 Task: Create a due date automation trigger when advanced on, on the tuesday of the week a card is due add fields without custom field "Resume" set to a date more than 1 days ago at 11:00 AM.
Action: Mouse moved to (1190, 366)
Screenshot: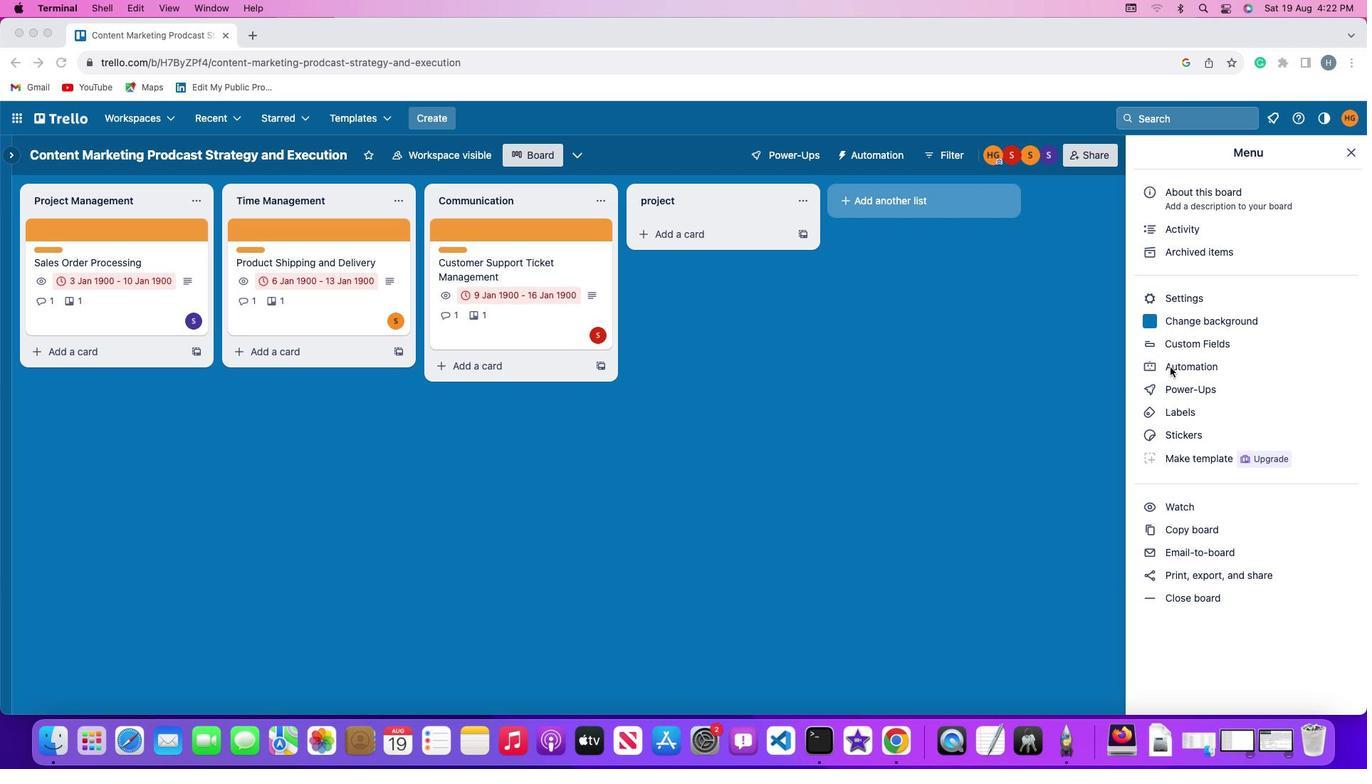 
Action: Mouse pressed left at (1190, 366)
Screenshot: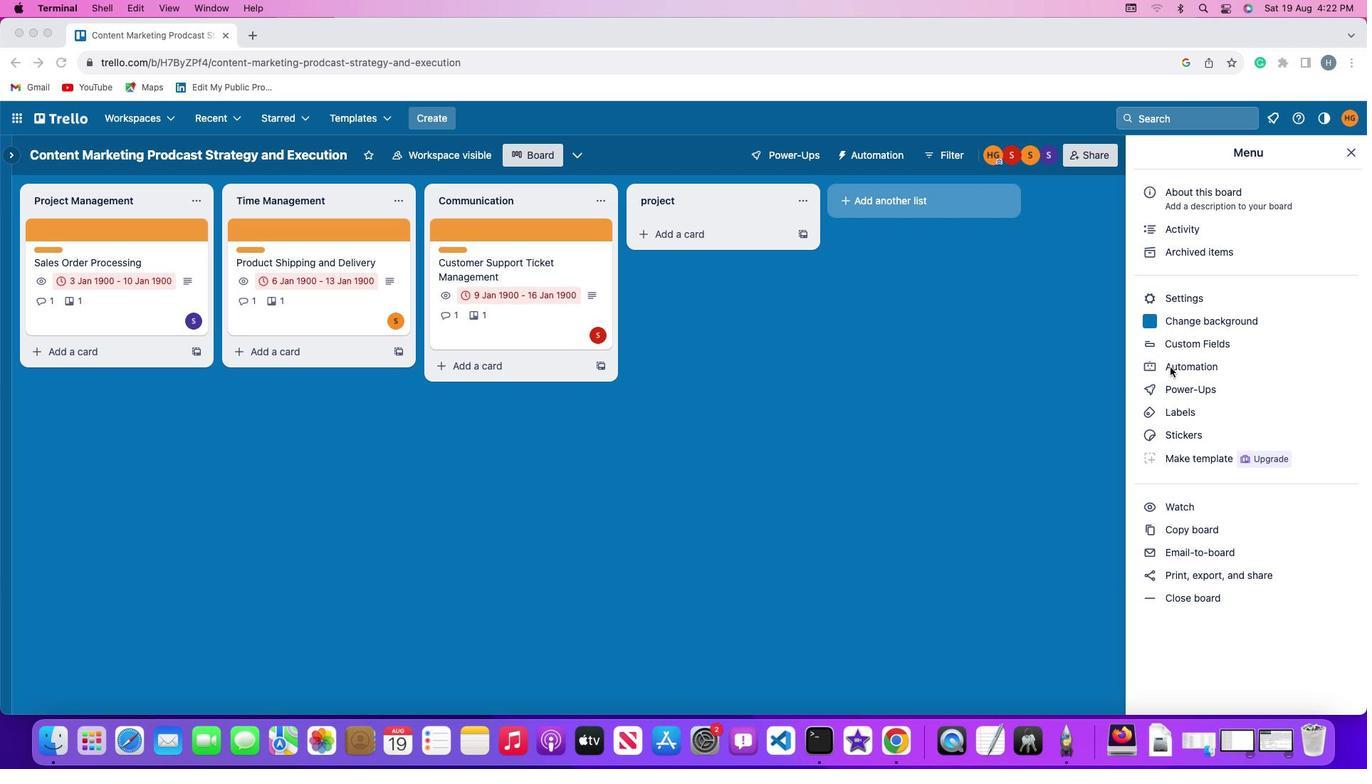 
Action: Mouse pressed left at (1190, 366)
Screenshot: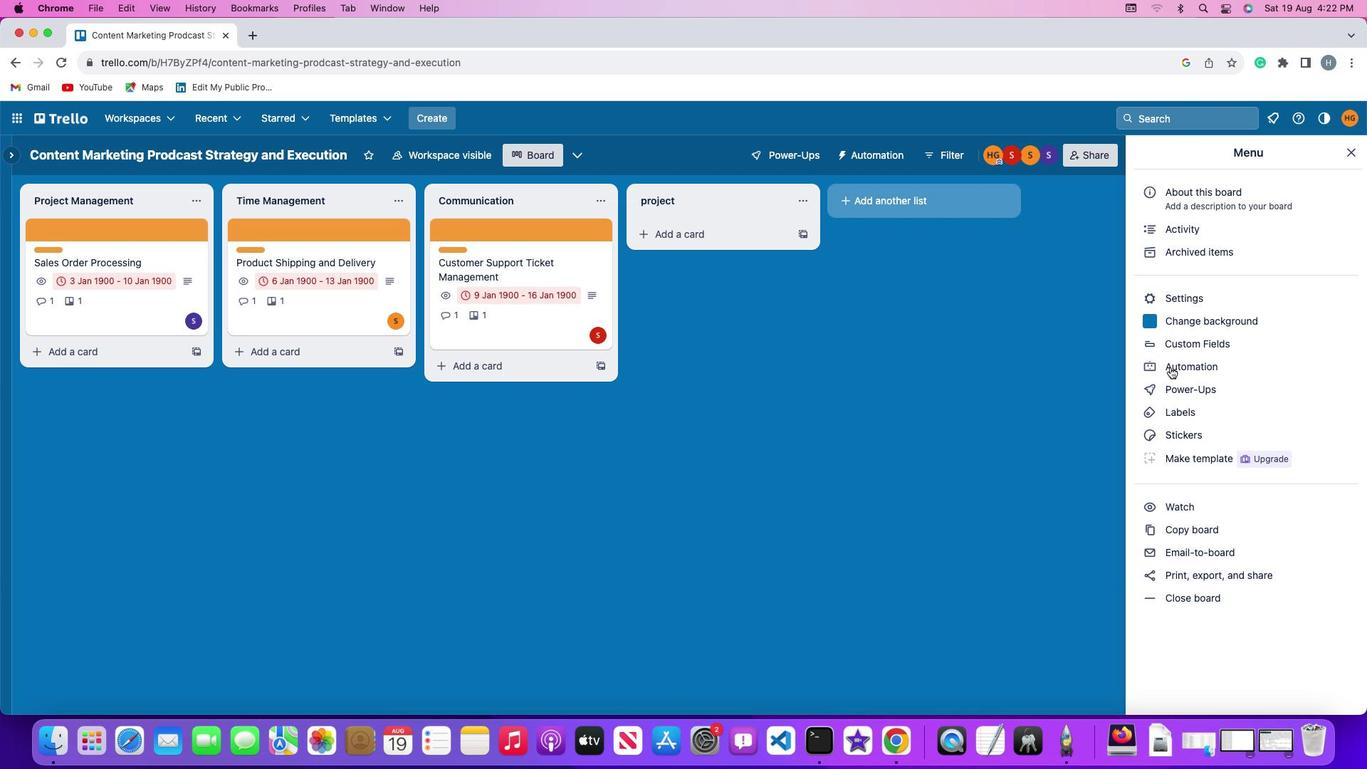 
Action: Mouse moved to (72, 327)
Screenshot: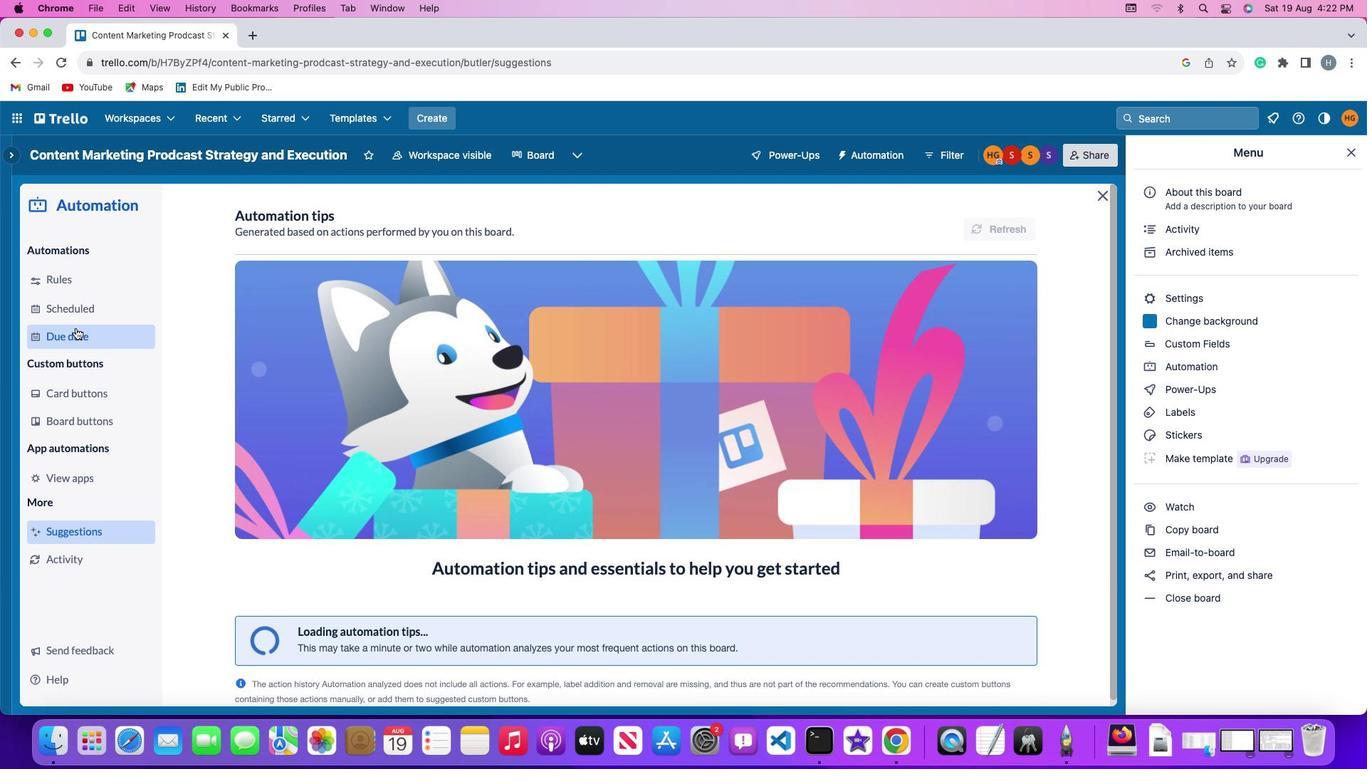 
Action: Mouse pressed left at (72, 327)
Screenshot: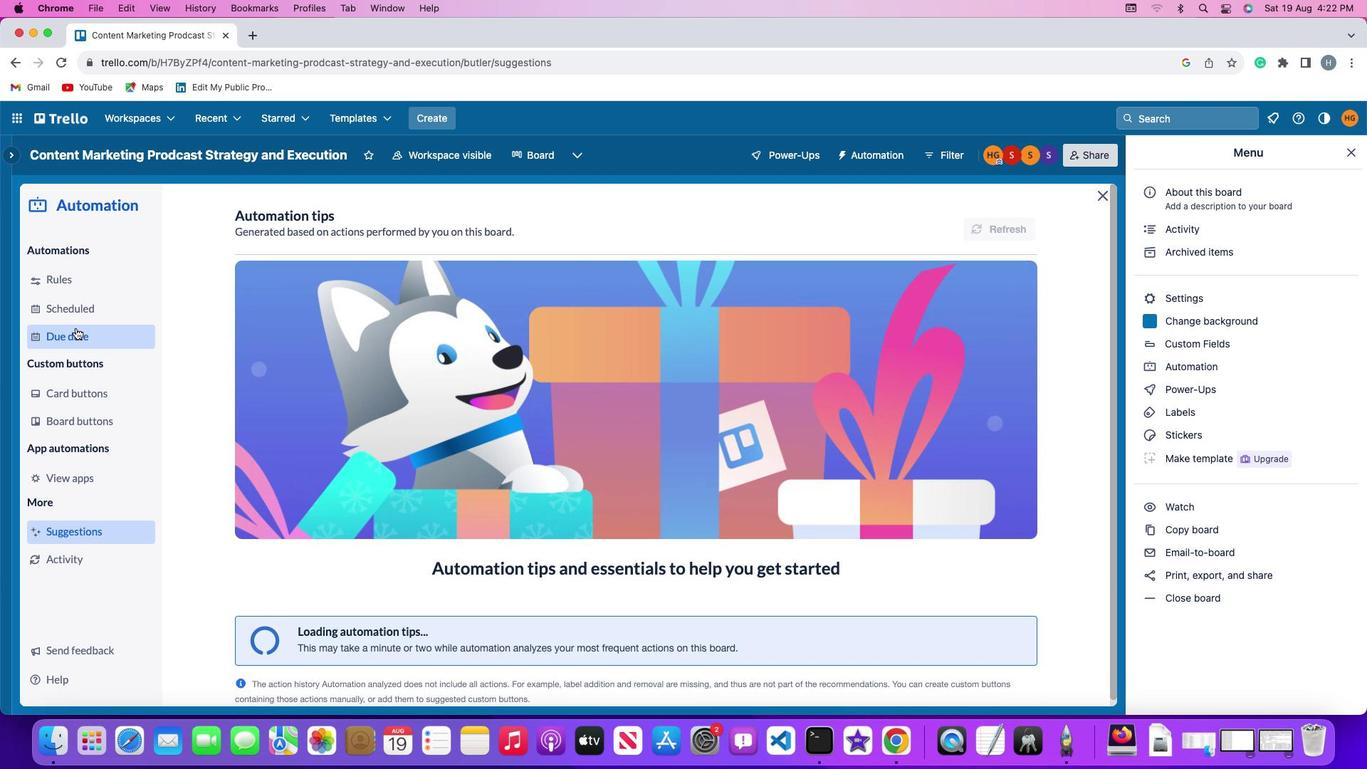 
Action: Mouse moved to (964, 229)
Screenshot: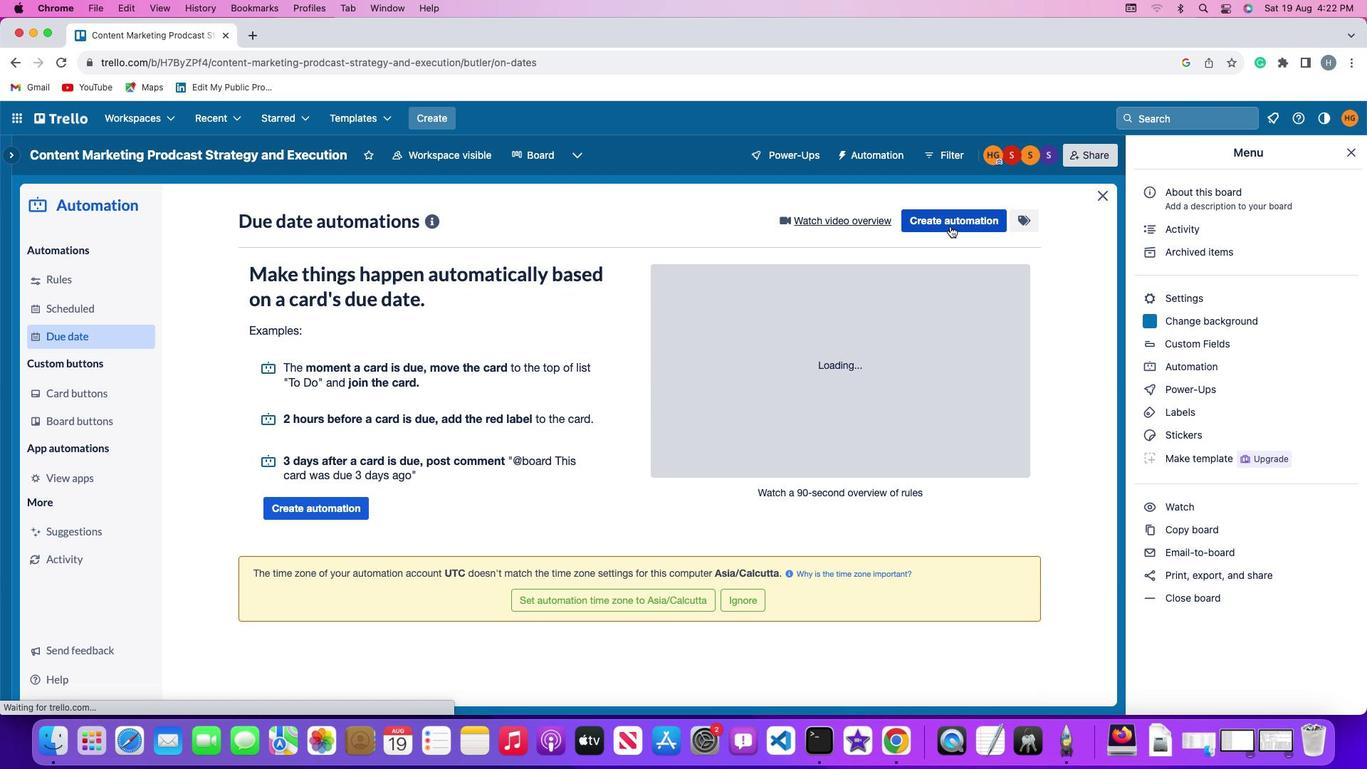 
Action: Mouse pressed left at (964, 229)
Screenshot: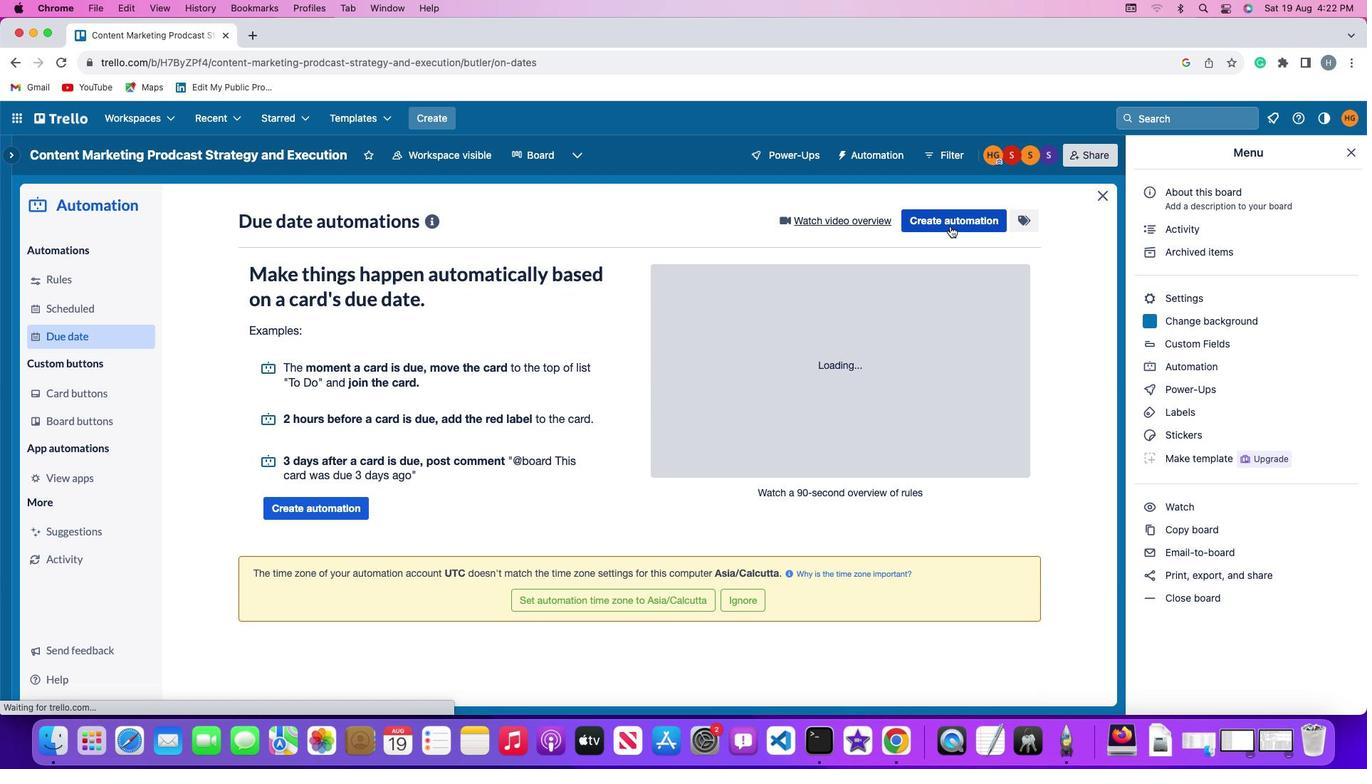 
Action: Mouse moved to (271, 354)
Screenshot: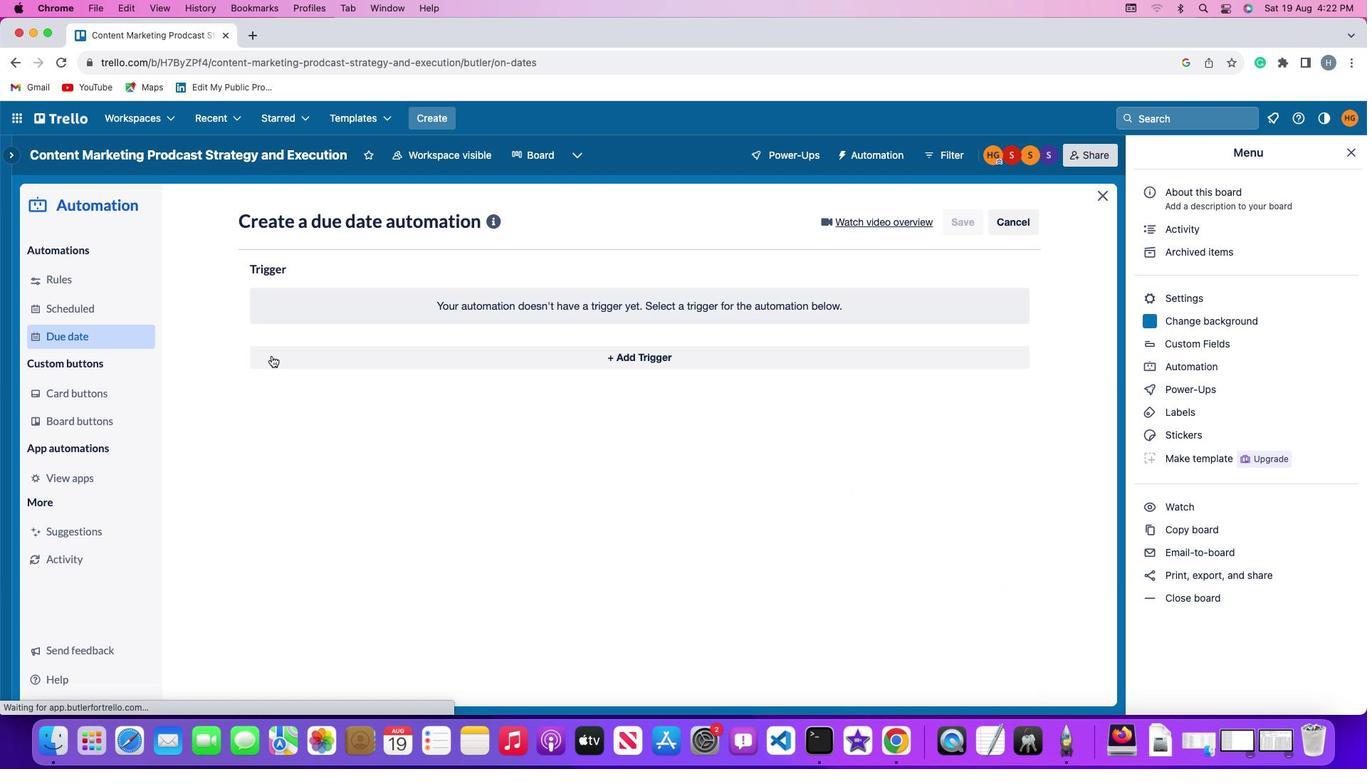 
Action: Mouse pressed left at (271, 354)
Screenshot: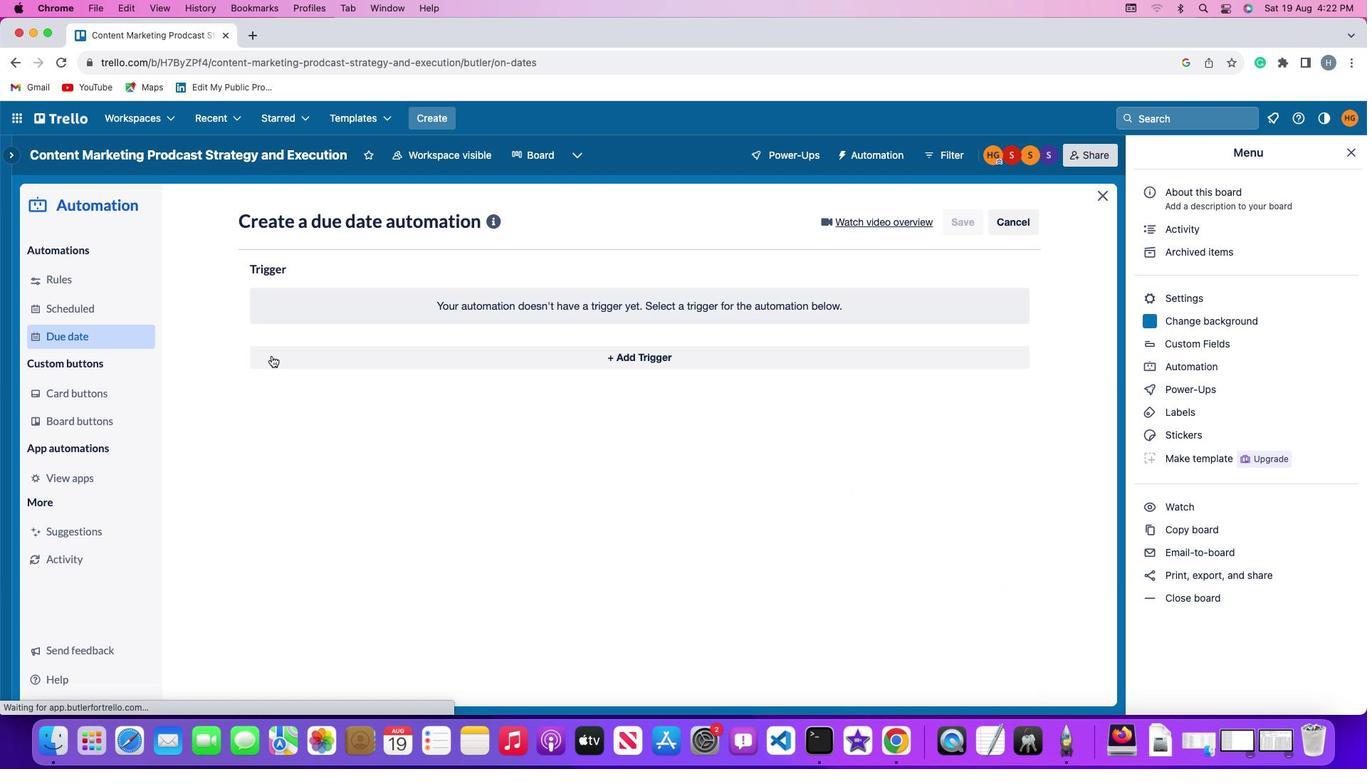 
Action: Mouse moved to (331, 598)
Screenshot: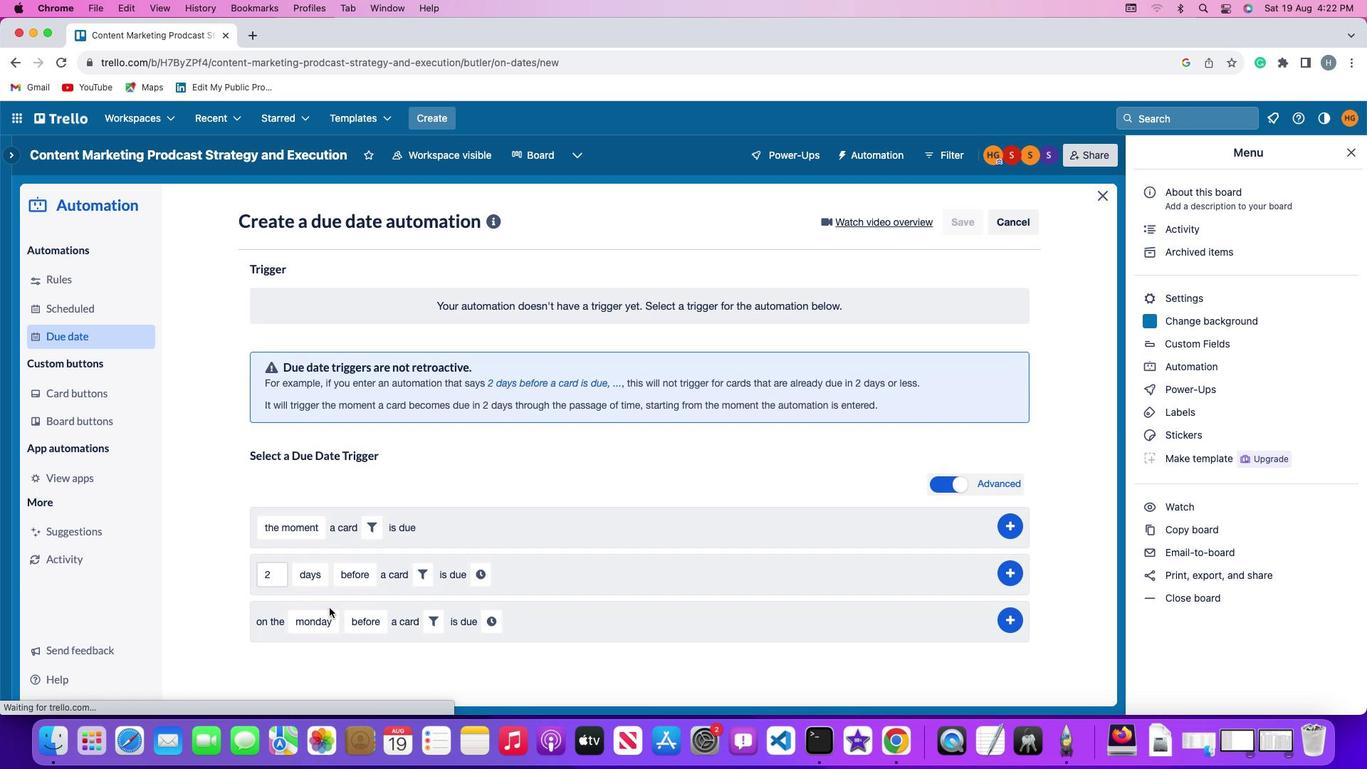 
Action: Mouse pressed left at (331, 598)
Screenshot: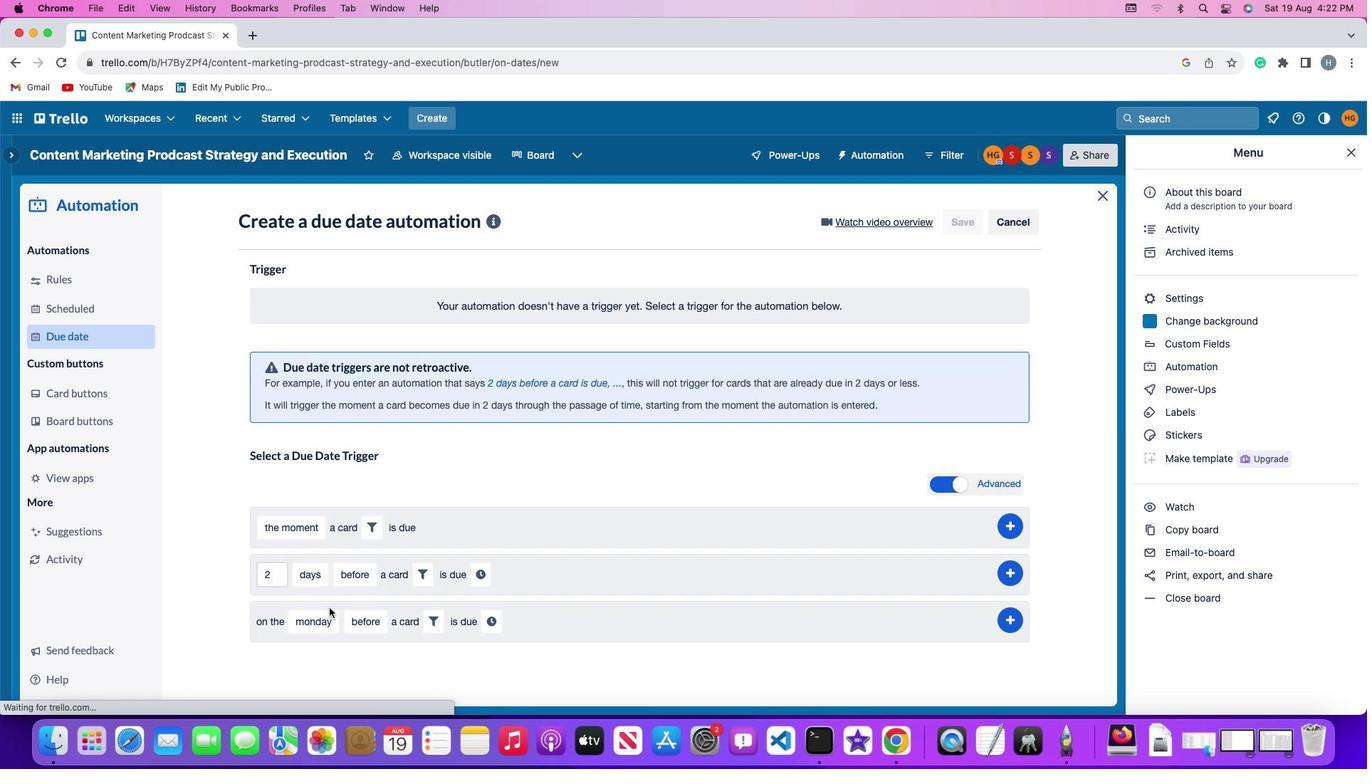 
Action: Mouse moved to (340, 441)
Screenshot: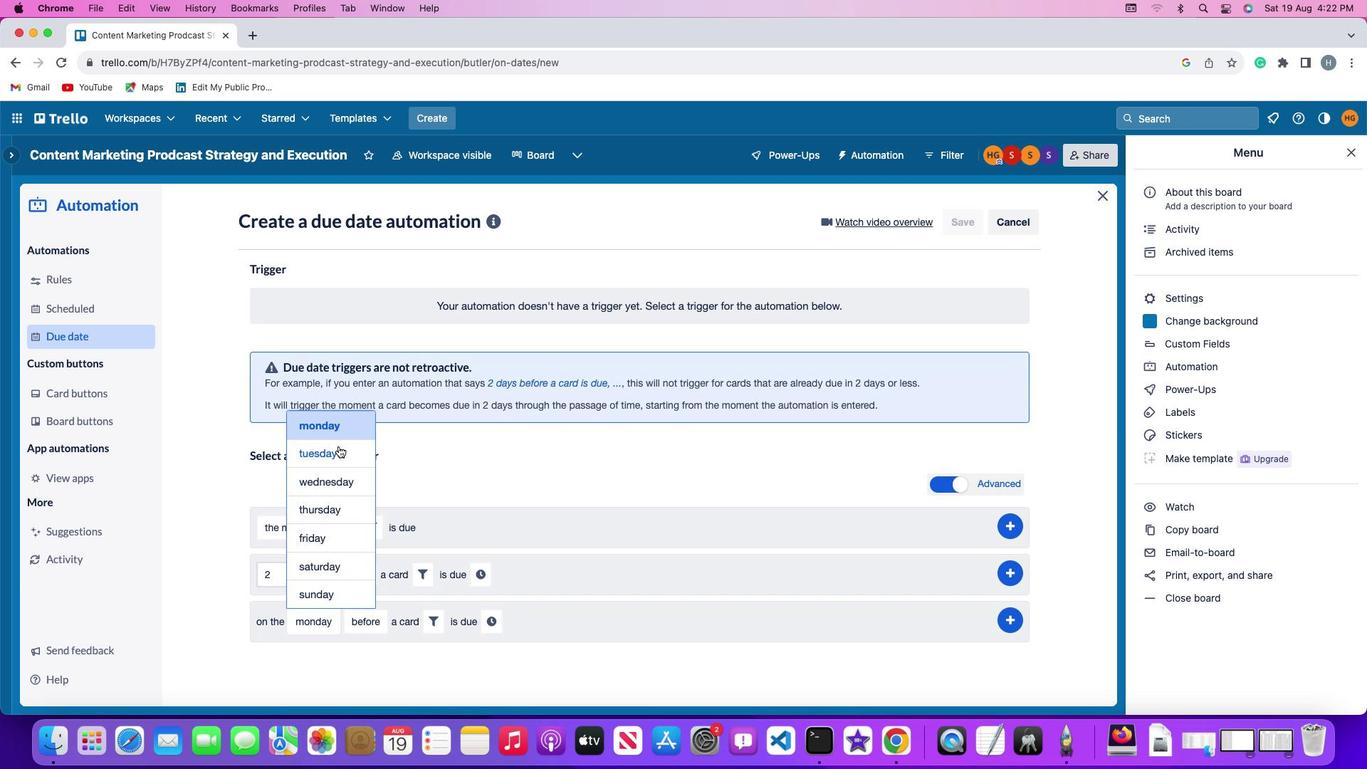 
Action: Mouse pressed left at (340, 441)
Screenshot: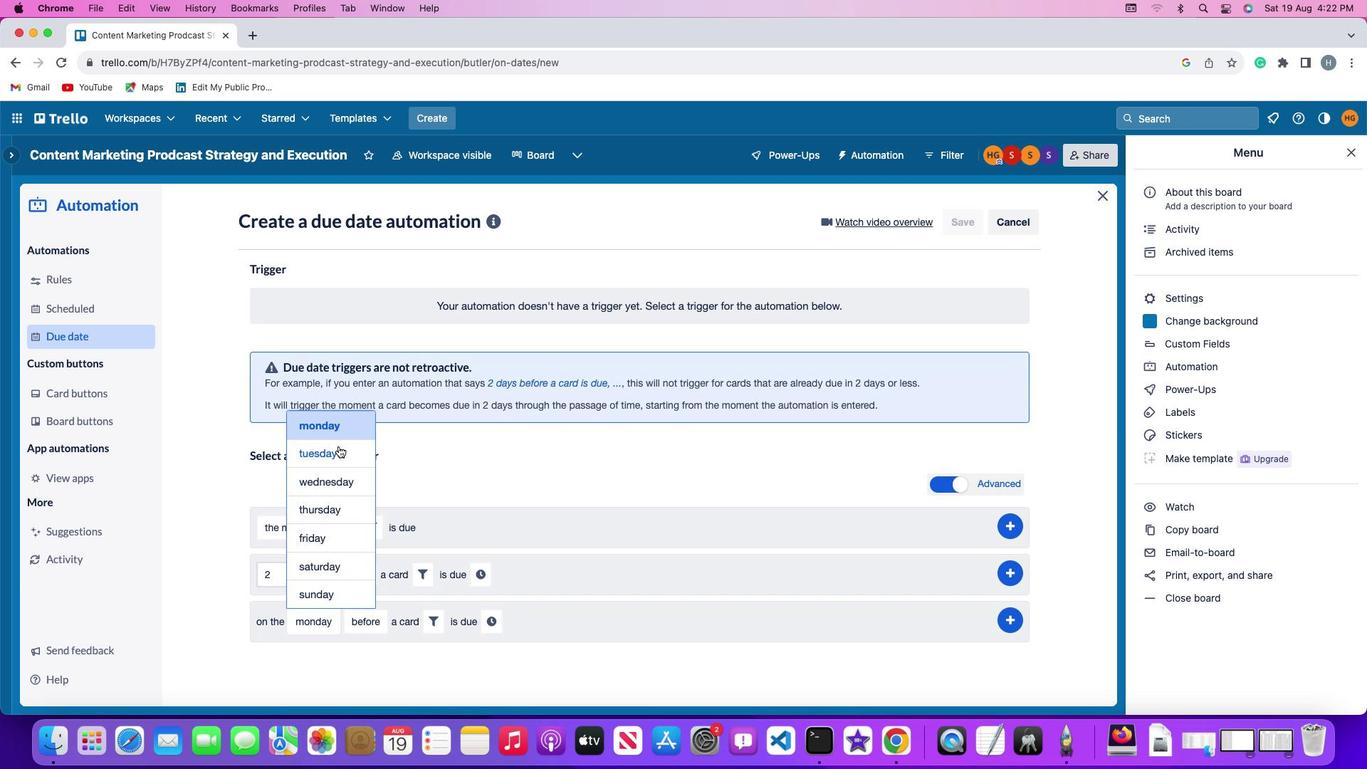
Action: Mouse moved to (363, 604)
Screenshot: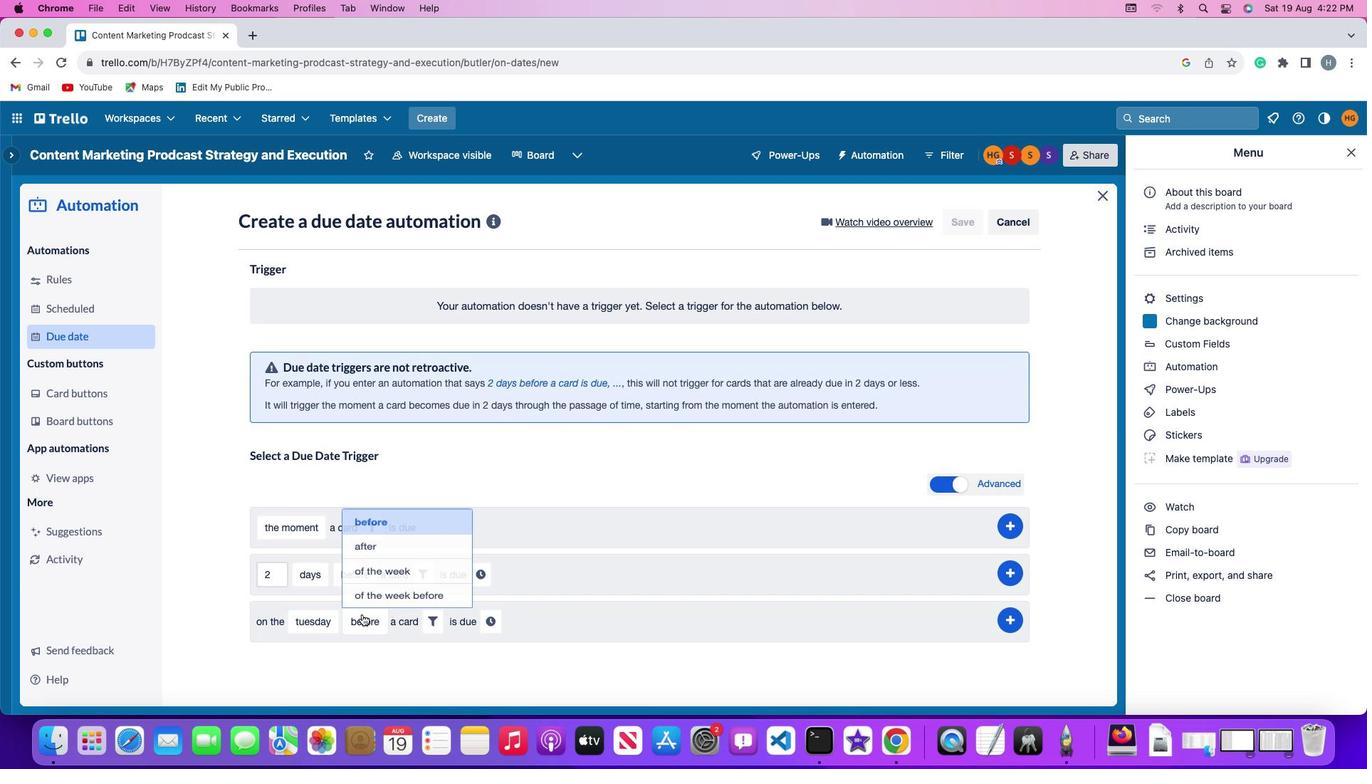 
Action: Mouse pressed left at (363, 604)
Screenshot: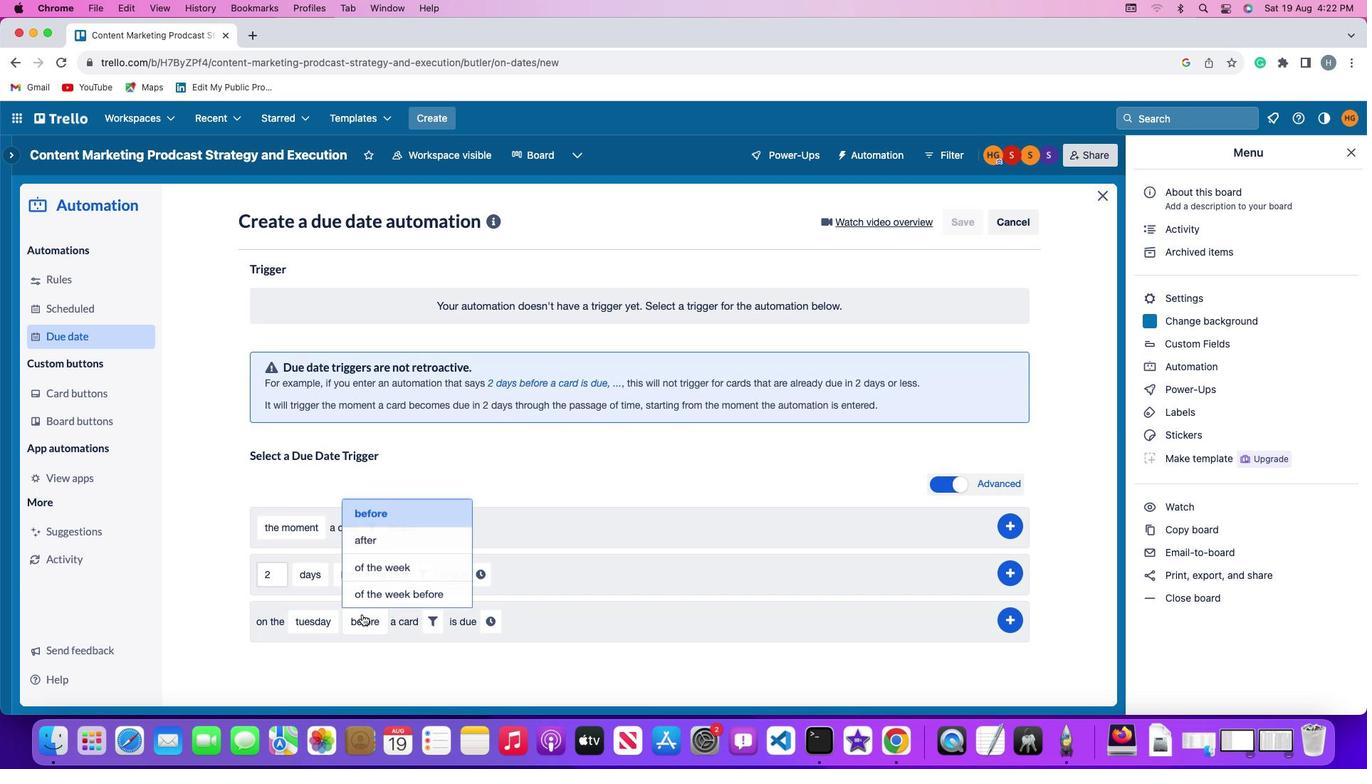 
Action: Mouse moved to (388, 559)
Screenshot: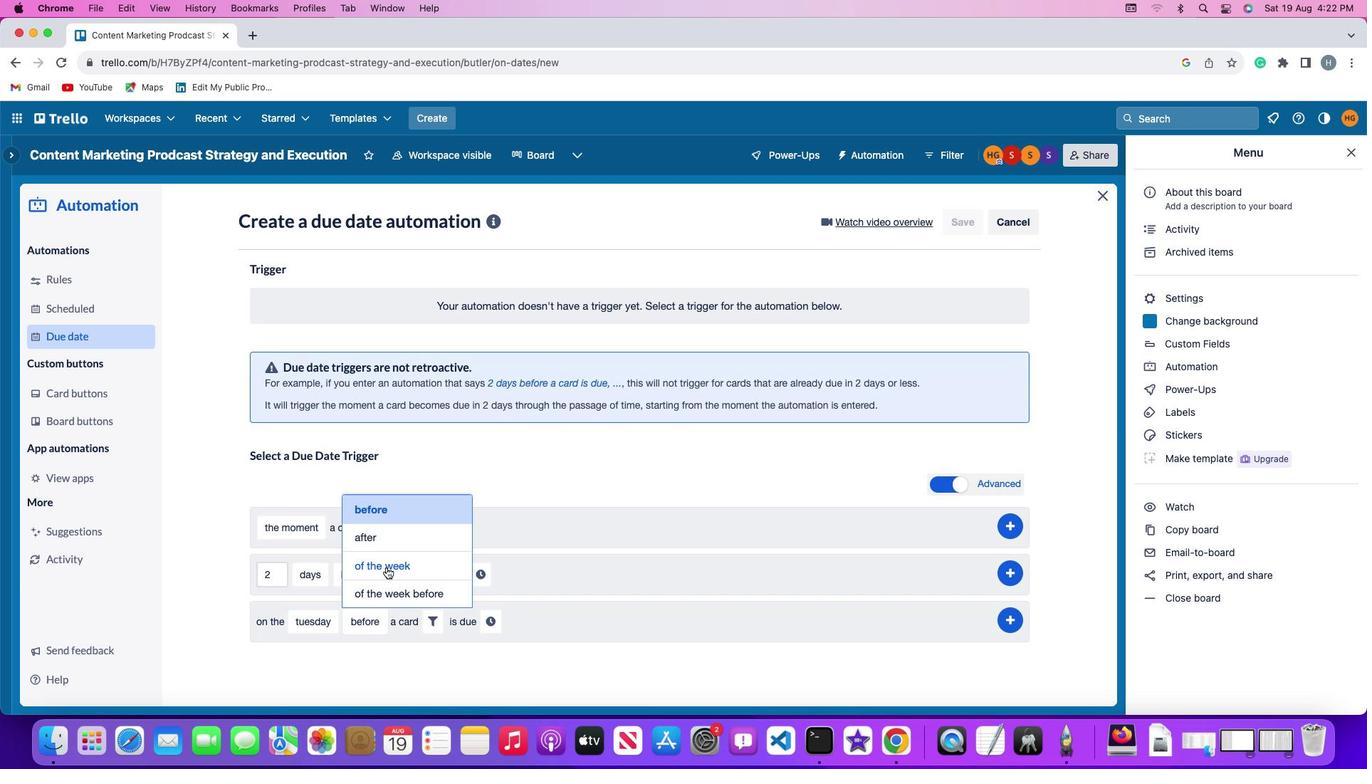 
Action: Mouse pressed left at (388, 559)
Screenshot: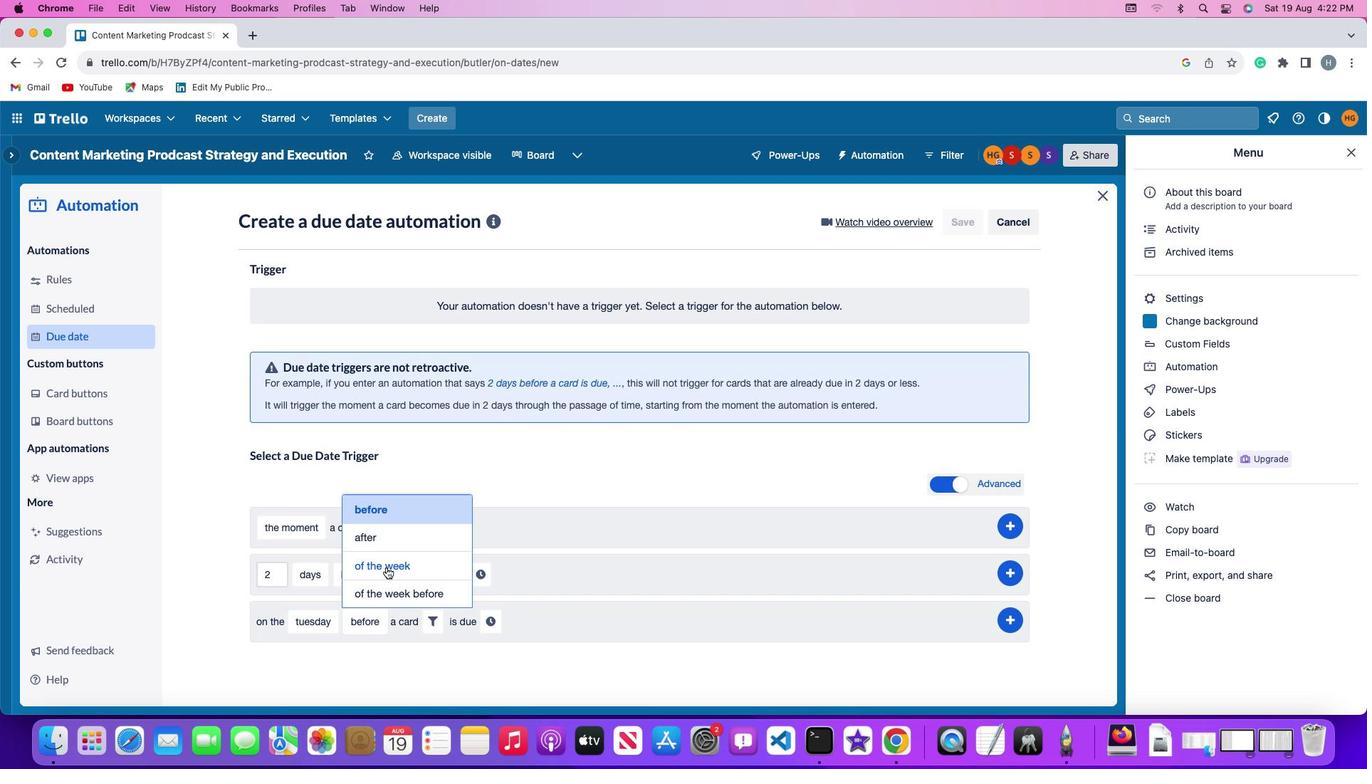 
Action: Mouse moved to (452, 616)
Screenshot: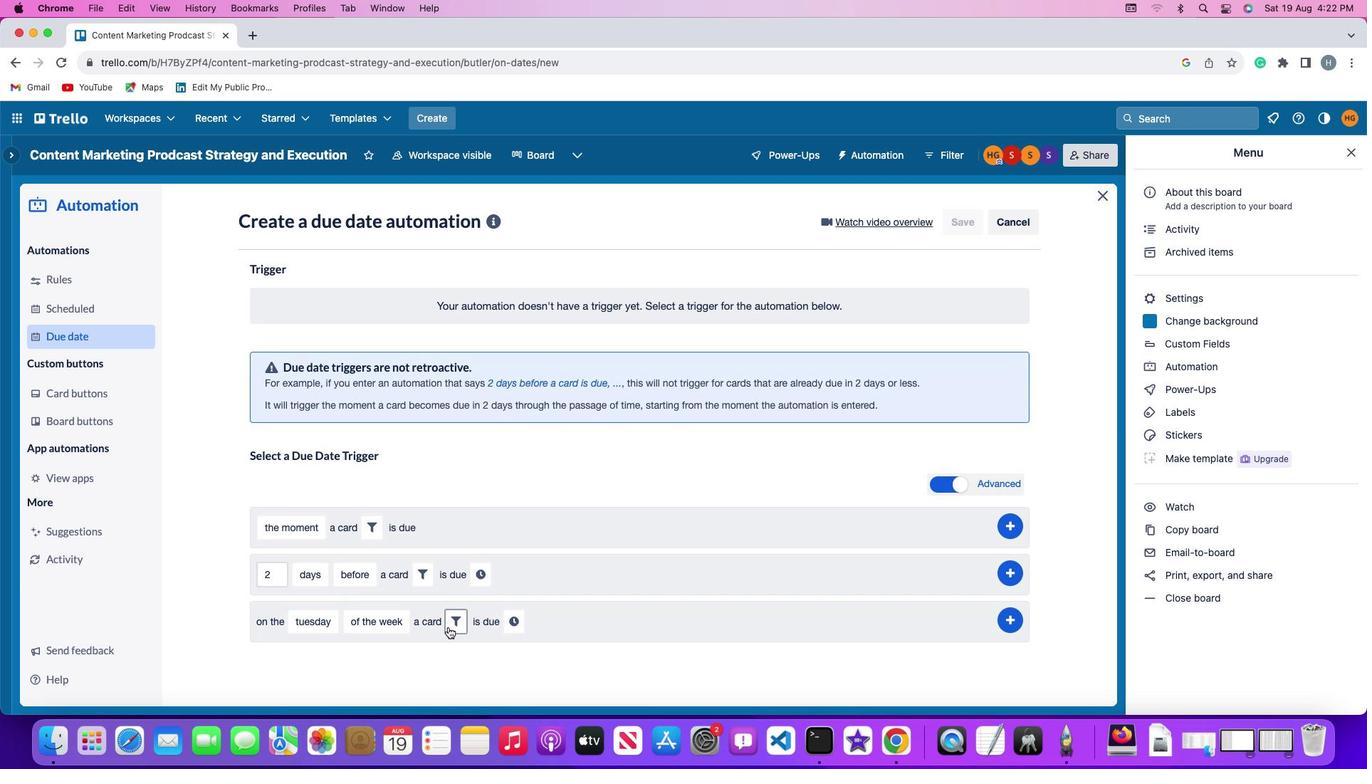 
Action: Mouse pressed left at (452, 616)
Screenshot: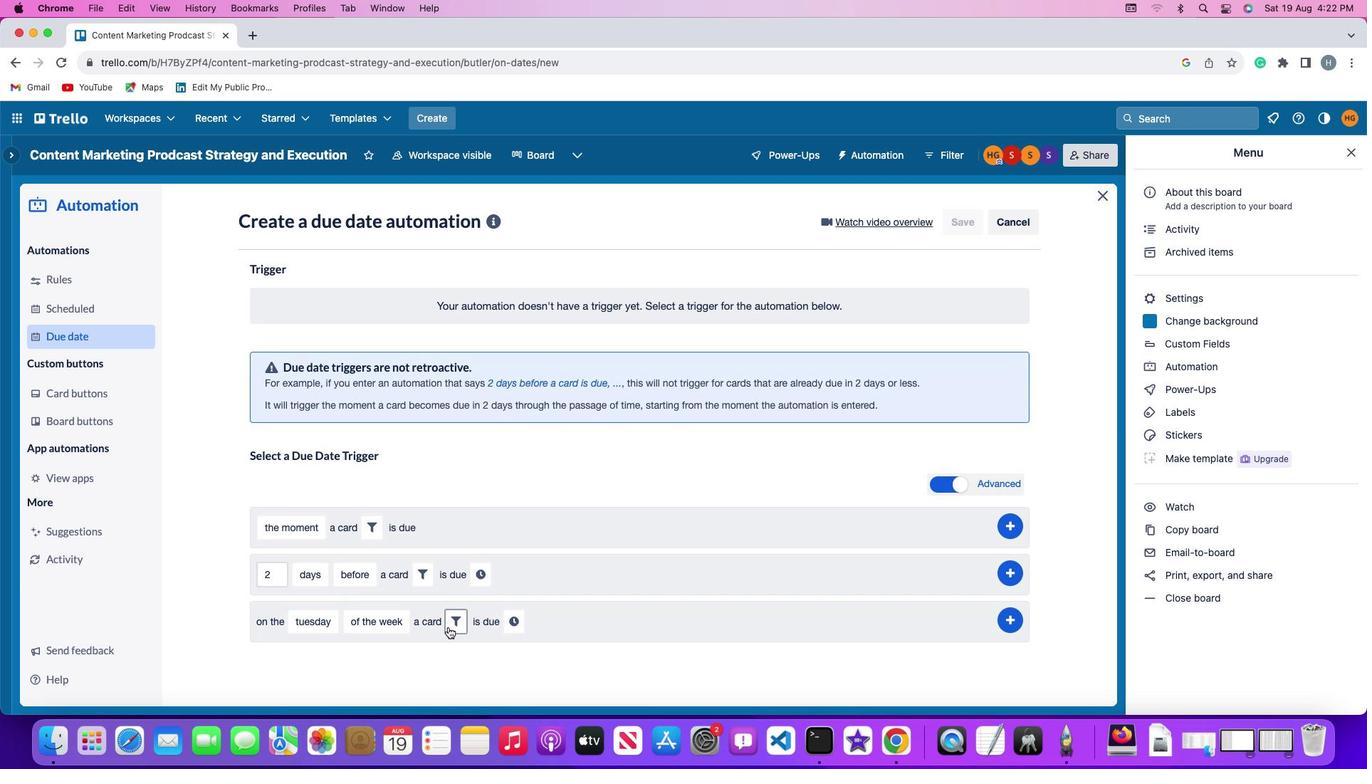 
Action: Mouse moved to (705, 647)
Screenshot: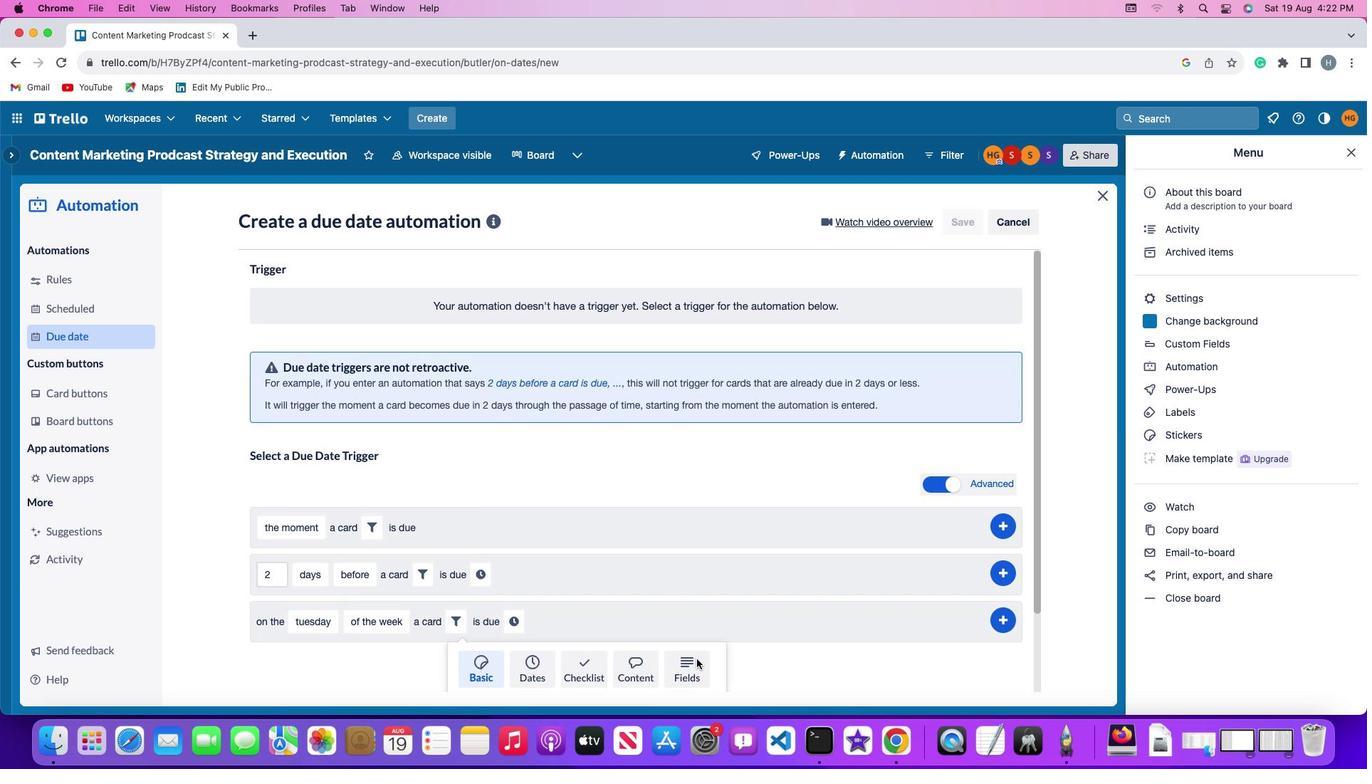 
Action: Mouse pressed left at (705, 647)
Screenshot: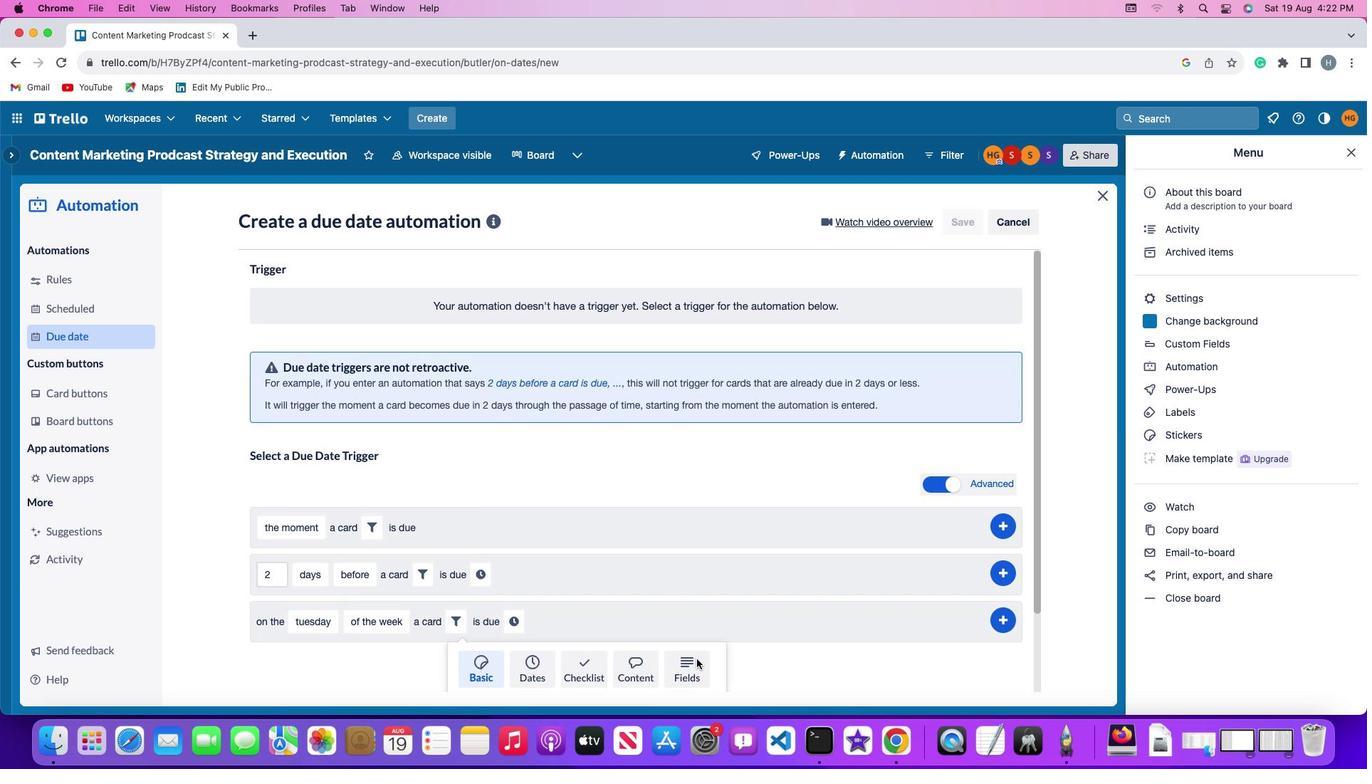 
Action: Mouse moved to (356, 644)
Screenshot: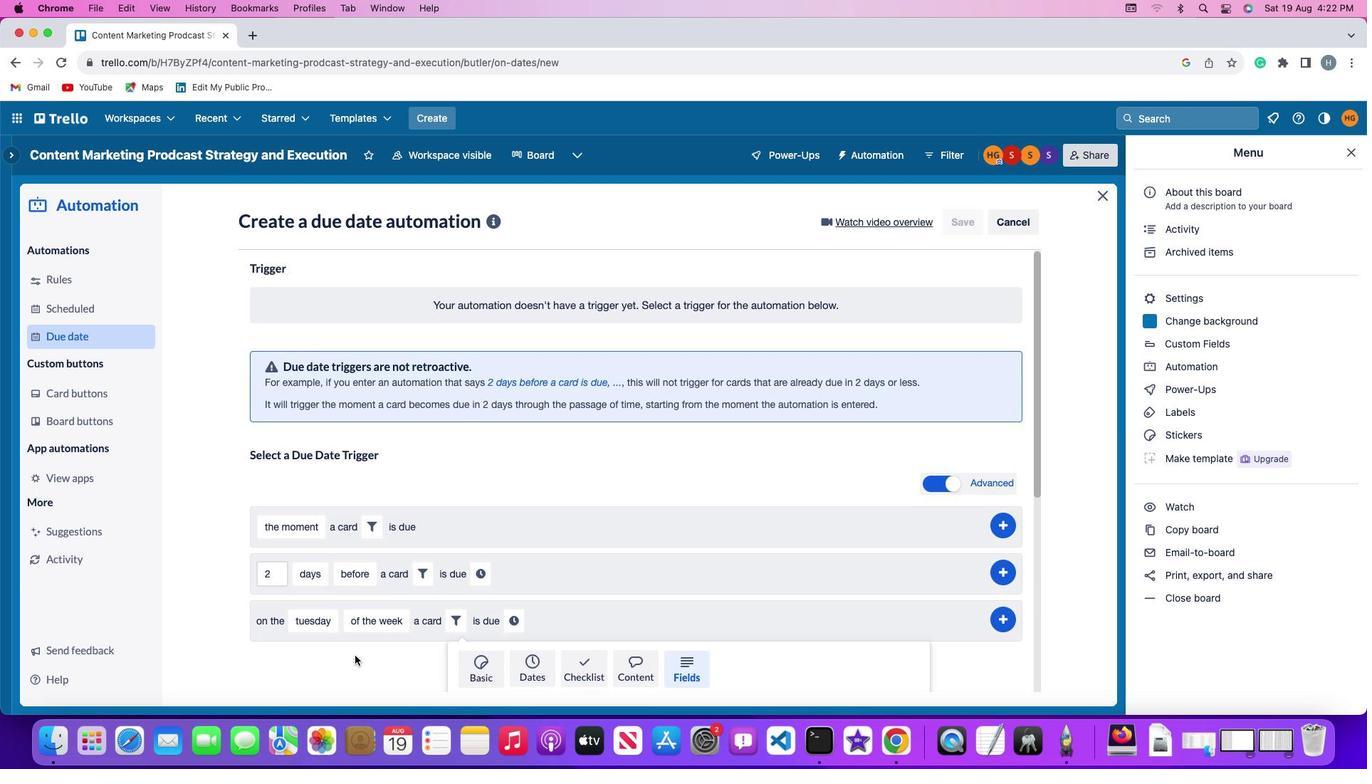 
Action: Mouse scrolled (356, 644) with delta (-4, 9)
Screenshot: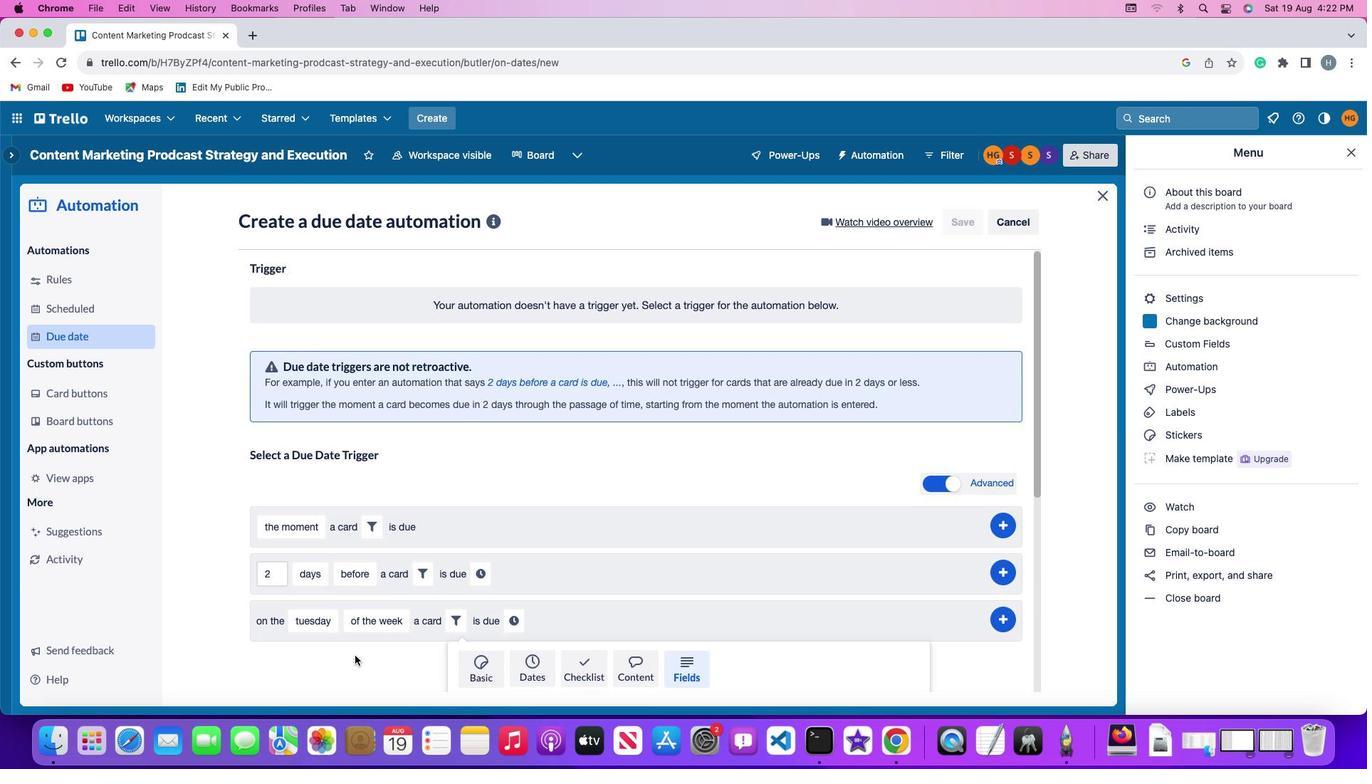 
Action: Mouse scrolled (356, 644) with delta (-4, 9)
Screenshot: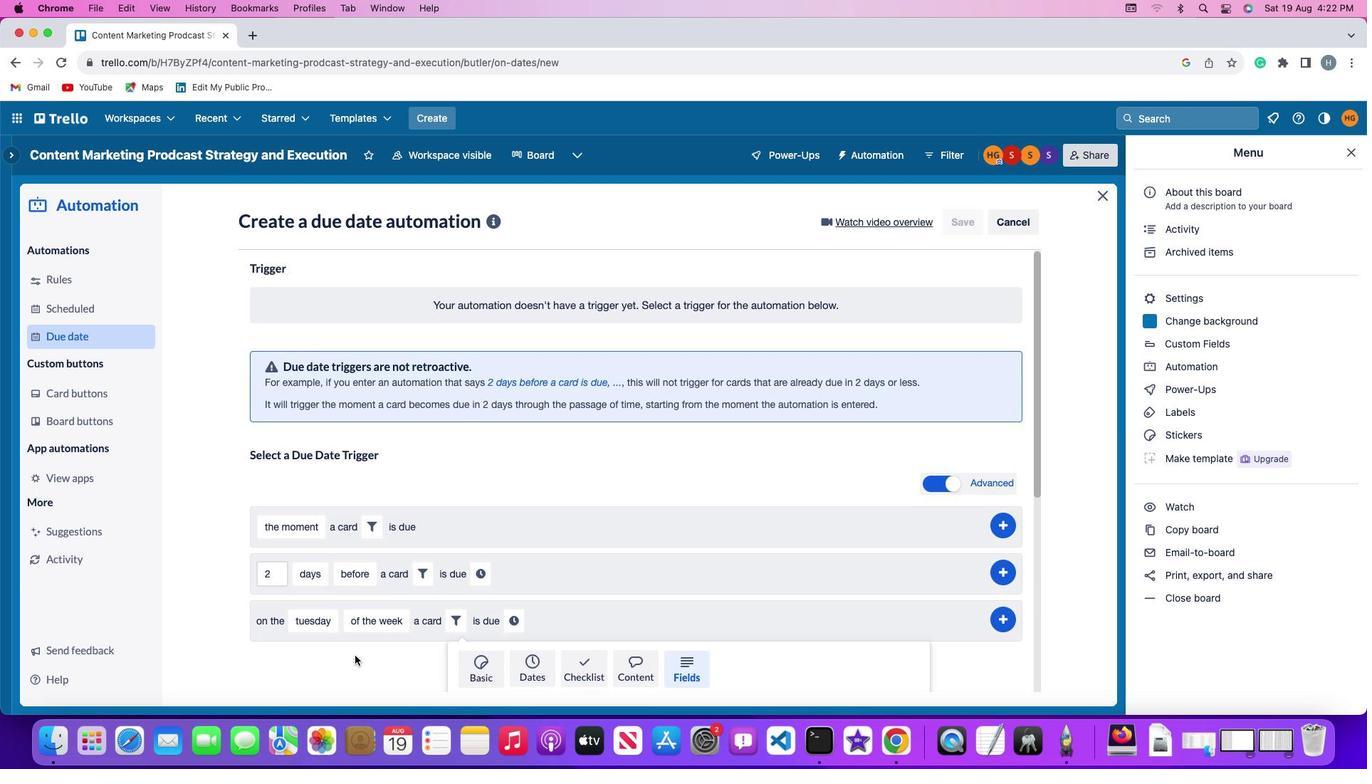 
Action: Mouse scrolled (356, 644) with delta (-4, 9)
Screenshot: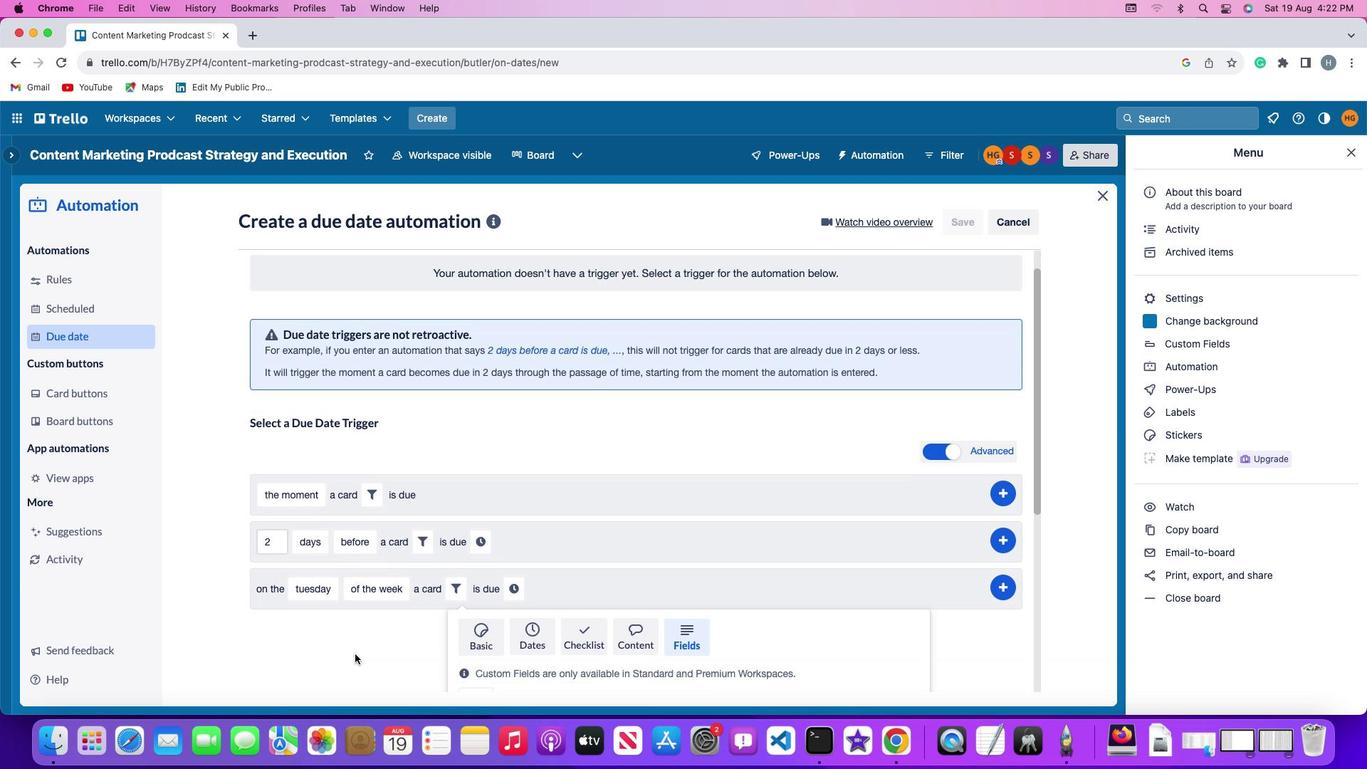 
Action: Mouse scrolled (356, 644) with delta (-4, 7)
Screenshot: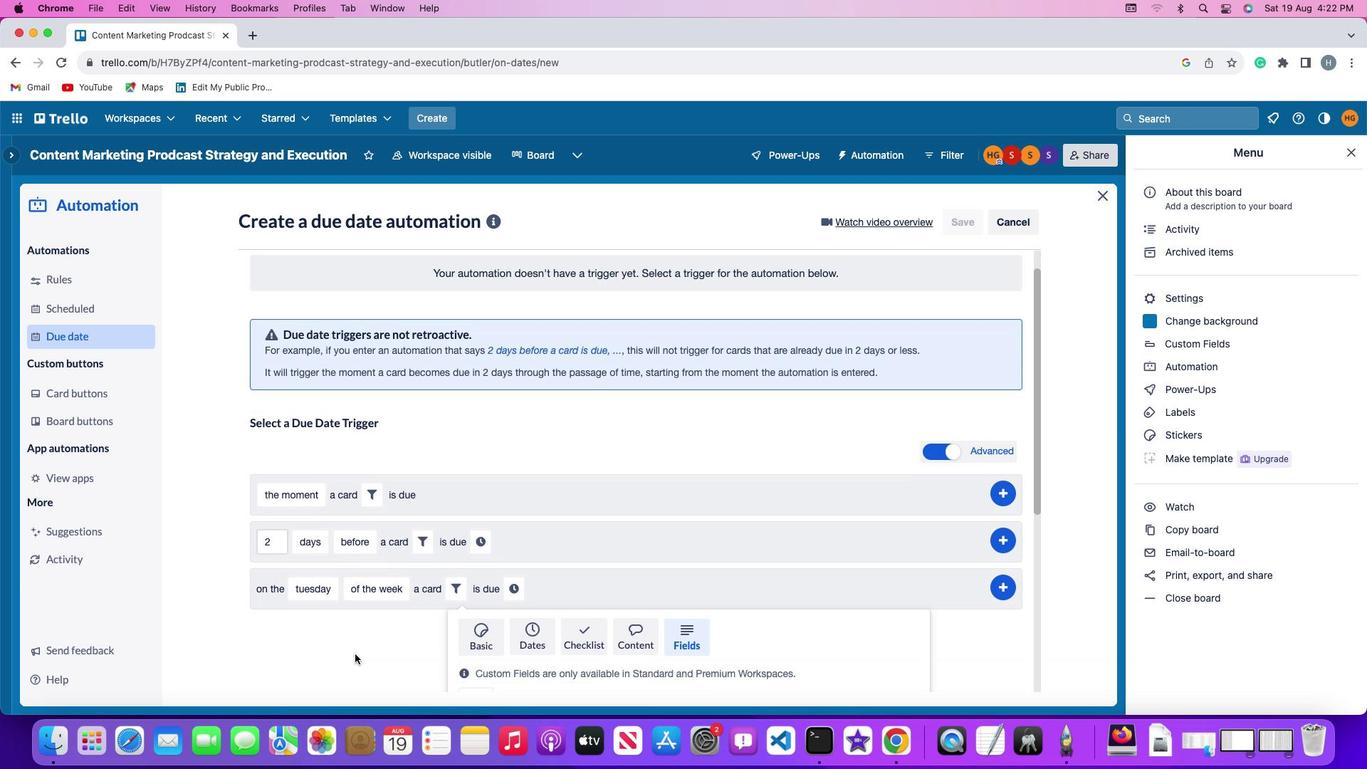 
Action: Mouse moved to (356, 643)
Screenshot: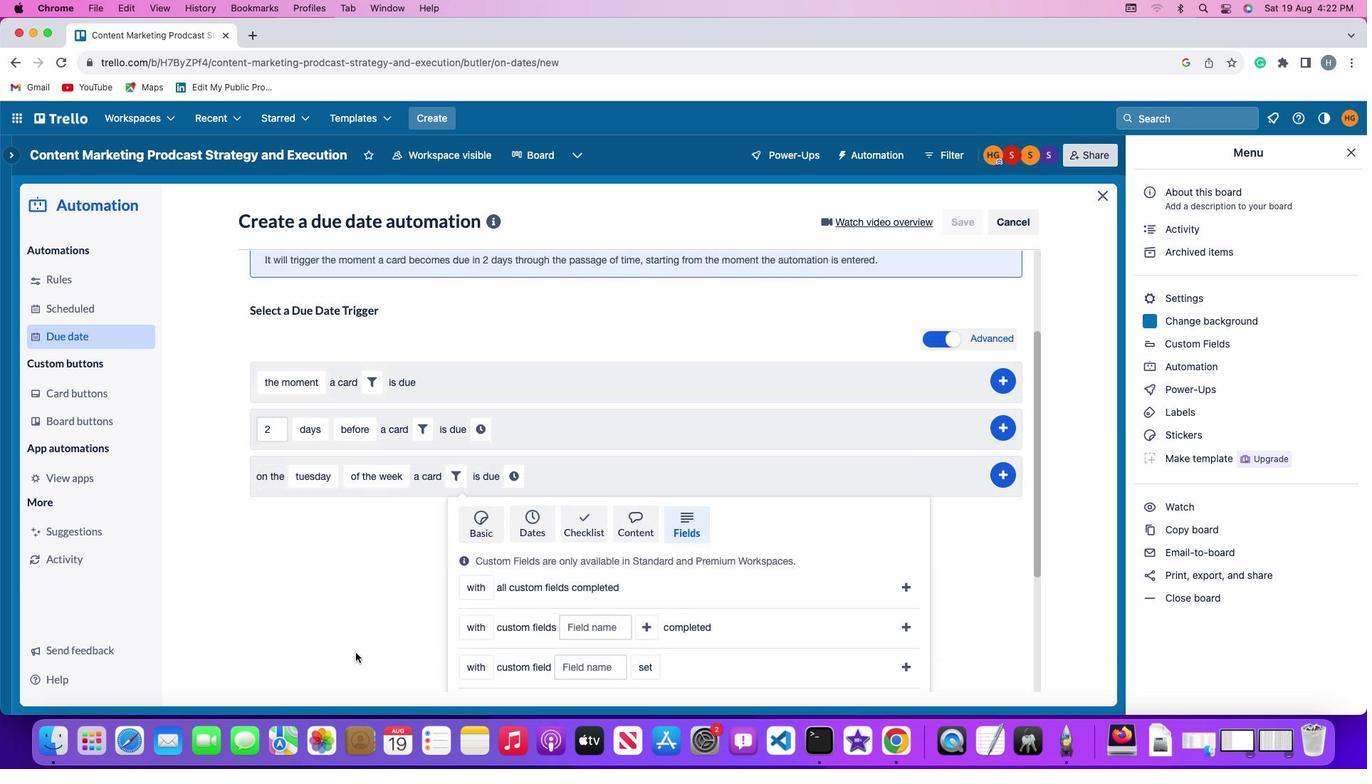 
Action: Mouse scrolled (356, 643) with delta (-4, 7)
Screenshot: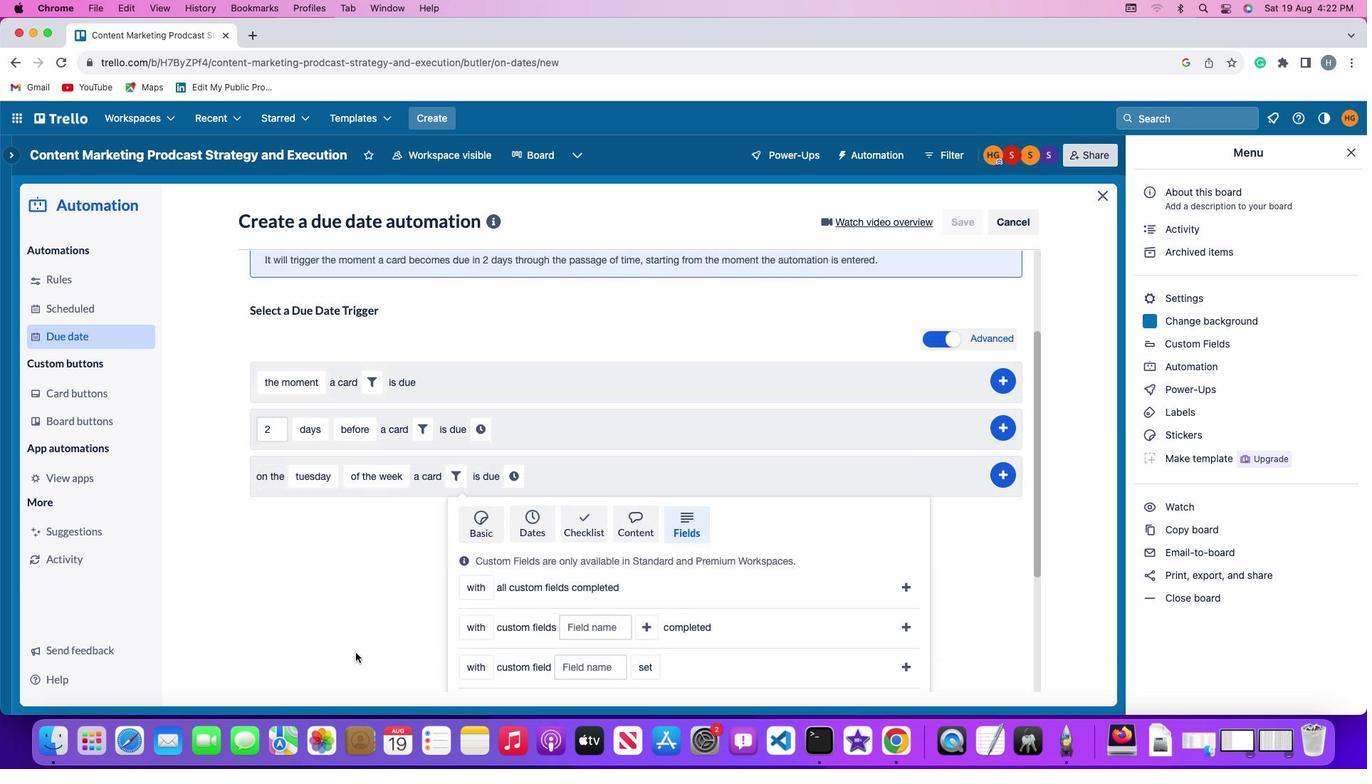 
Action: Mouse moved to (366, 637)
Screenshot: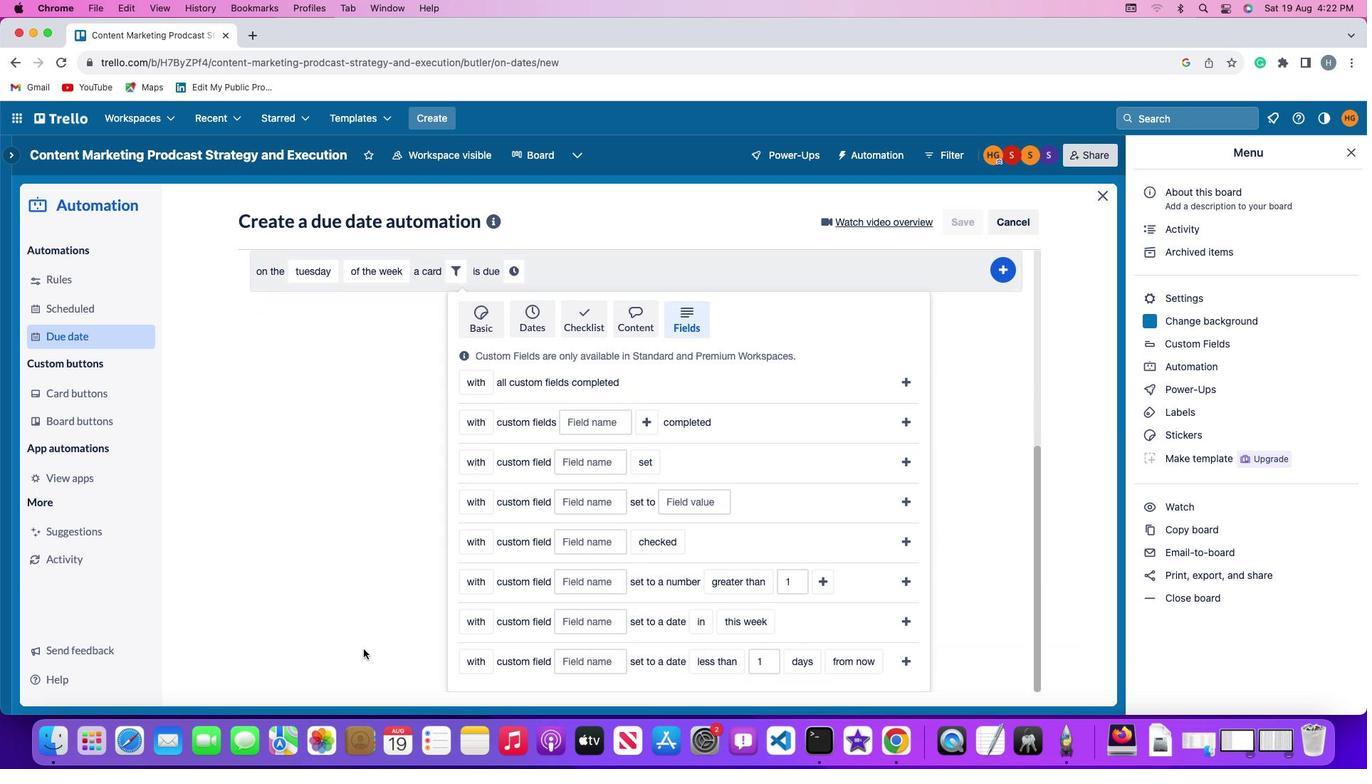 
Action: Mouse scrolled (366, 637) with delta (-4, 9)
Screenshot: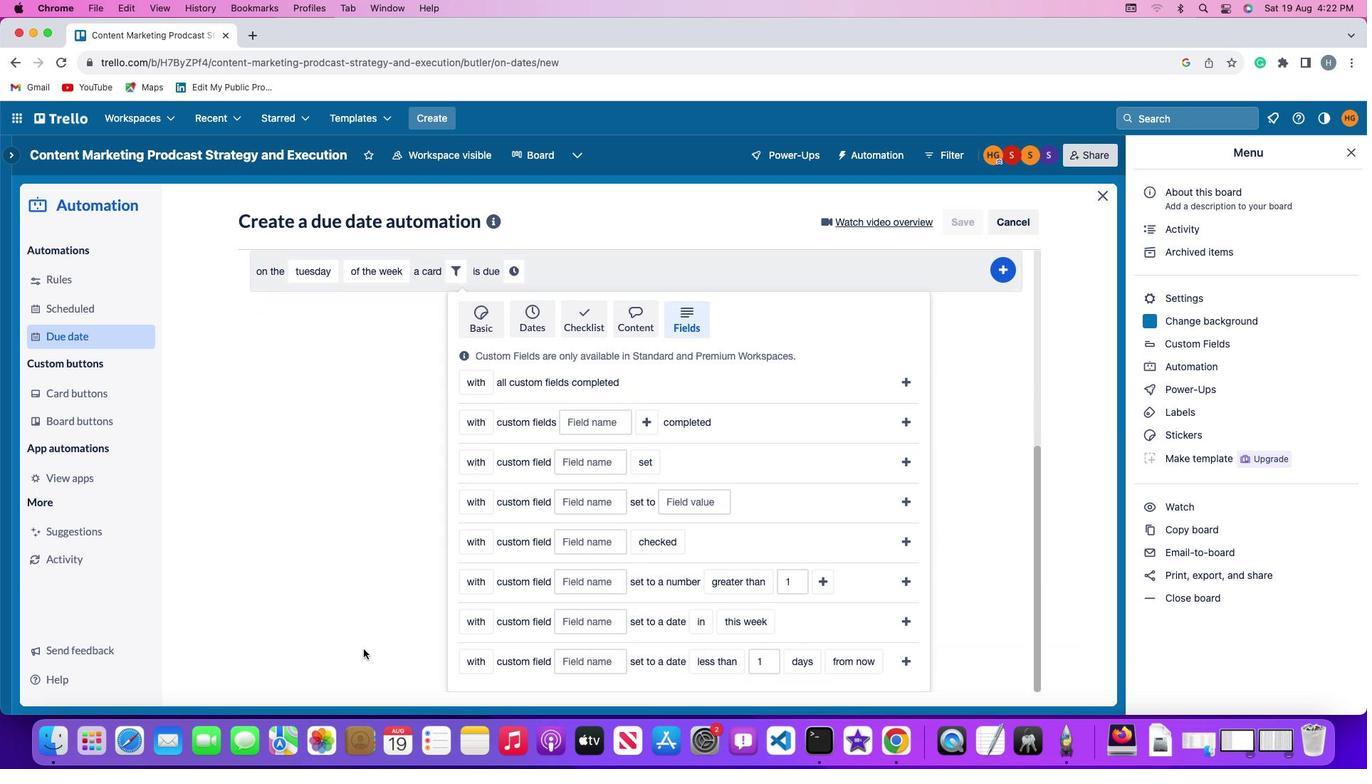 
Action: Mouse scrolled (366, 637) with delta (-4, 9)
Screenshot: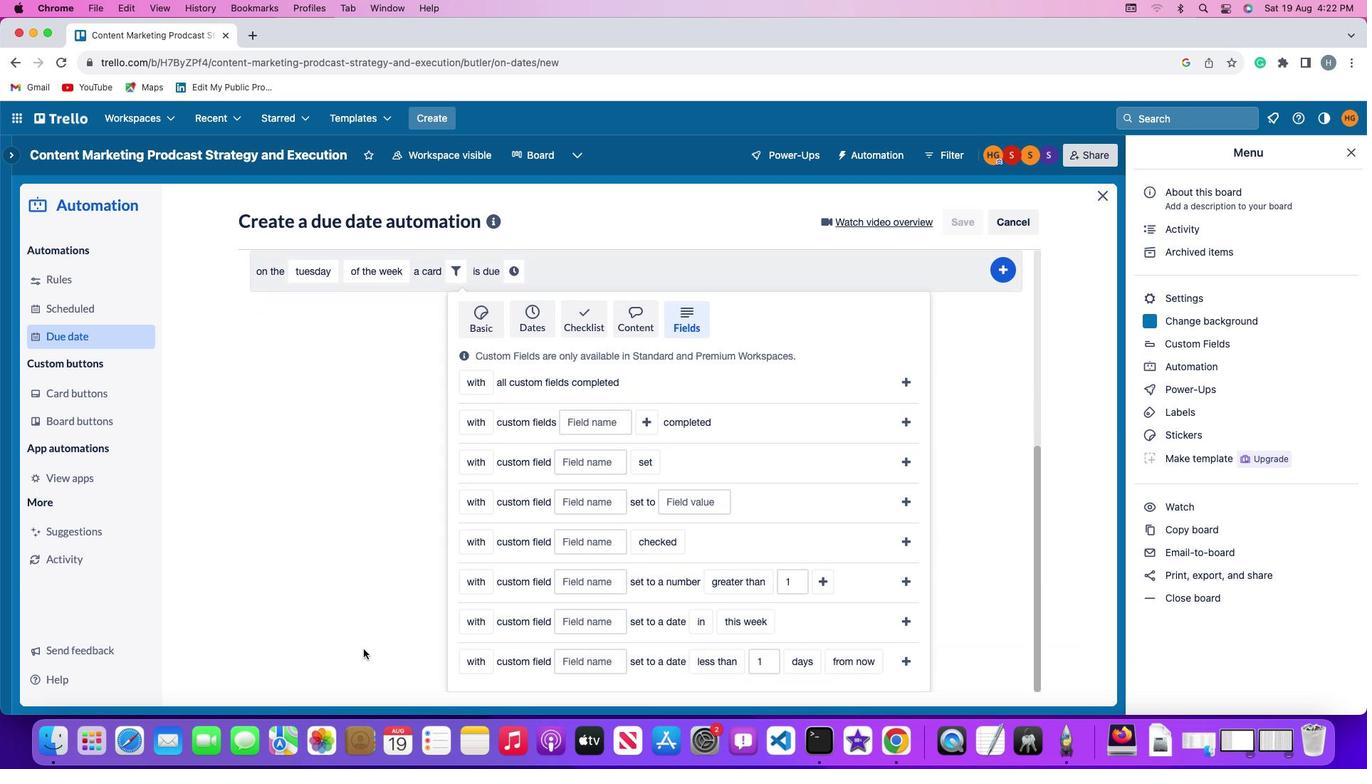 
Action: Mouse scrolled (366, 637) with delta (-4, 9)
Screenshot: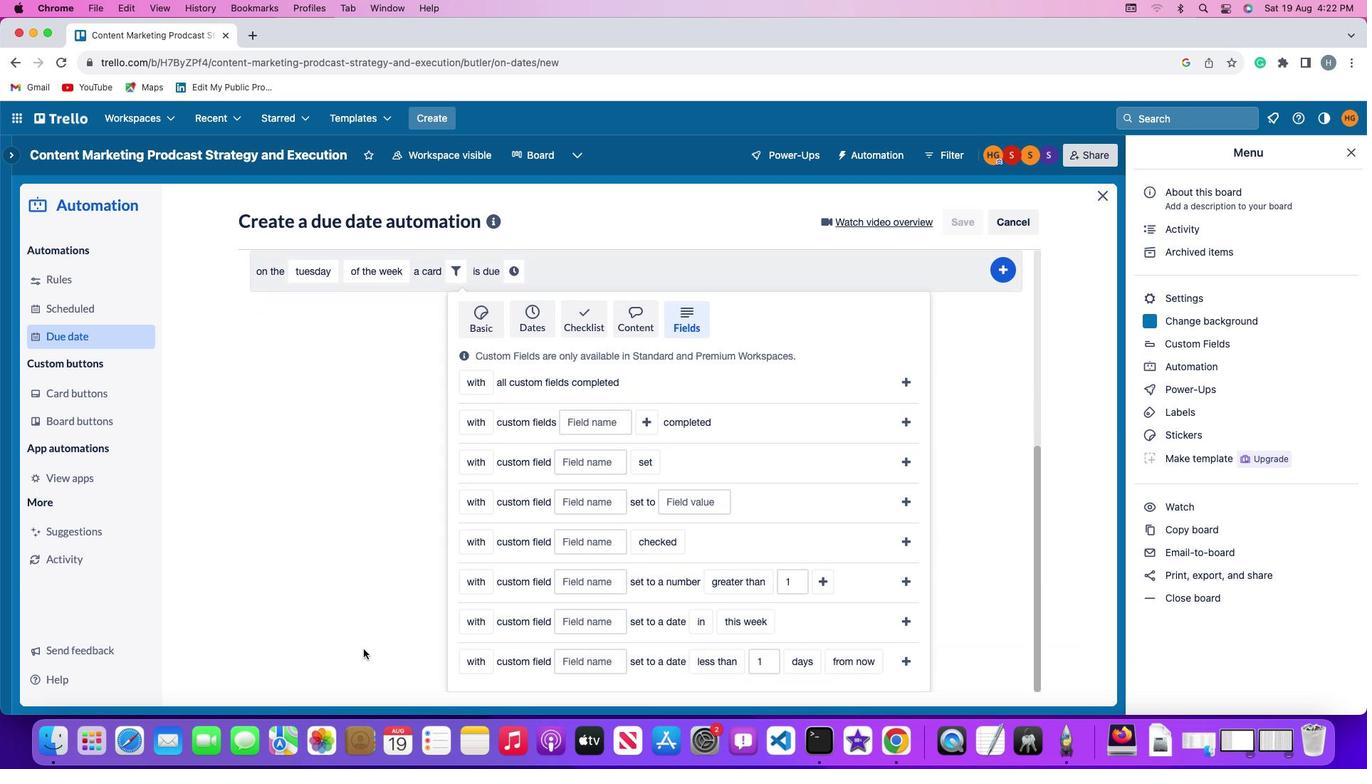 
Action: Mouse scrolled (366, 637) with delta (-4, 7)
Screenshot: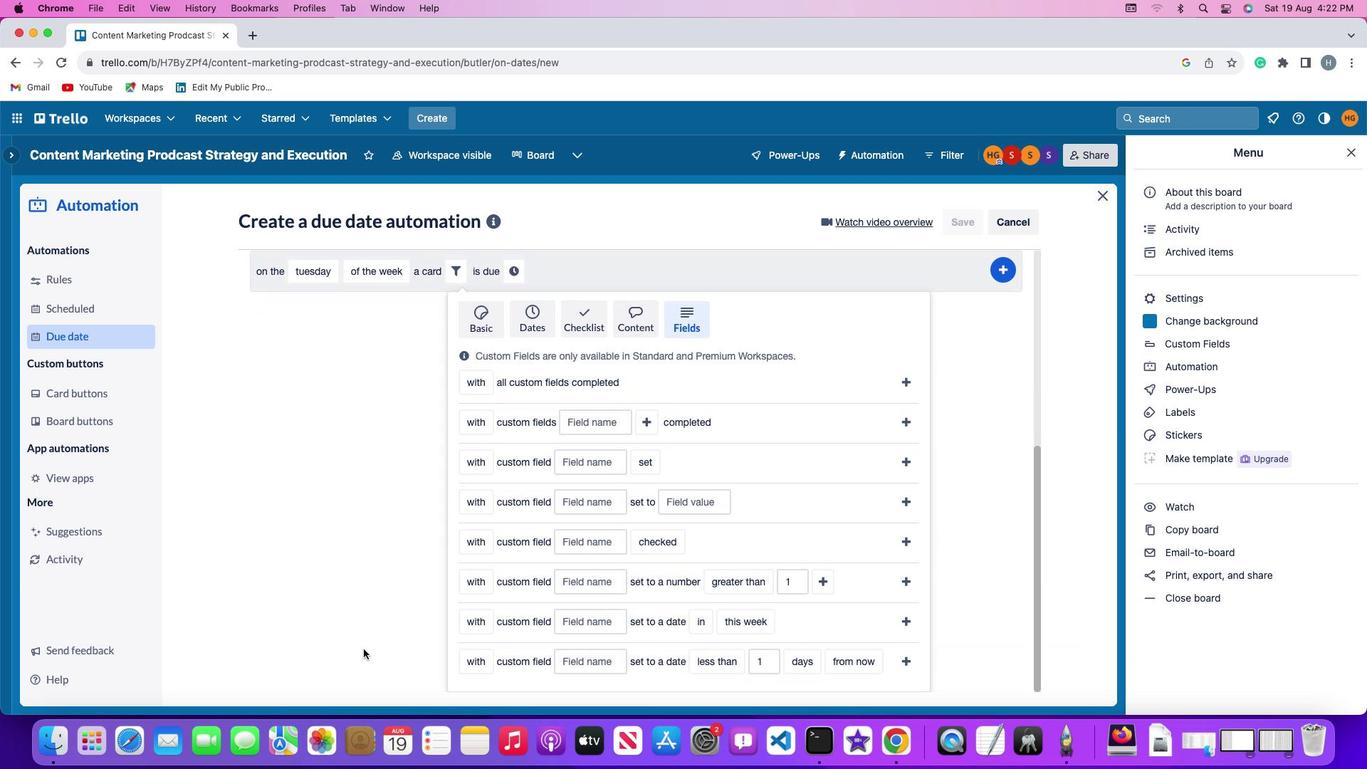 
Action: Mouse scrolled (366, 637) with delta (-4, 7)
Screenshot: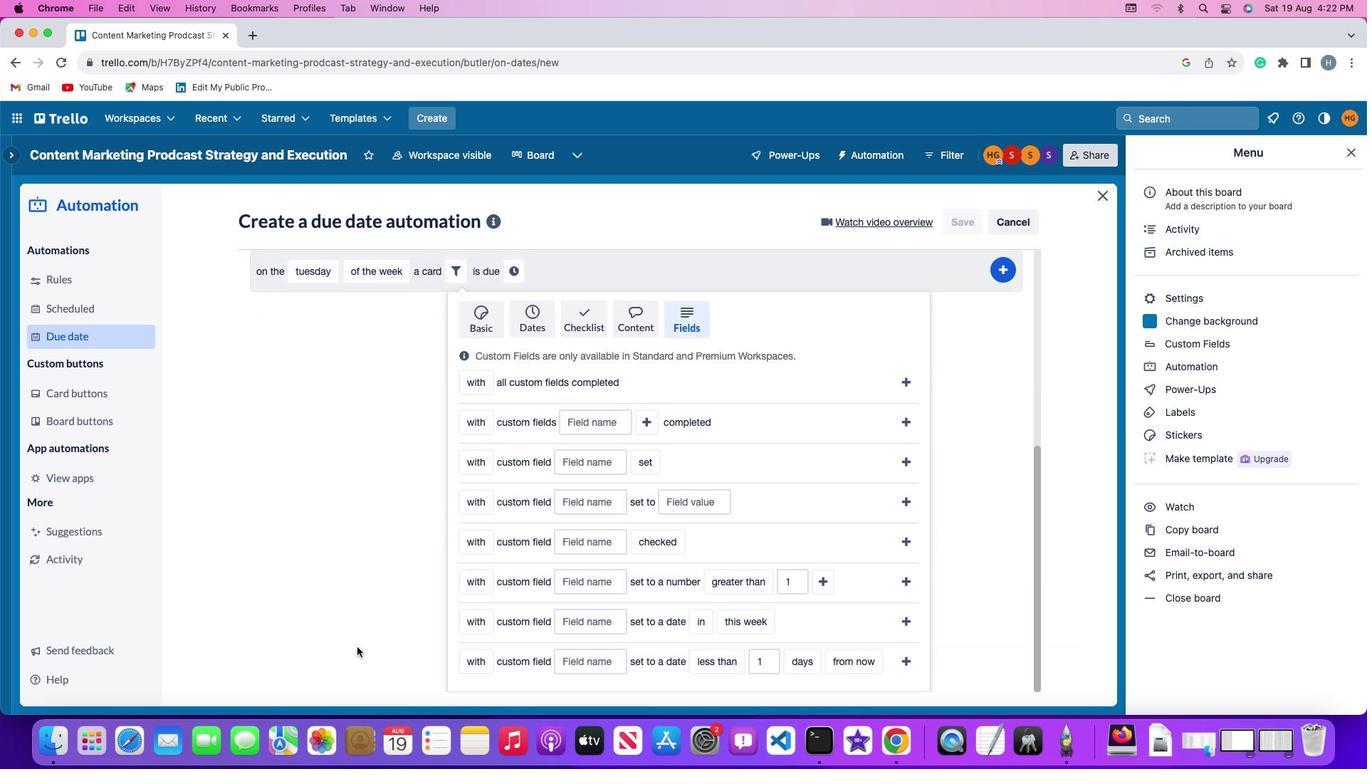 
Action: Mouse moved to (495, 643)
Screenshot: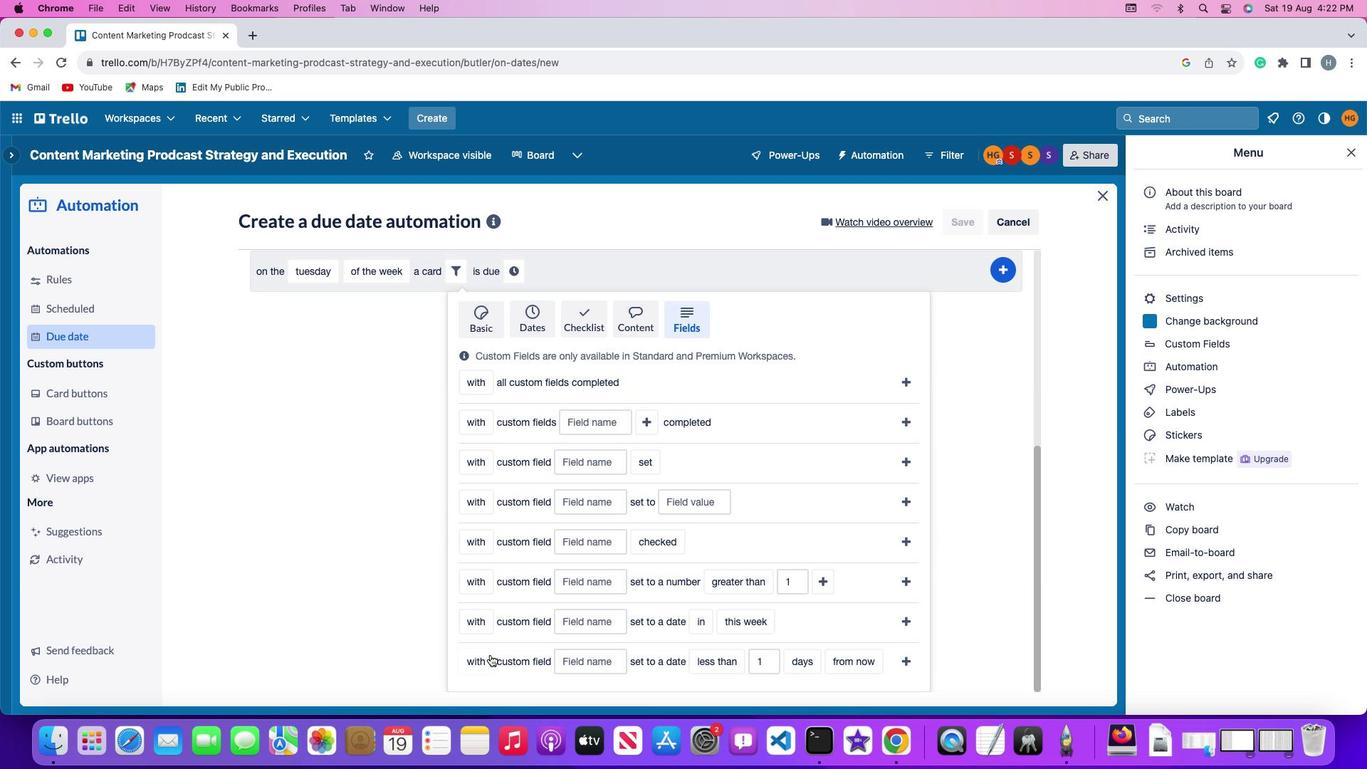 
Action: Mouse pressed left at (495, 643)
Screenshot: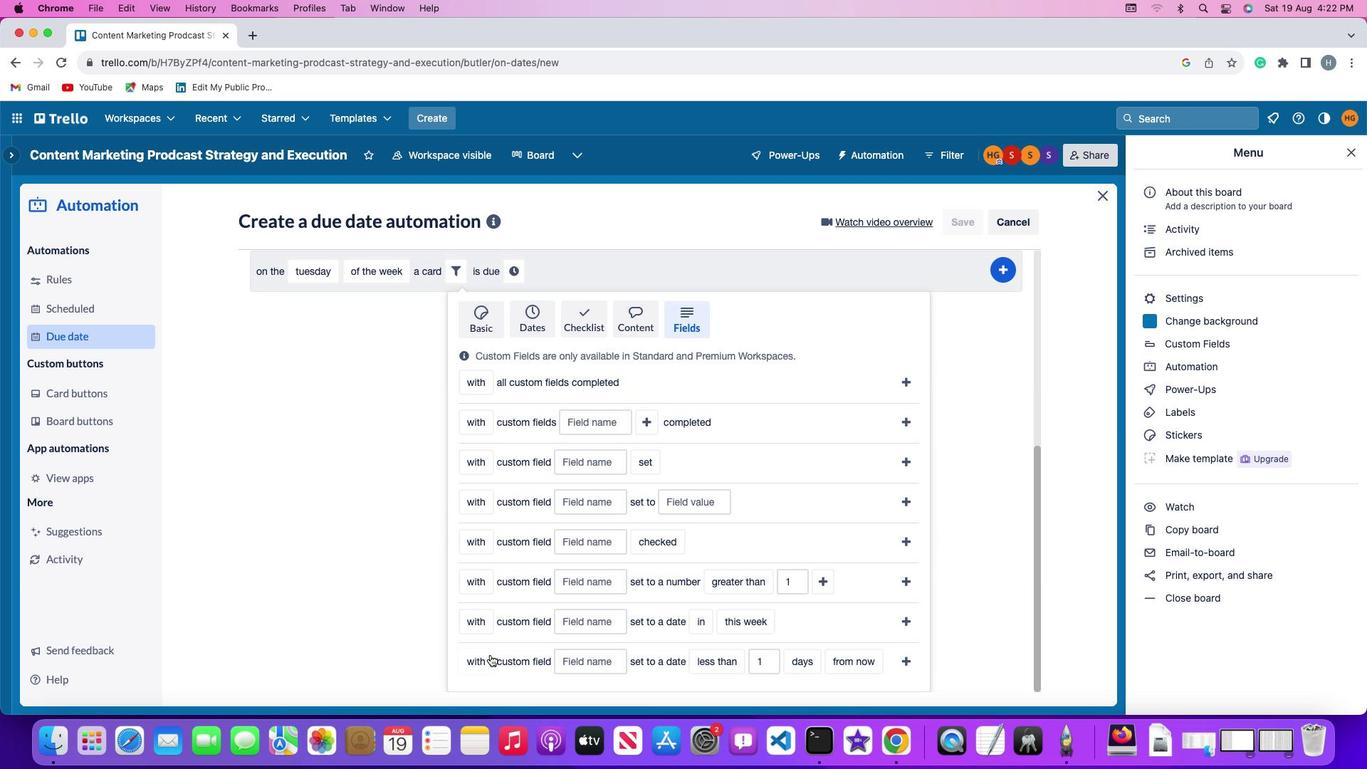 
Action: Mouse moved to (492, 628)
Screenshot: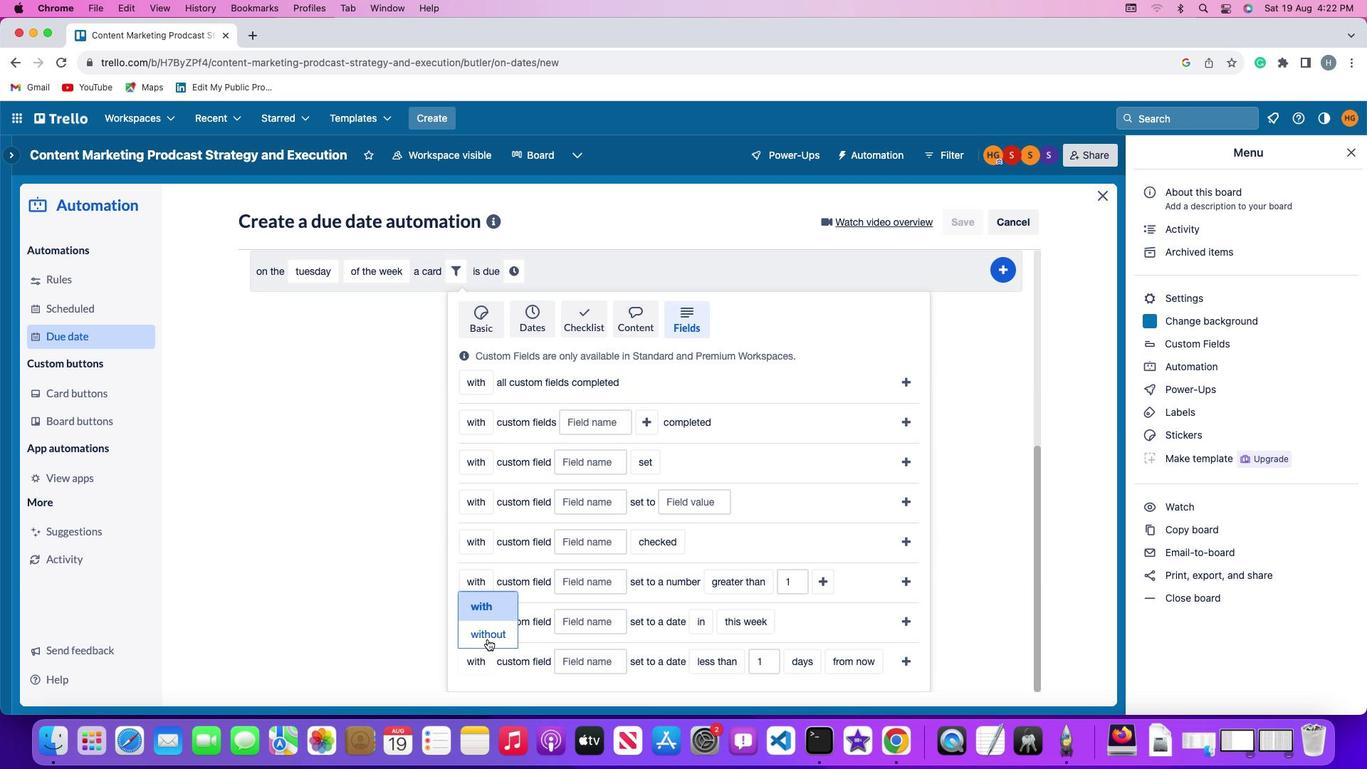 
Action: Mouse pressed left at (492, 628)
Screenshot: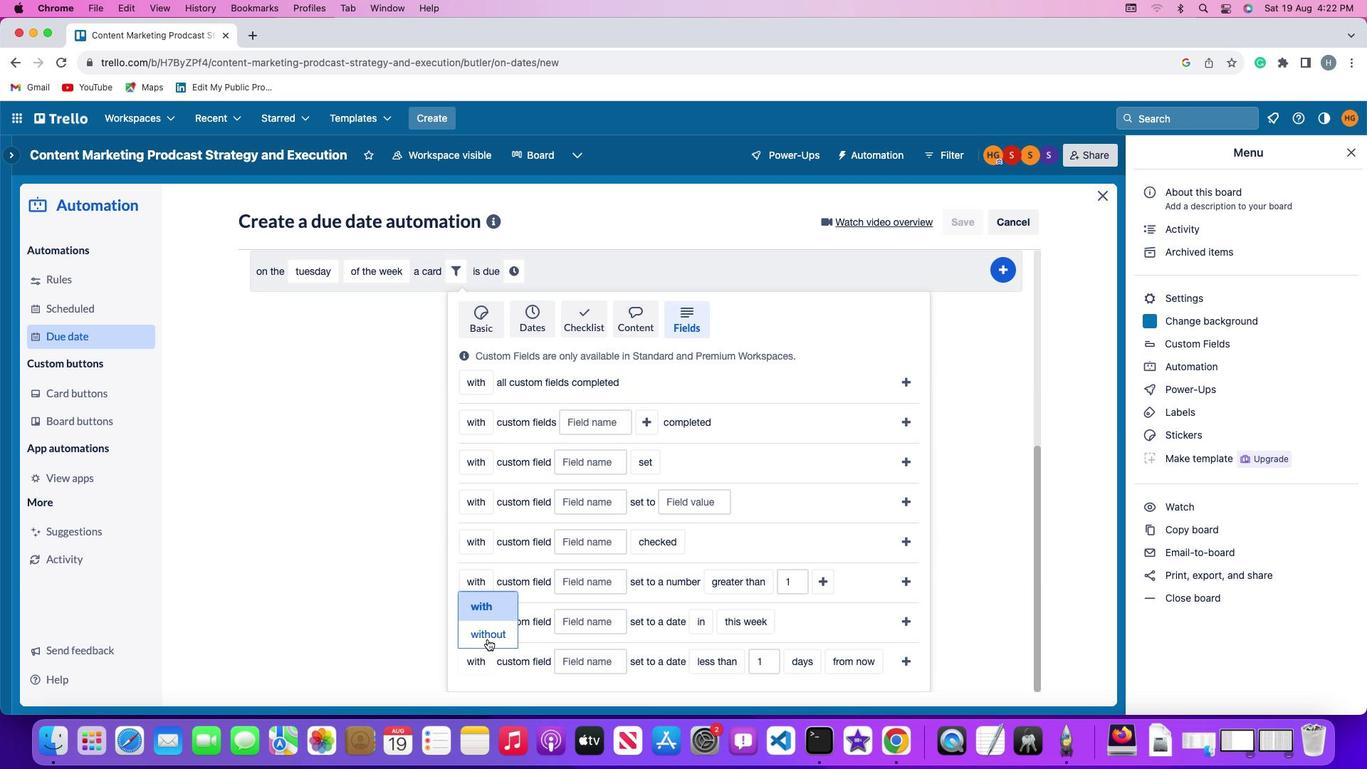 
Action: Mouse moved to (591, 648)
Screenshot: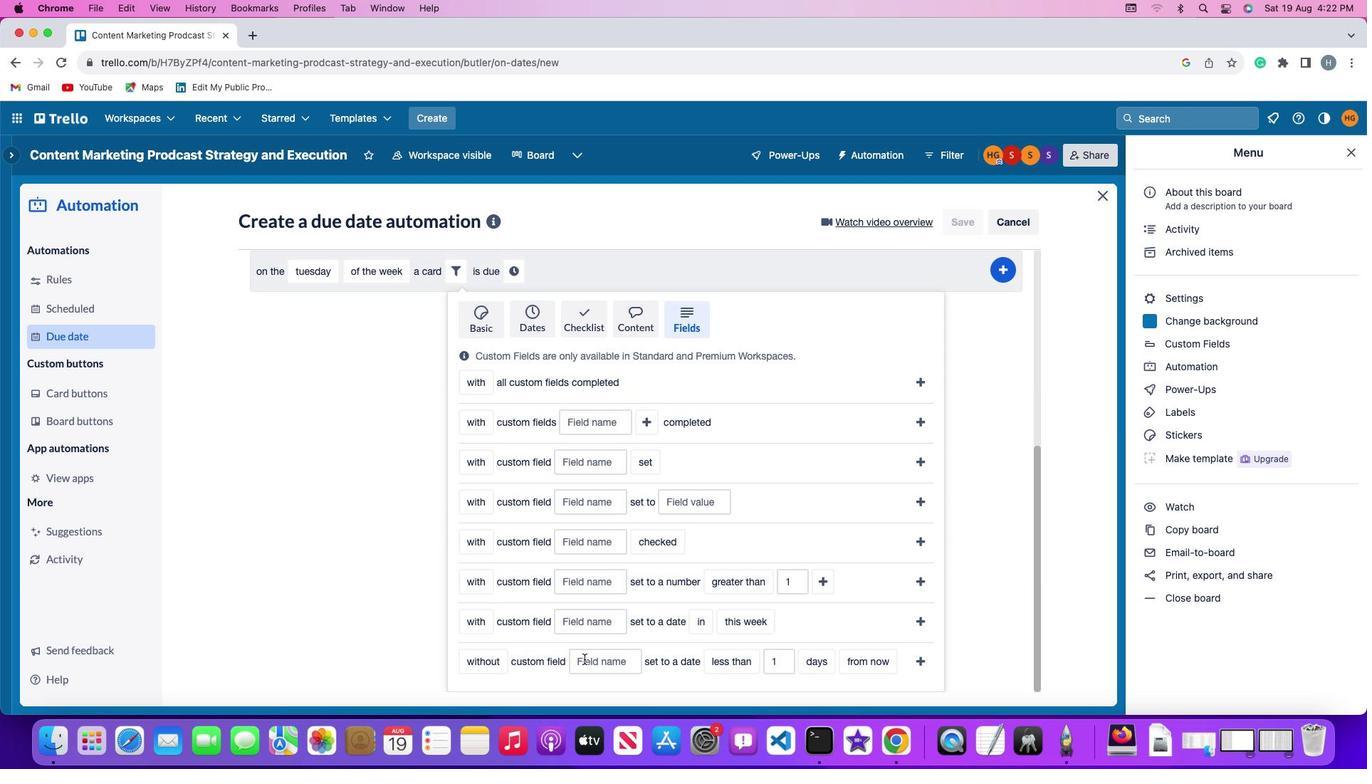 
Action: Mouse pressed left at (591, 648)
Screenshot: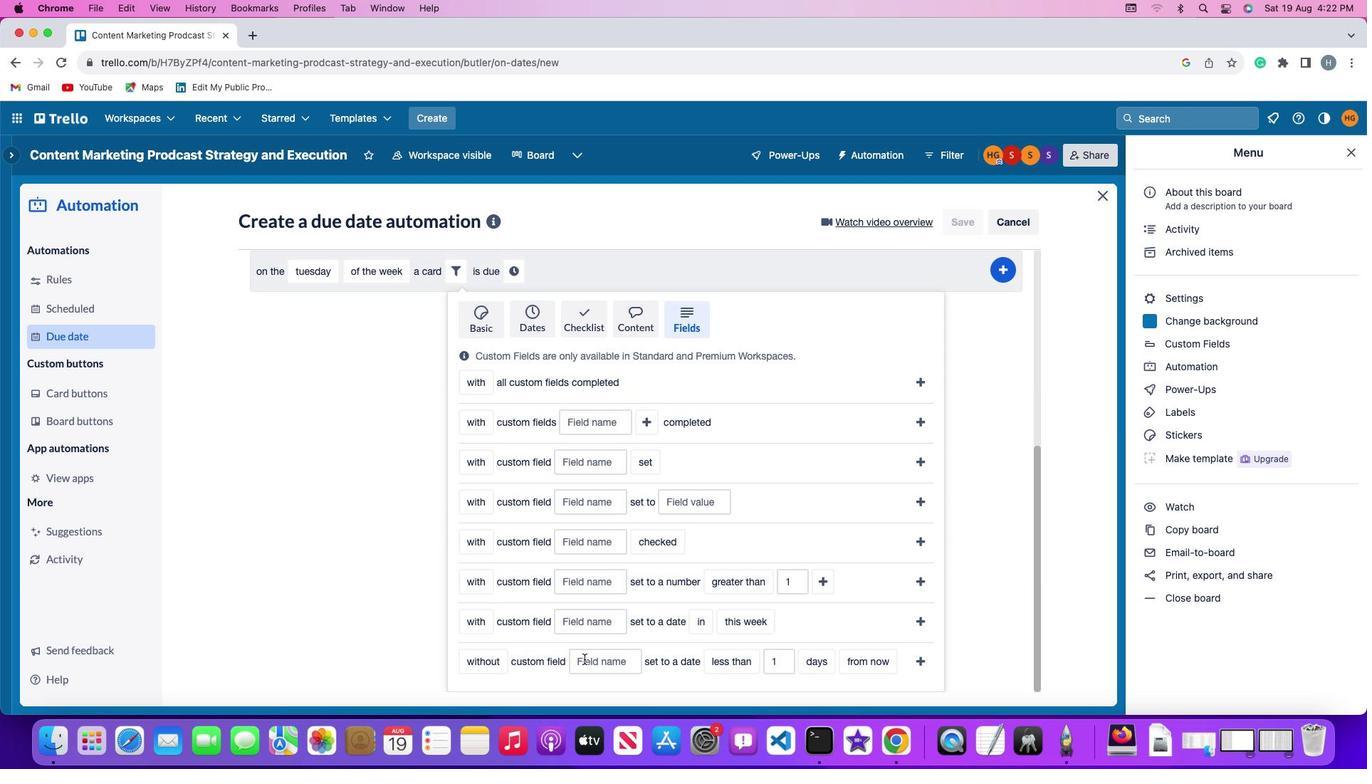 
Action: Mouse moved to (591, 648)
Screenshot: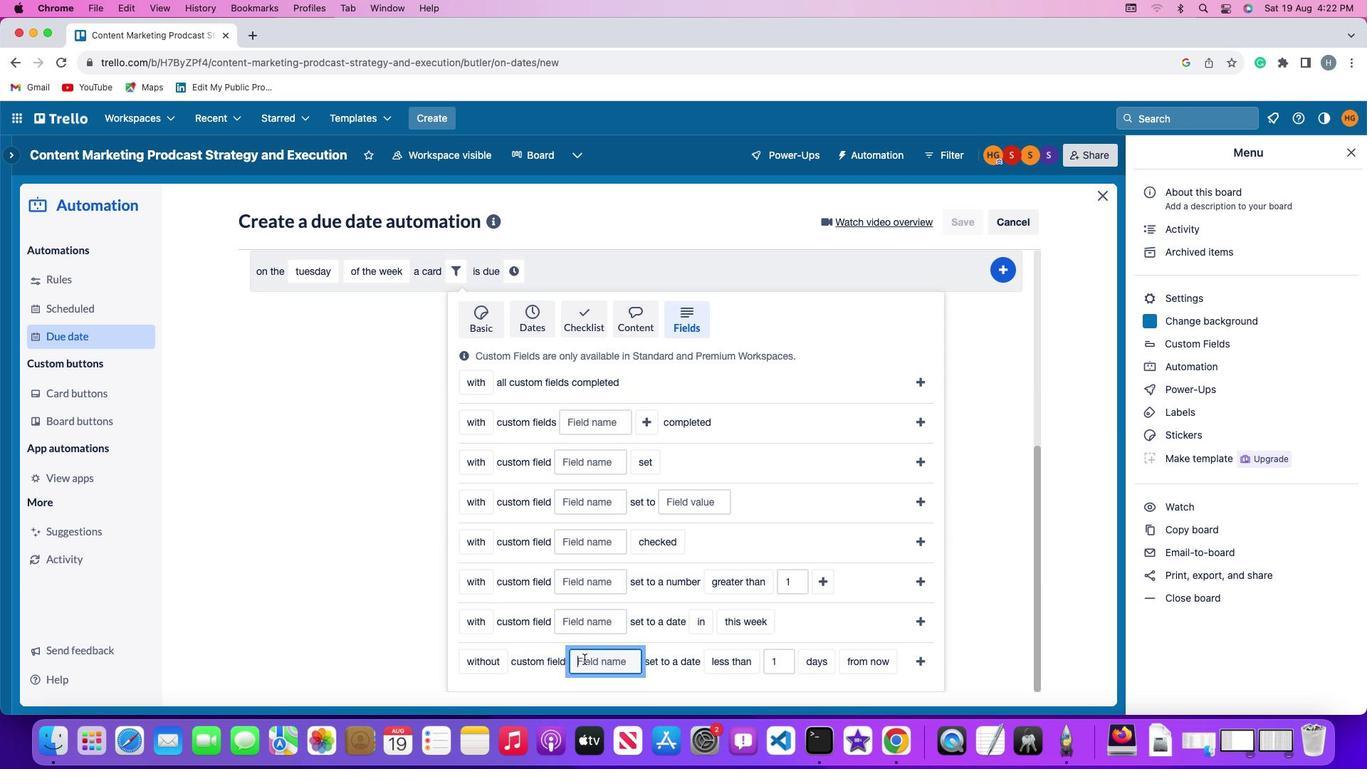 
Action: Key pressed Key.shift'R''e''s''u''m''e'
Screenshot: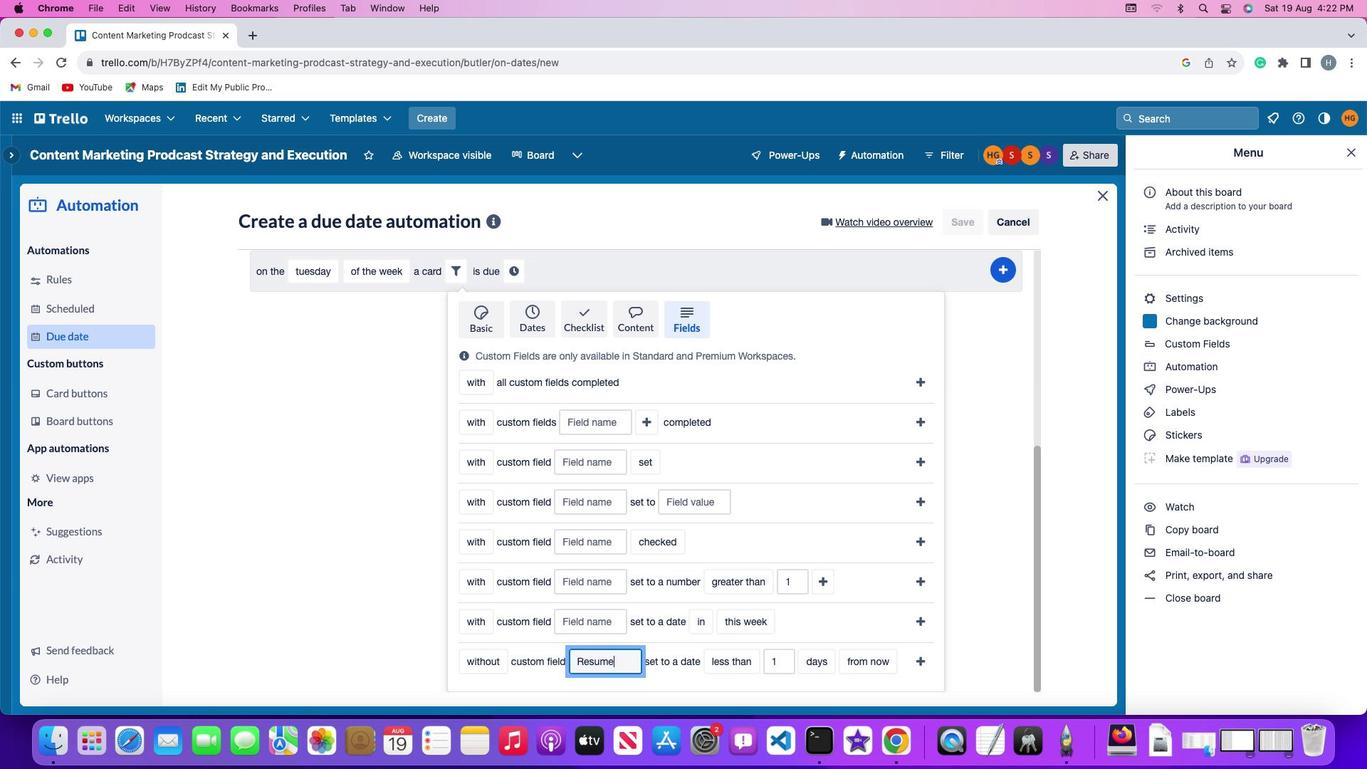 
Action: Mouse moved to (737, 641)
Screenshot: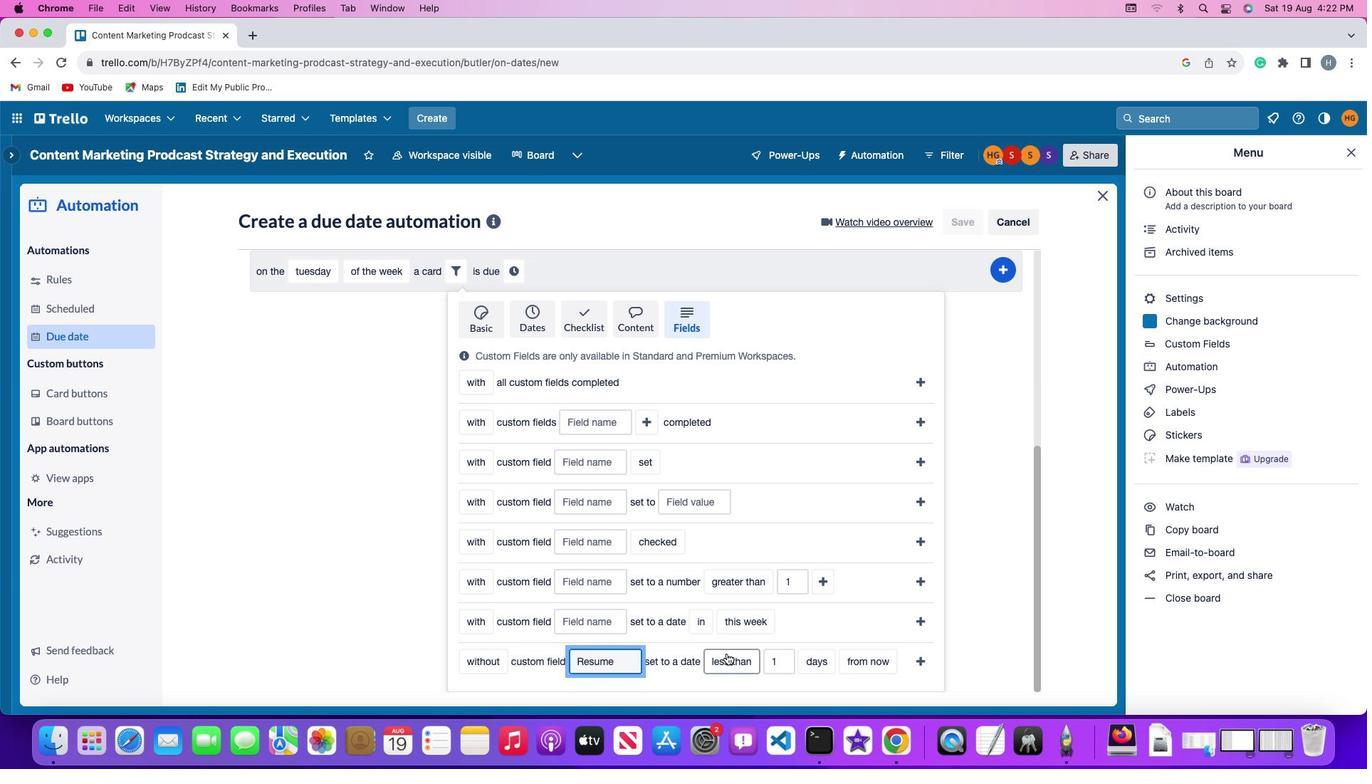 
Action: Mouse pressed left at (737, 641)
Screenshot: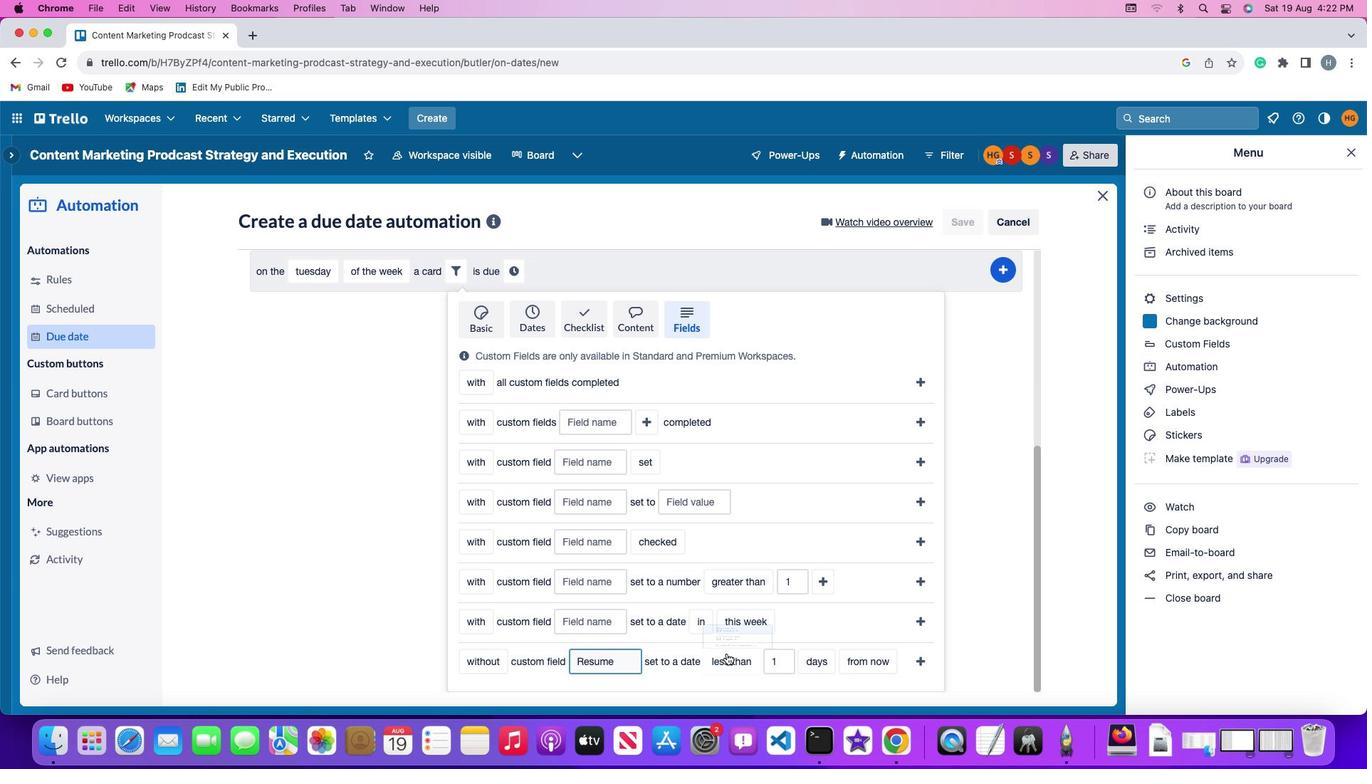 
Action: Mouse moved to (750, 590)
Screenshot: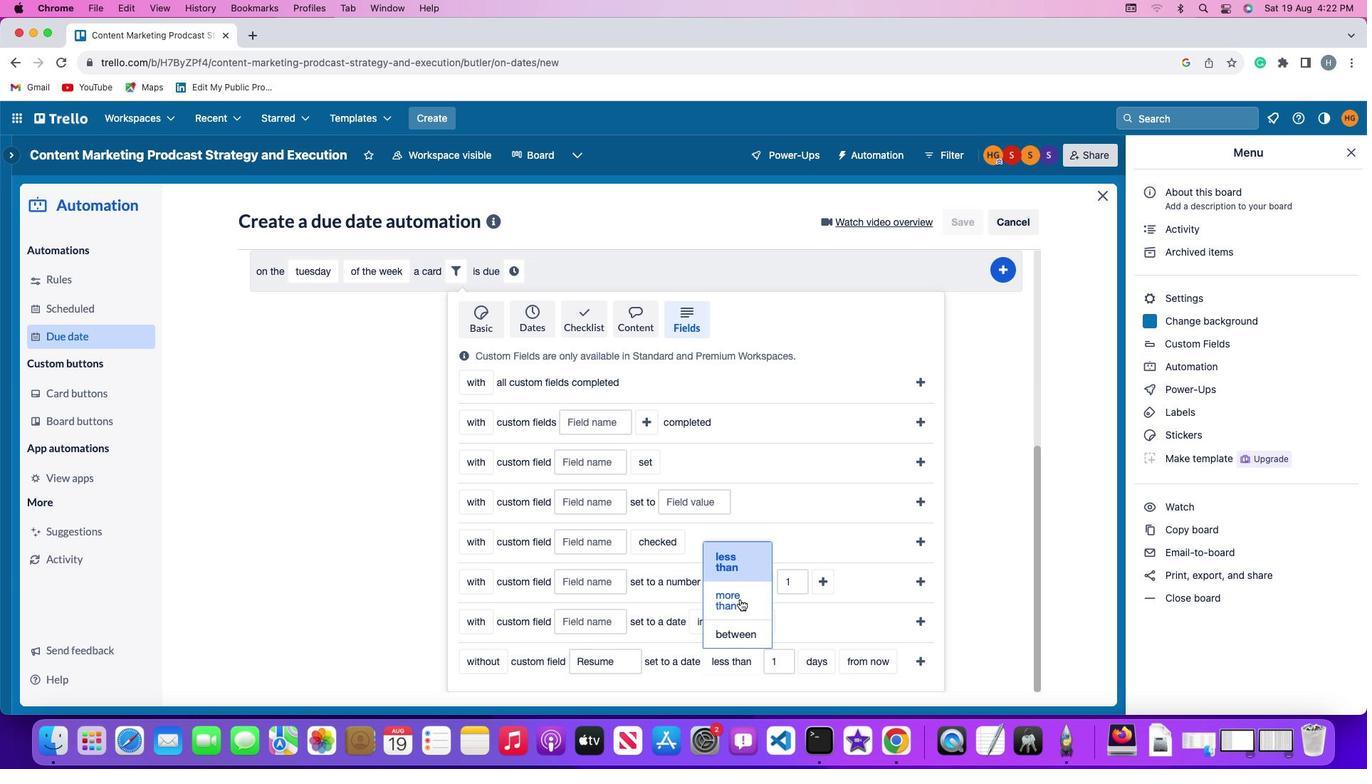 
Action: Mouse pressed left at (750, 590)
Screenshot: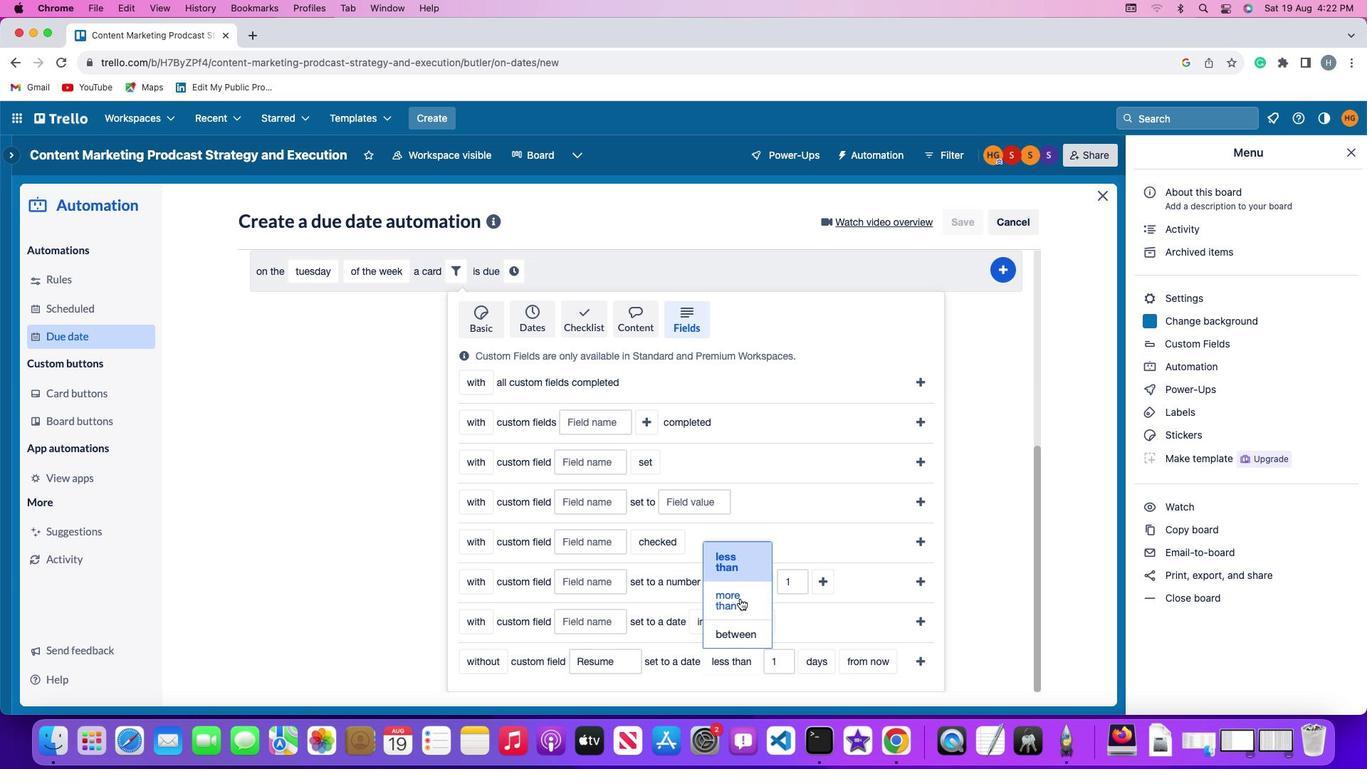 
Action: Mouse moved to (799, 635)
Screenshot: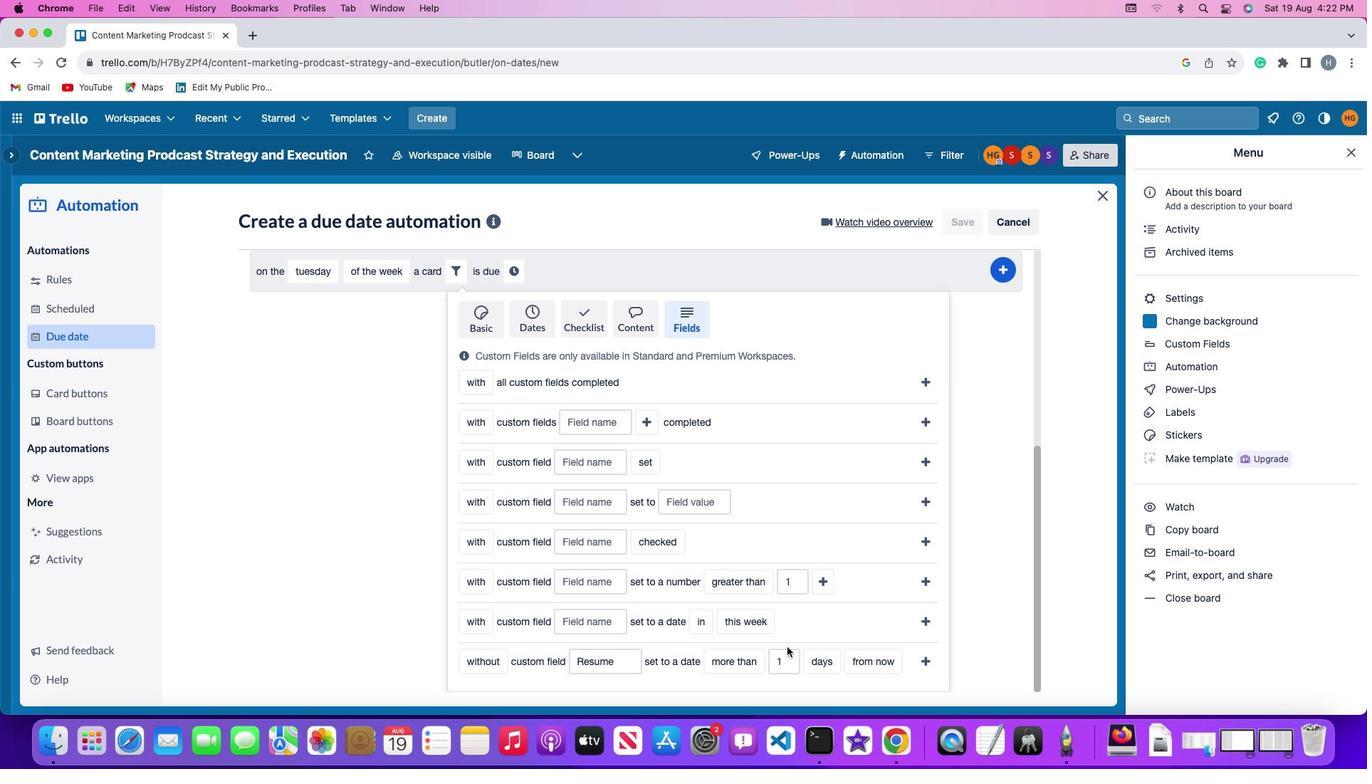 
Action: Mouse pressed left at (799, 635)
Screenshot: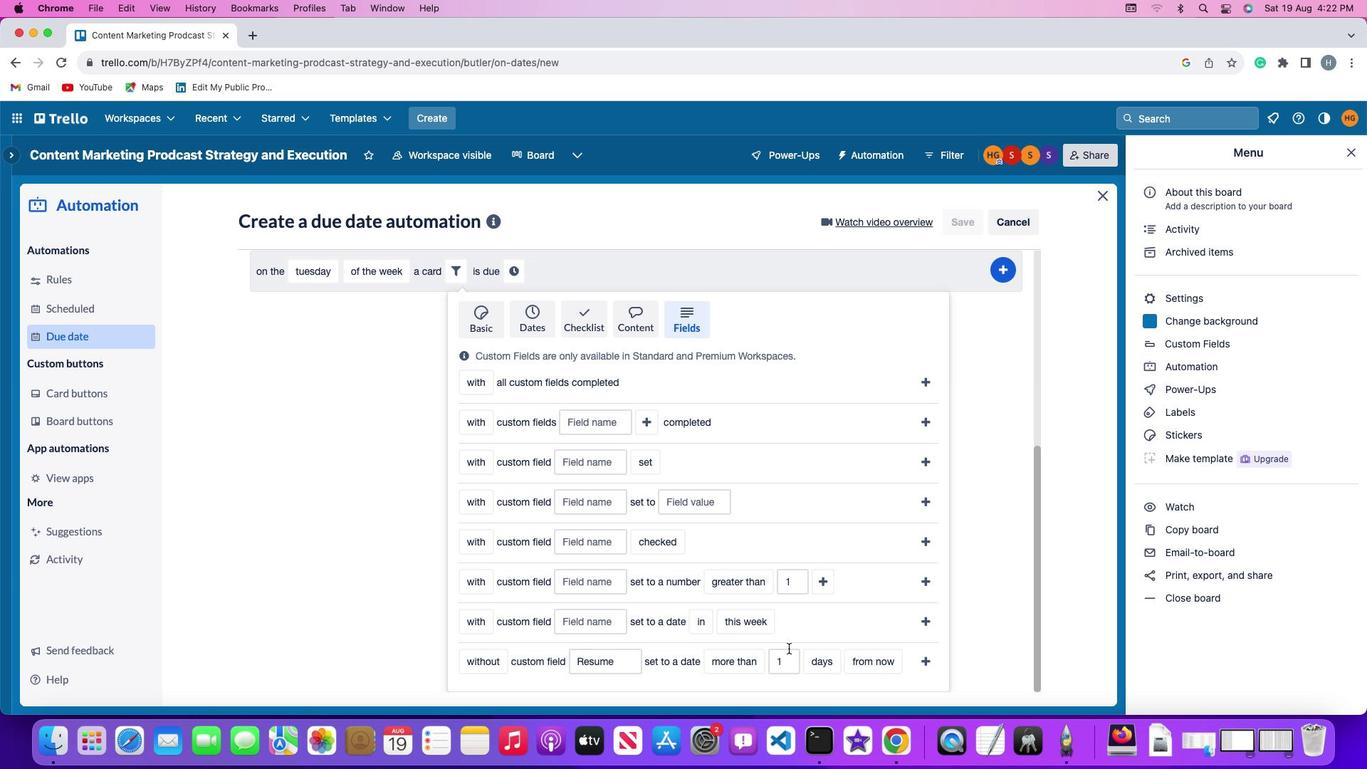 
Action: Mouse moved to (802, 646)
Screenshot: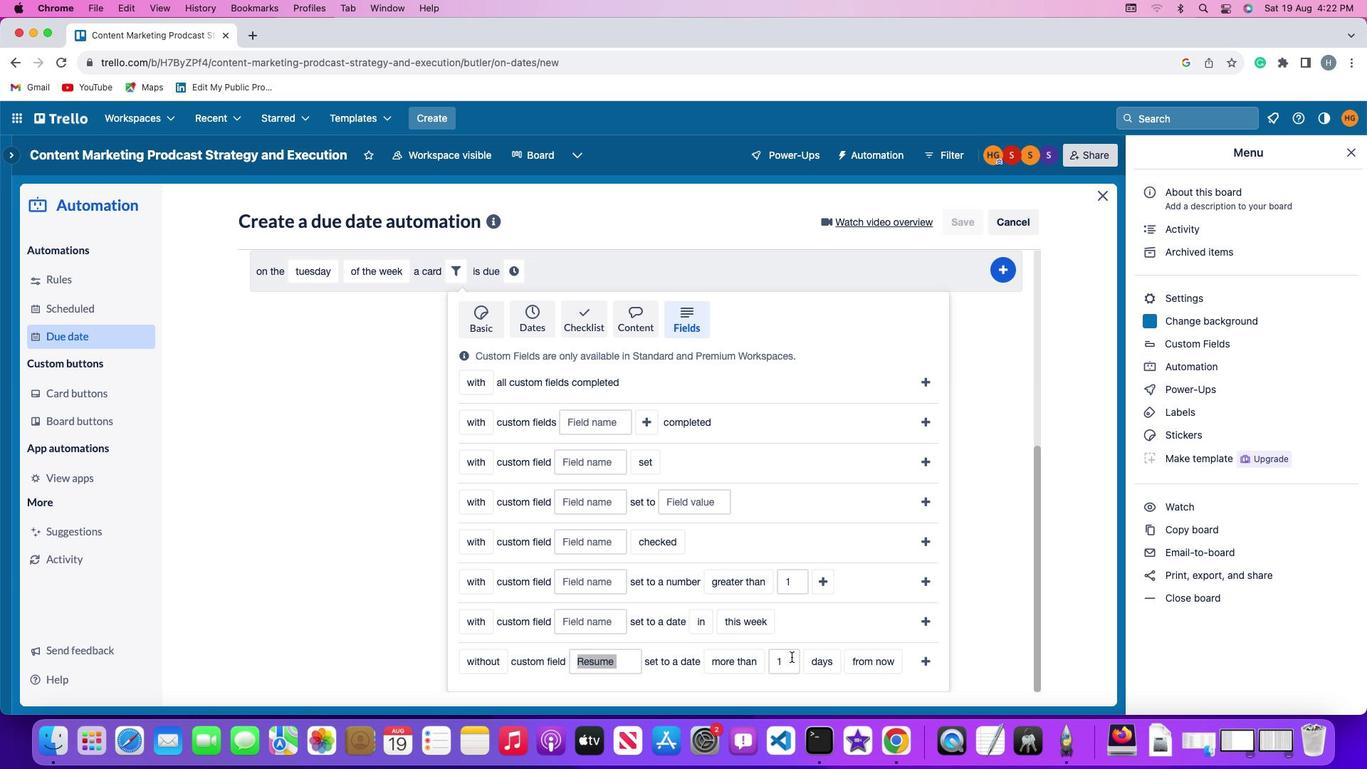 
Action: Mouse pressed left at (802, 646)
Screenshot: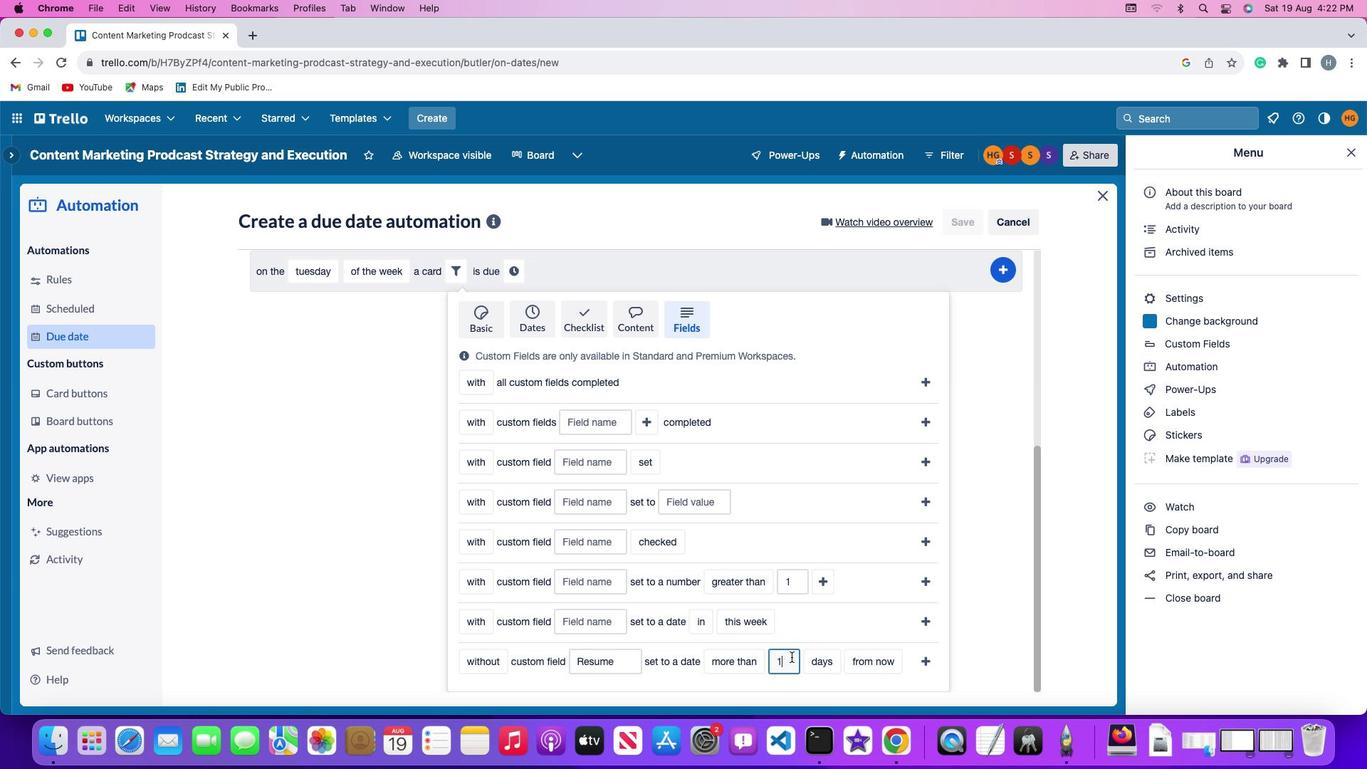 
Action: Mouse moved to (802, 646)
Screenshot: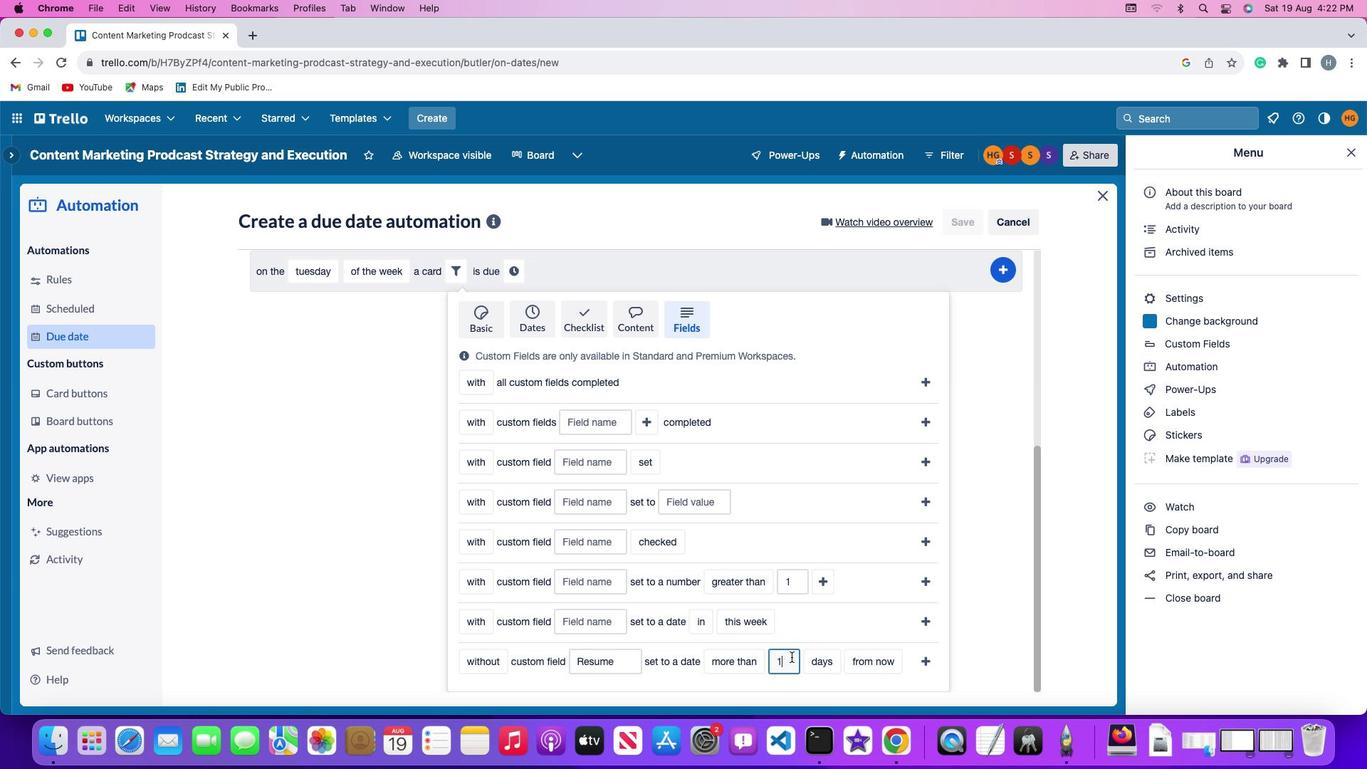 
Action: Key pressed Key.backspace'1'
Screenshot: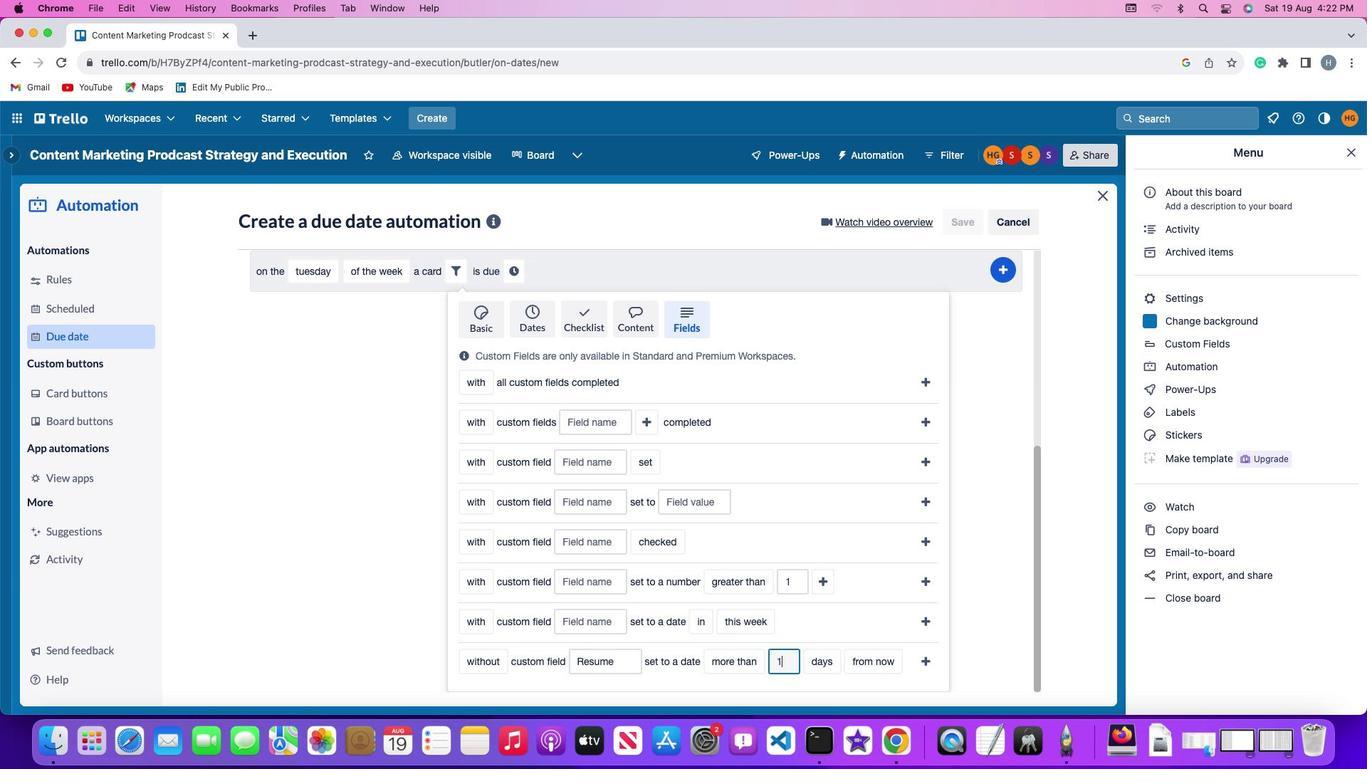 
Action: Mouse moved to (835, 647)
Screenshot: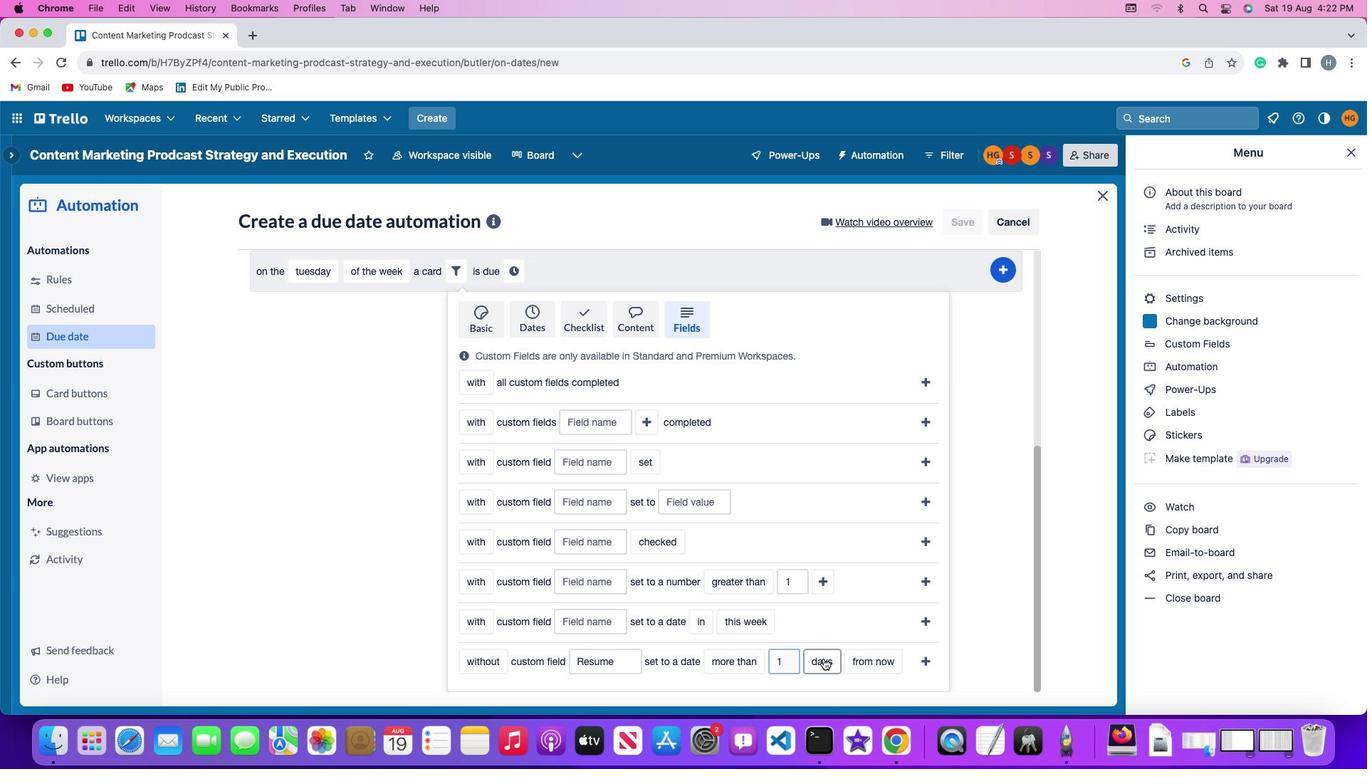 
Action: Mouse pressed left at (835, 647)
Screenshot: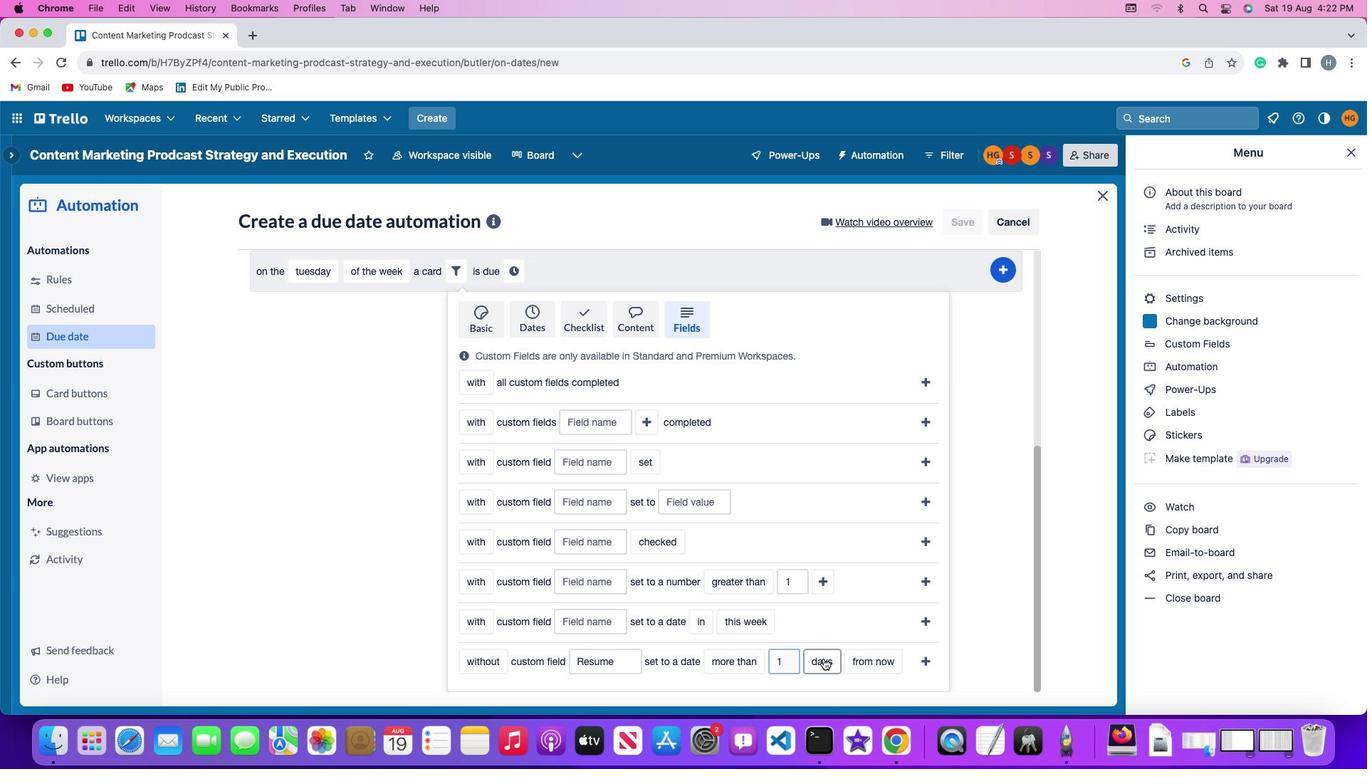 
Action: Mouse moved to (848, 597)
Screenshot: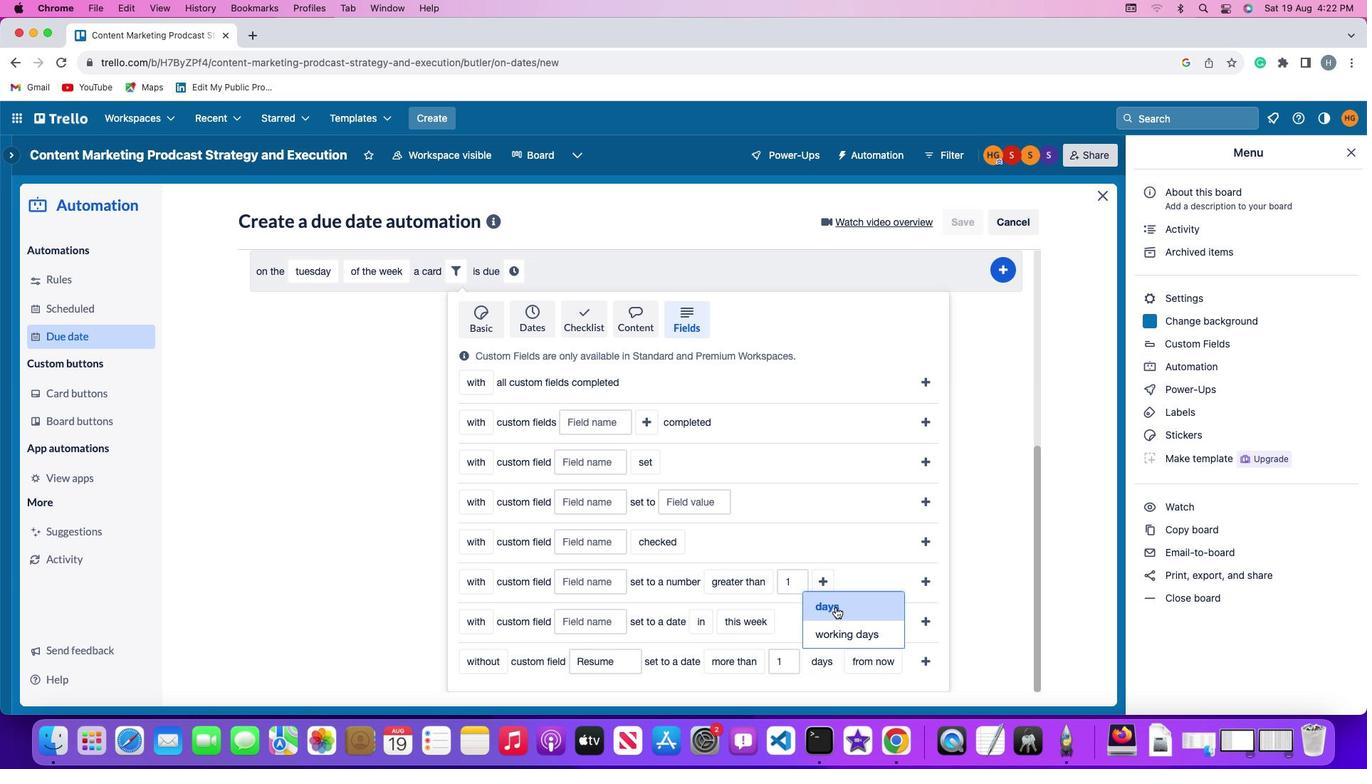 
Action: Mouse pressed left at (848, 597)
Screenshot: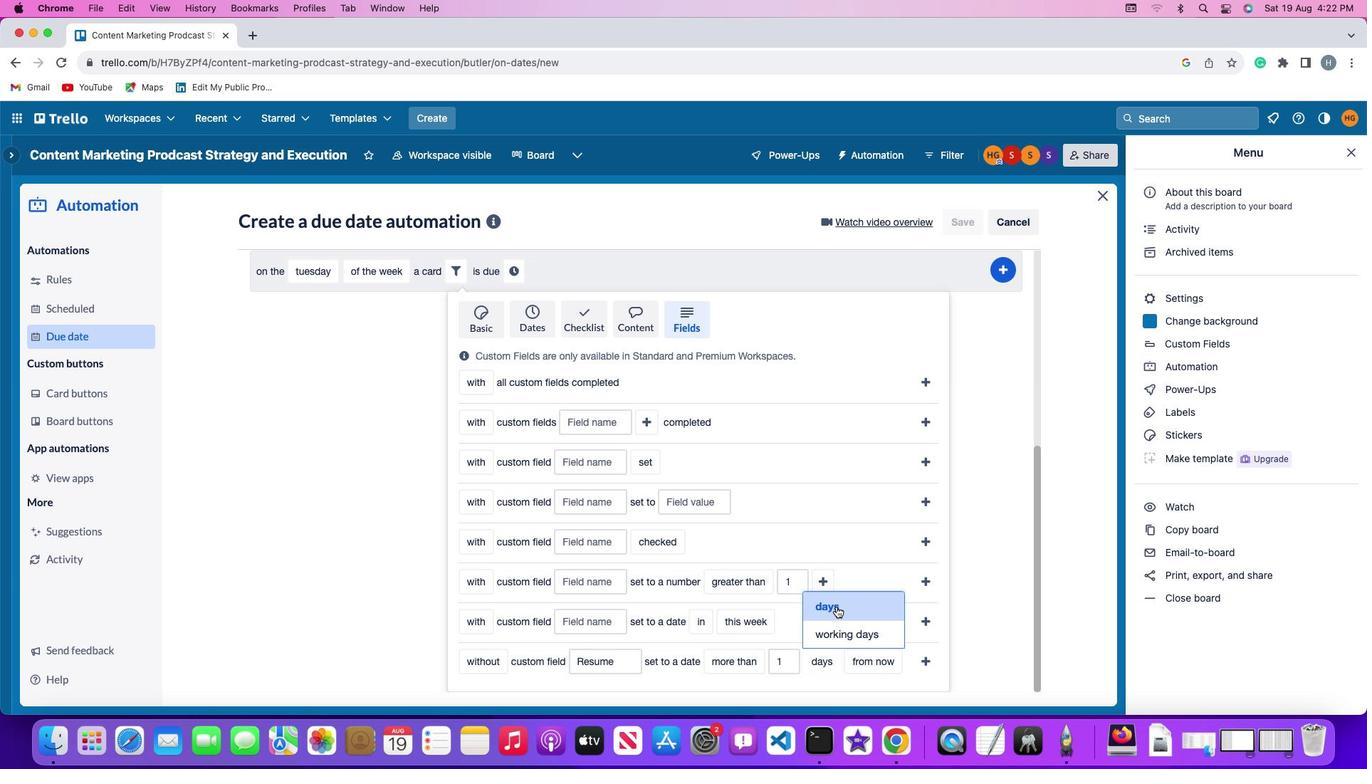 
Action: Mouse moved to (901, 647)
Screenshot: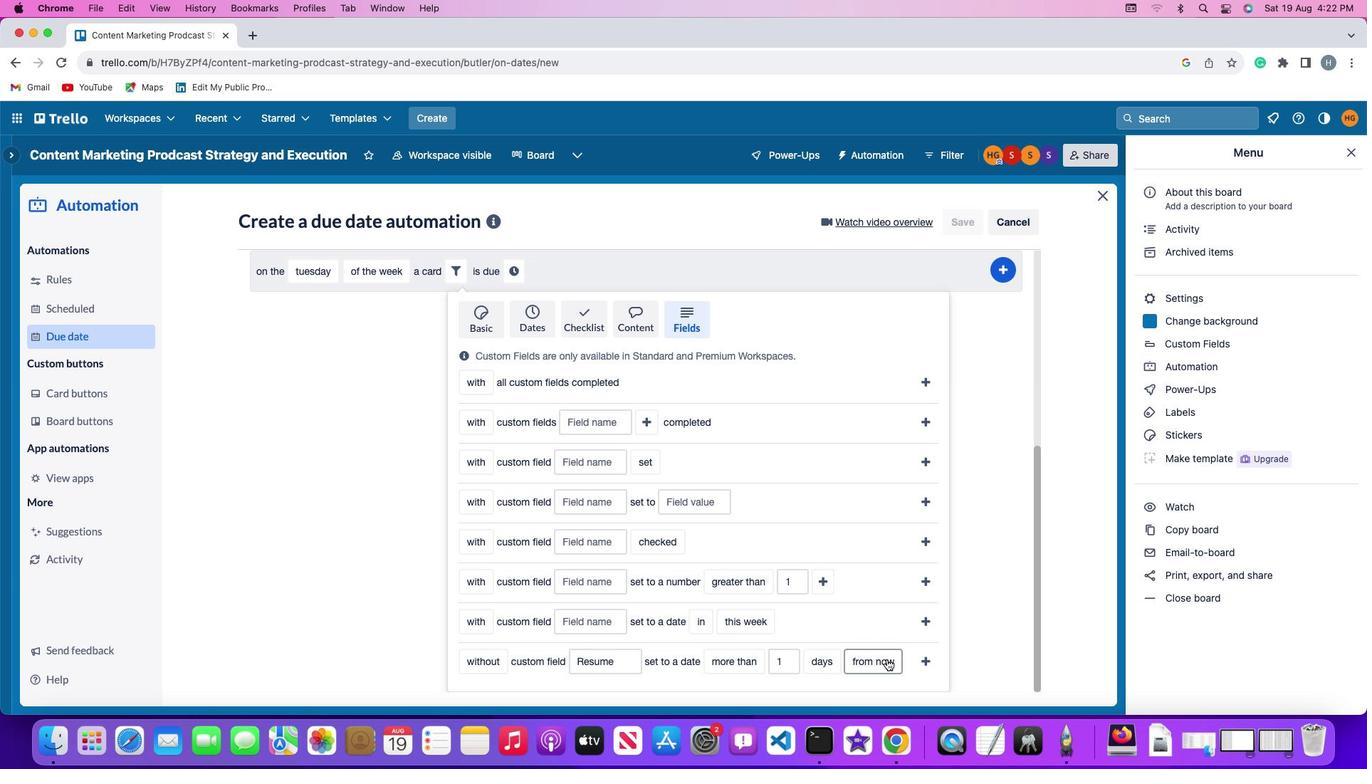 
Action: Mouse pressed left at (901, 647)
Screenshot: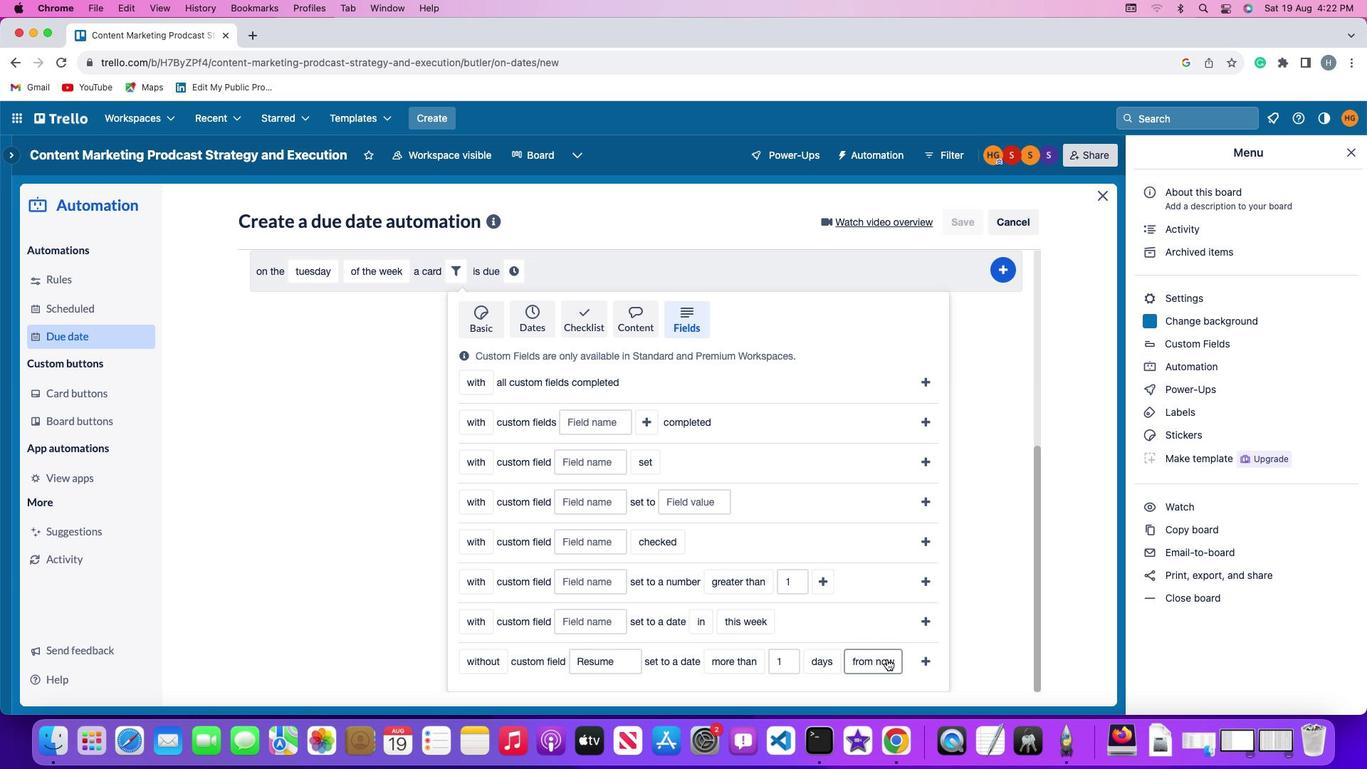 
Action: Mouse moved to (879, 626)
Screenshot: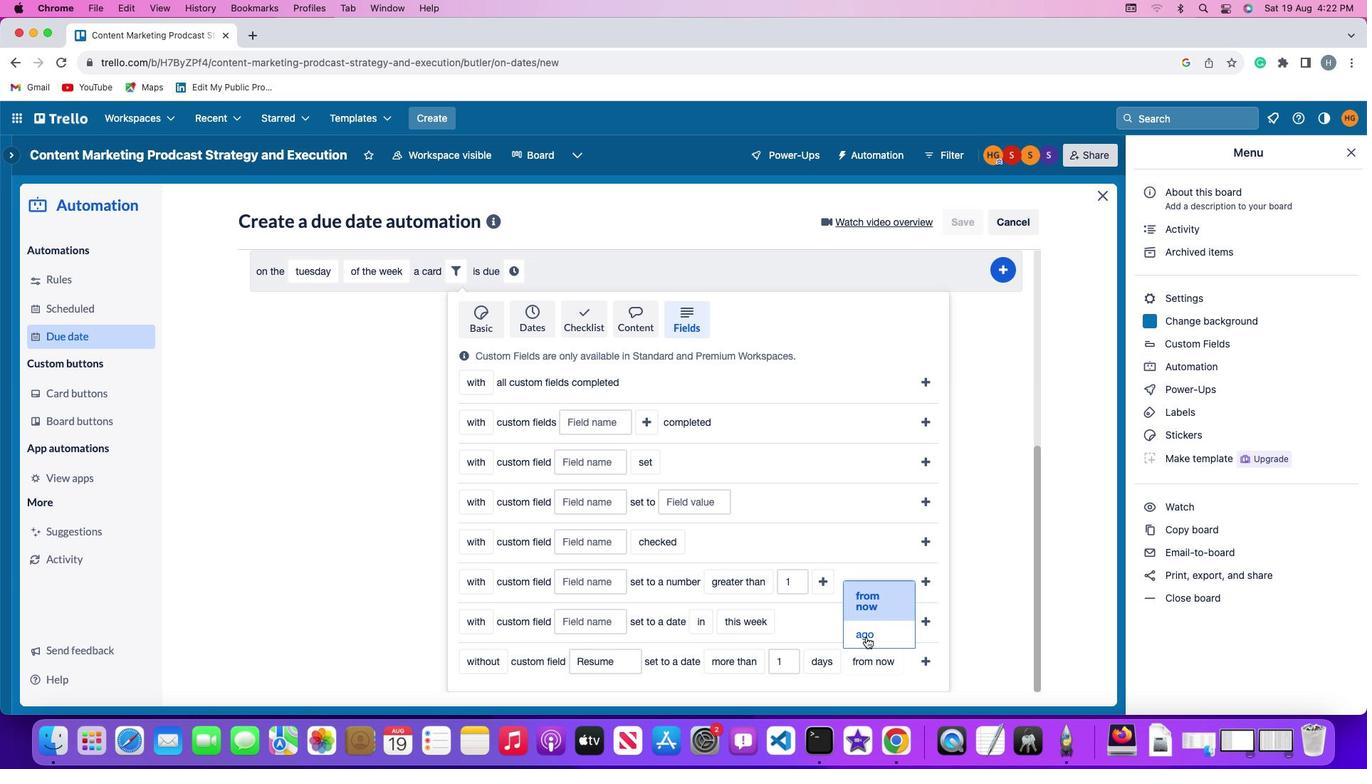 
Action: Mouse pressed left at (879, 626)
Screenshot: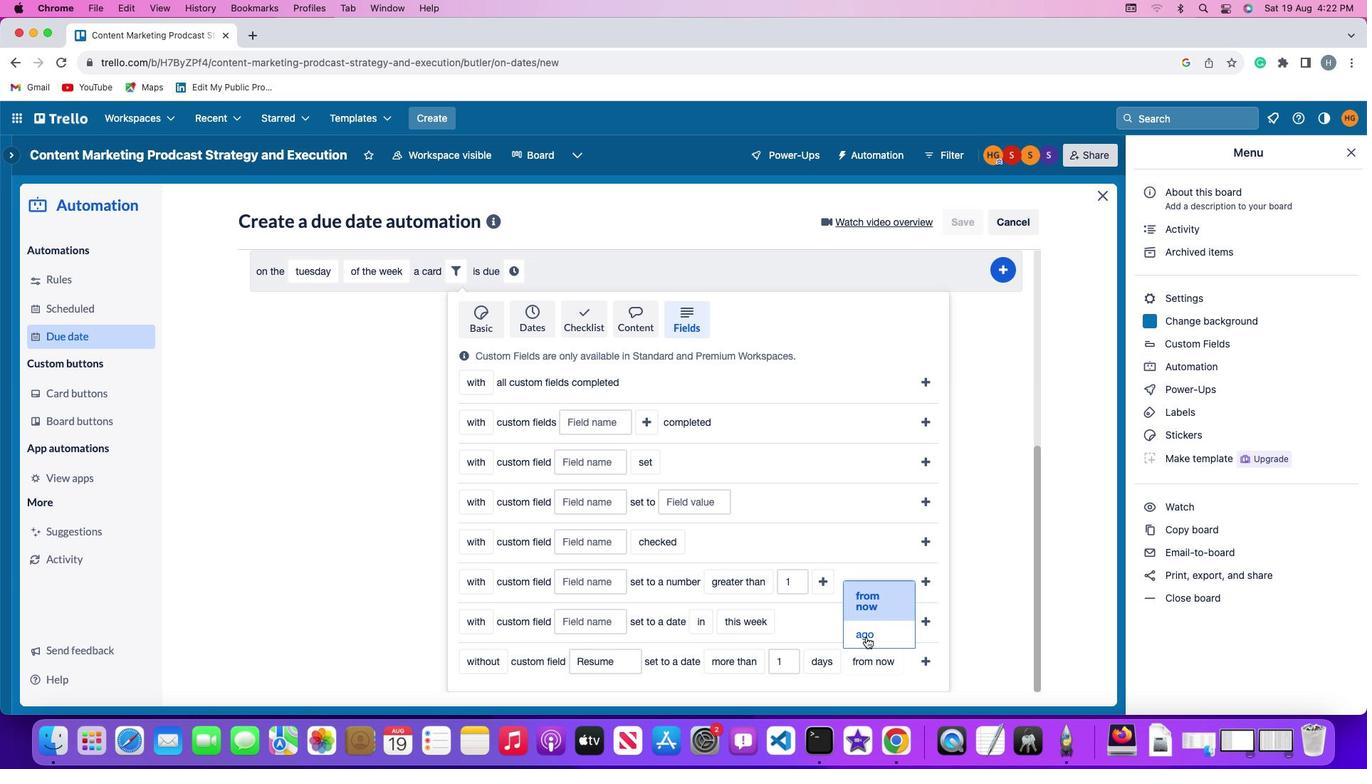 
Action: Mouse moved to (921, 648)
Screenshot: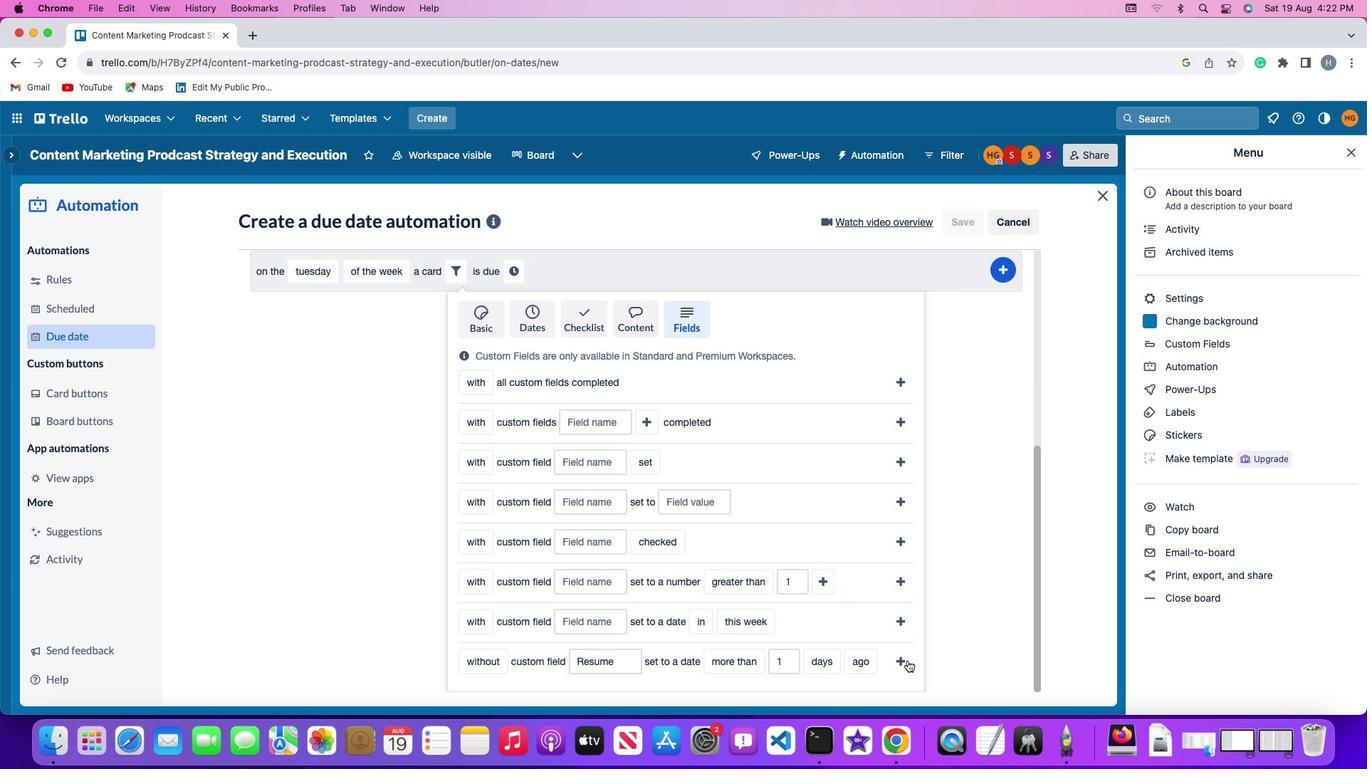 
Action: Mouse pressed left at (921, 648)
Screenshot: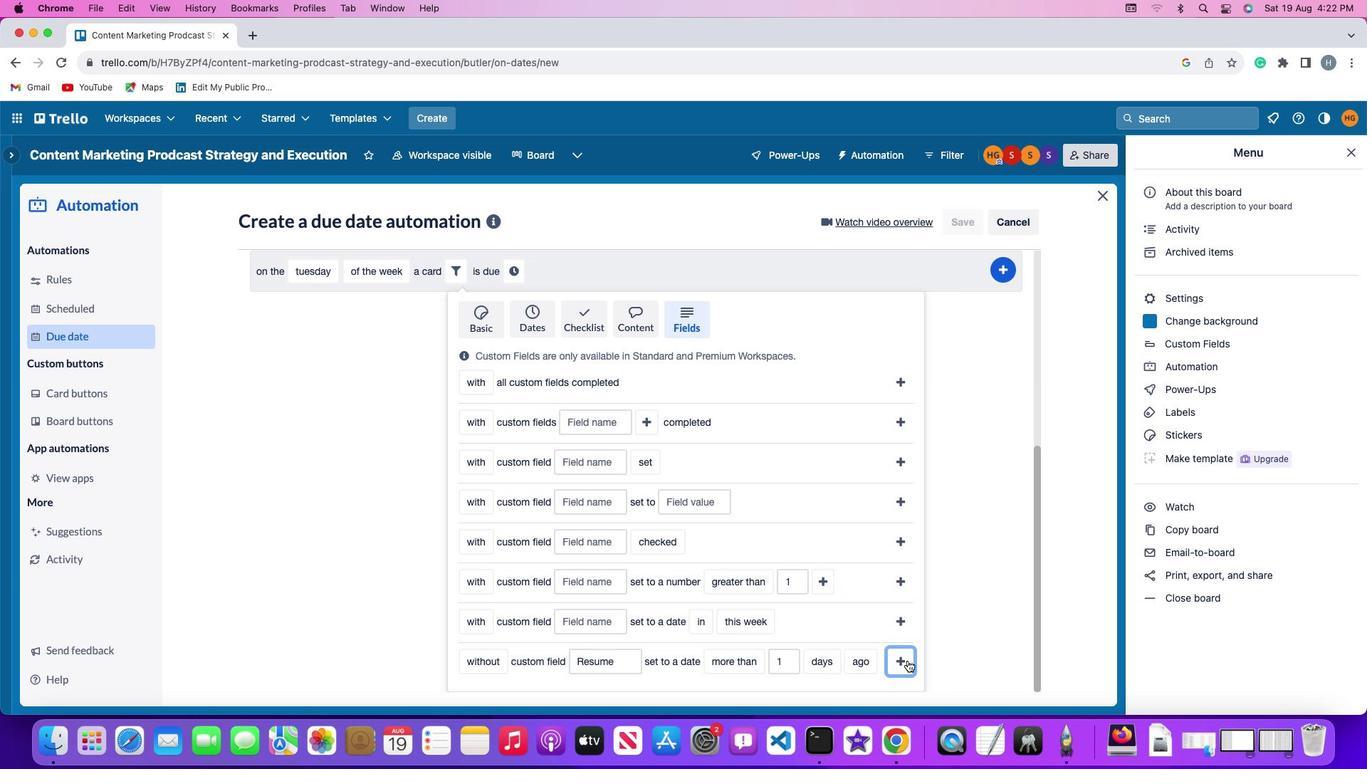 
Action: Mouse moved to (854, 612)
Screenshot: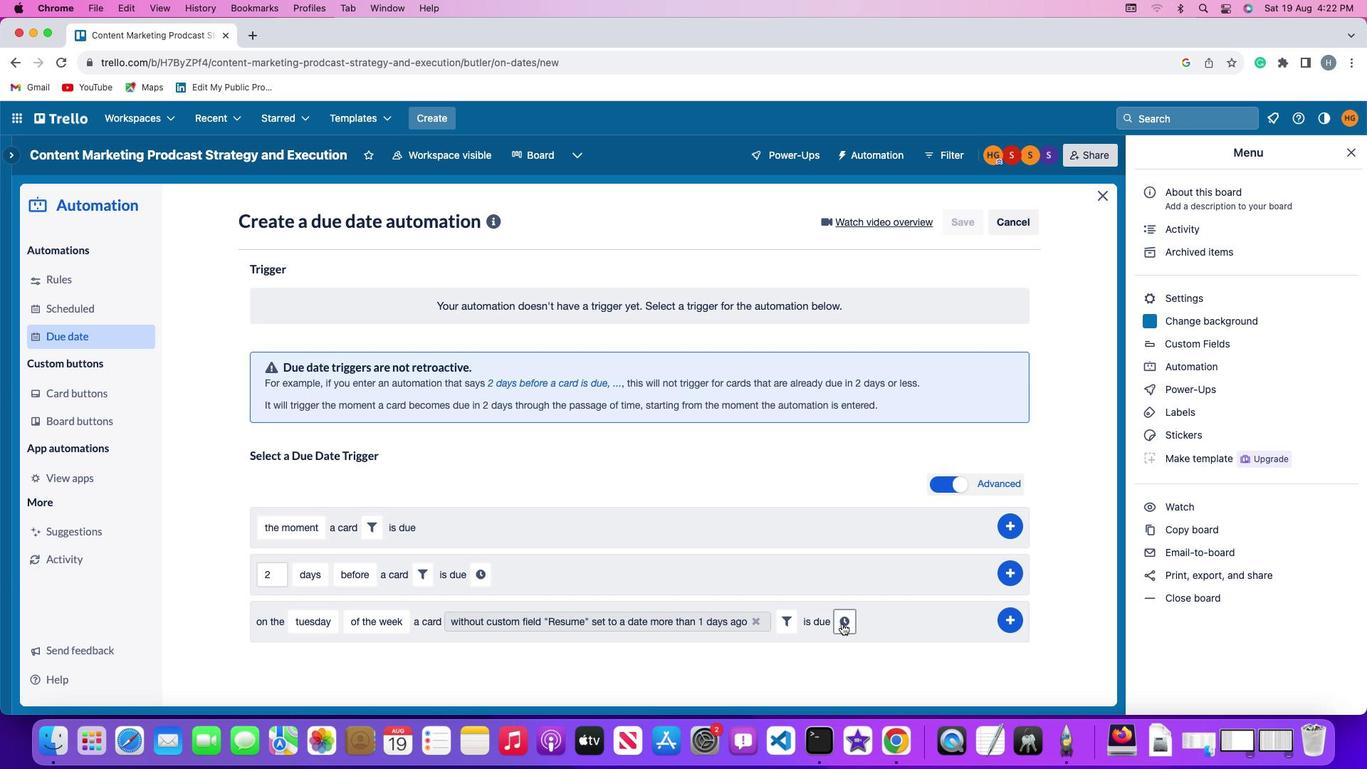 
Action: Mouse pressed left at (854, 612)
Screenshot: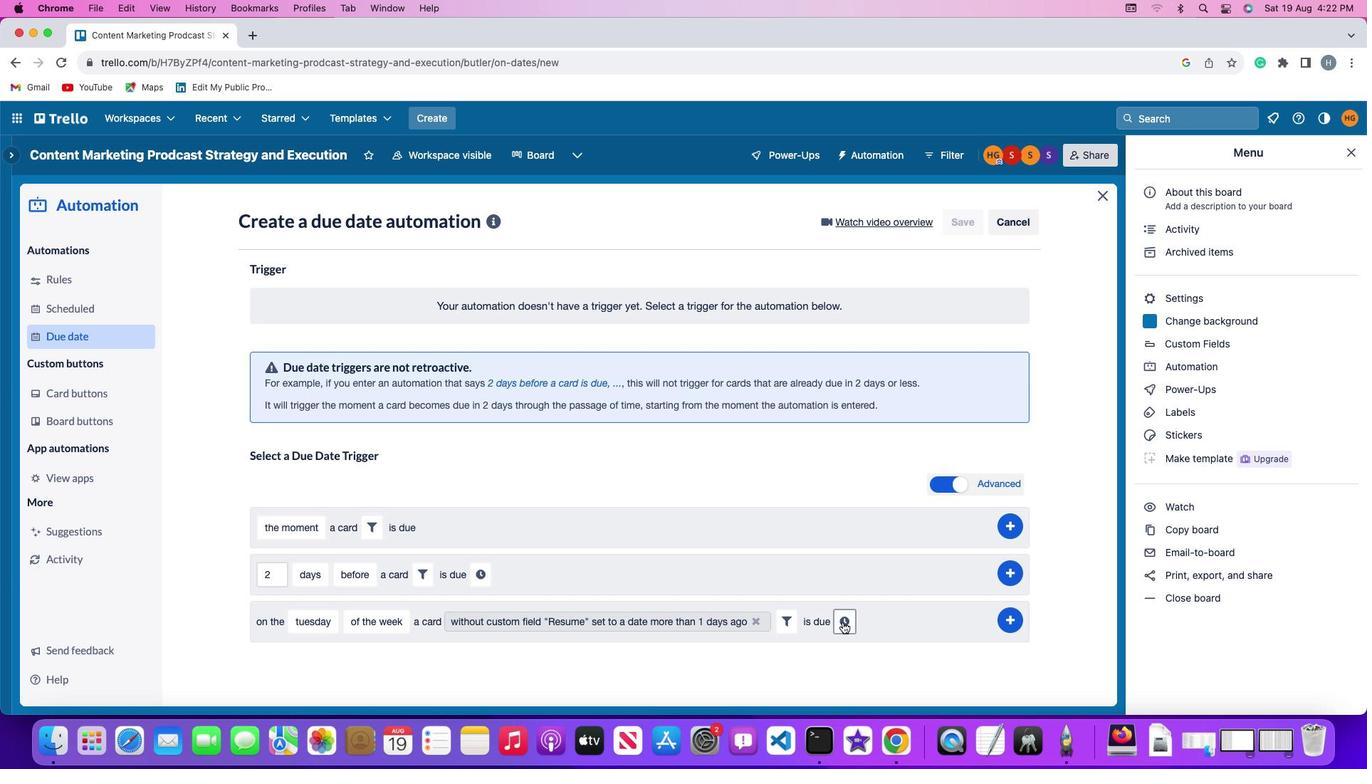 
Action: Mouse moved to (893, 613)
Screenshot: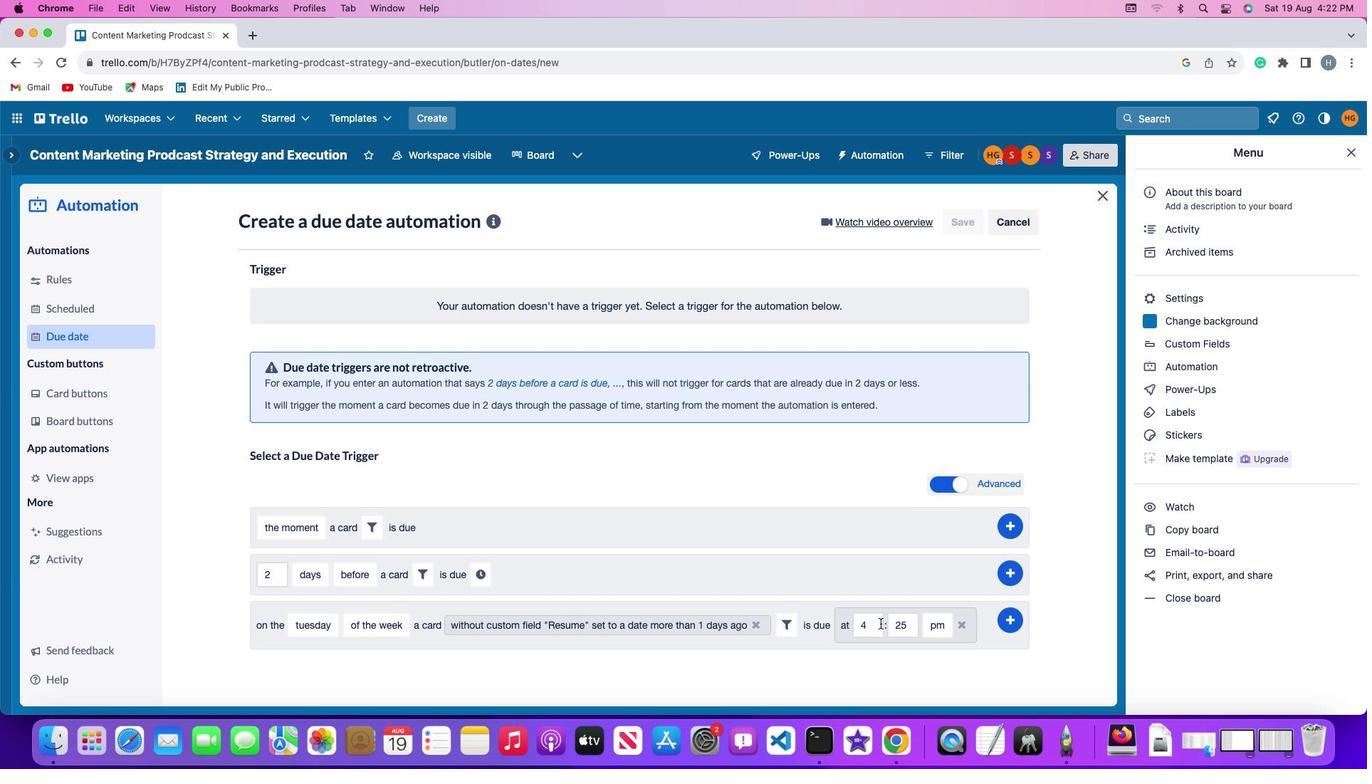 
Action: Mouse pressed left at (893, 613)
Screenshot: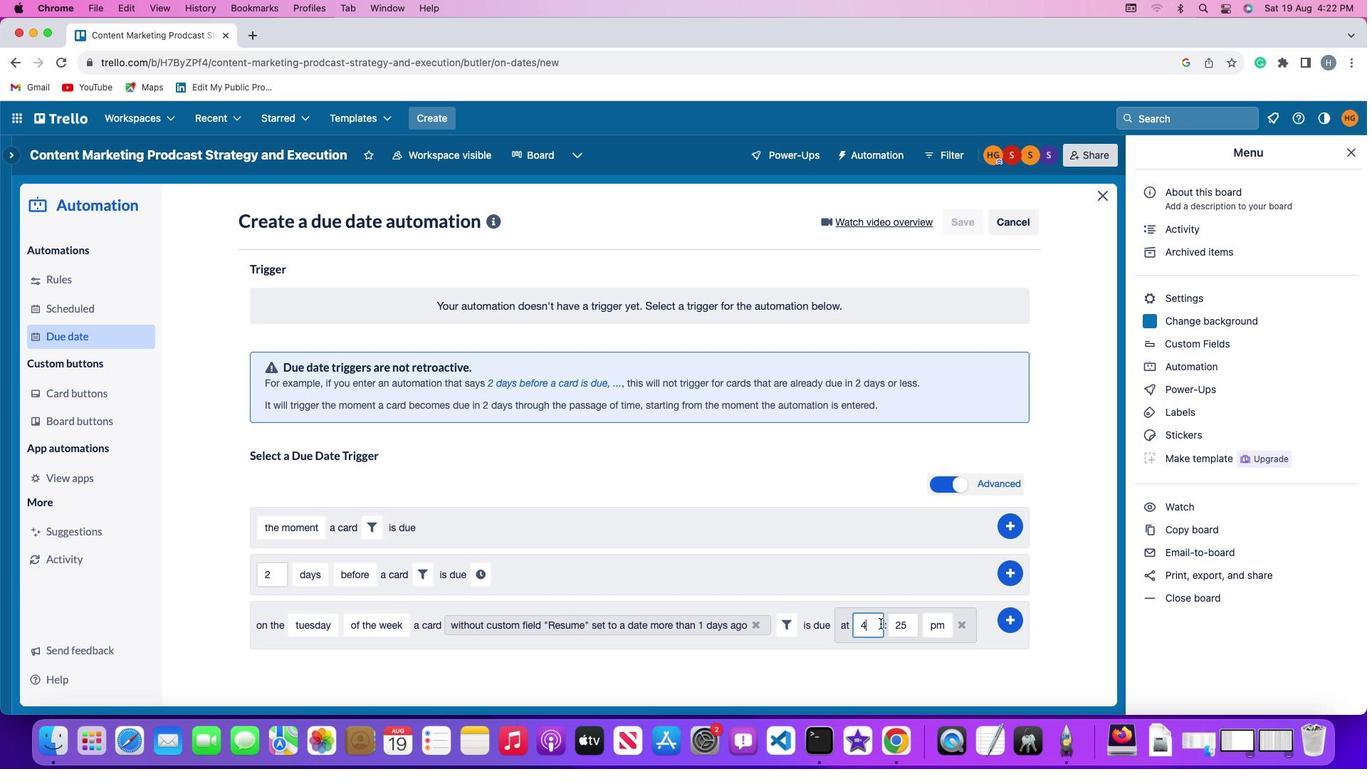 
Action: Mouse moved to (893, 612)
Screenshot: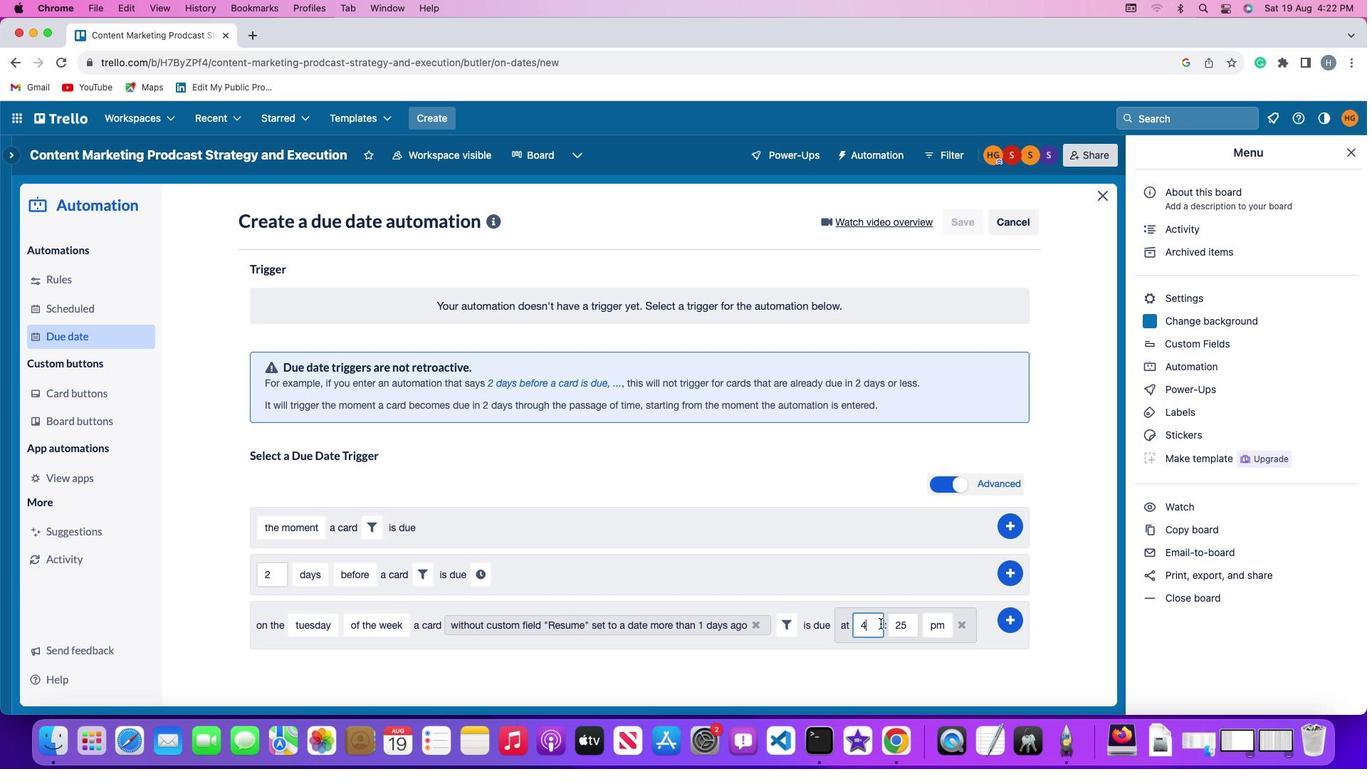 
Action: Key pressed Key.backspace'1''1'
Screenshot: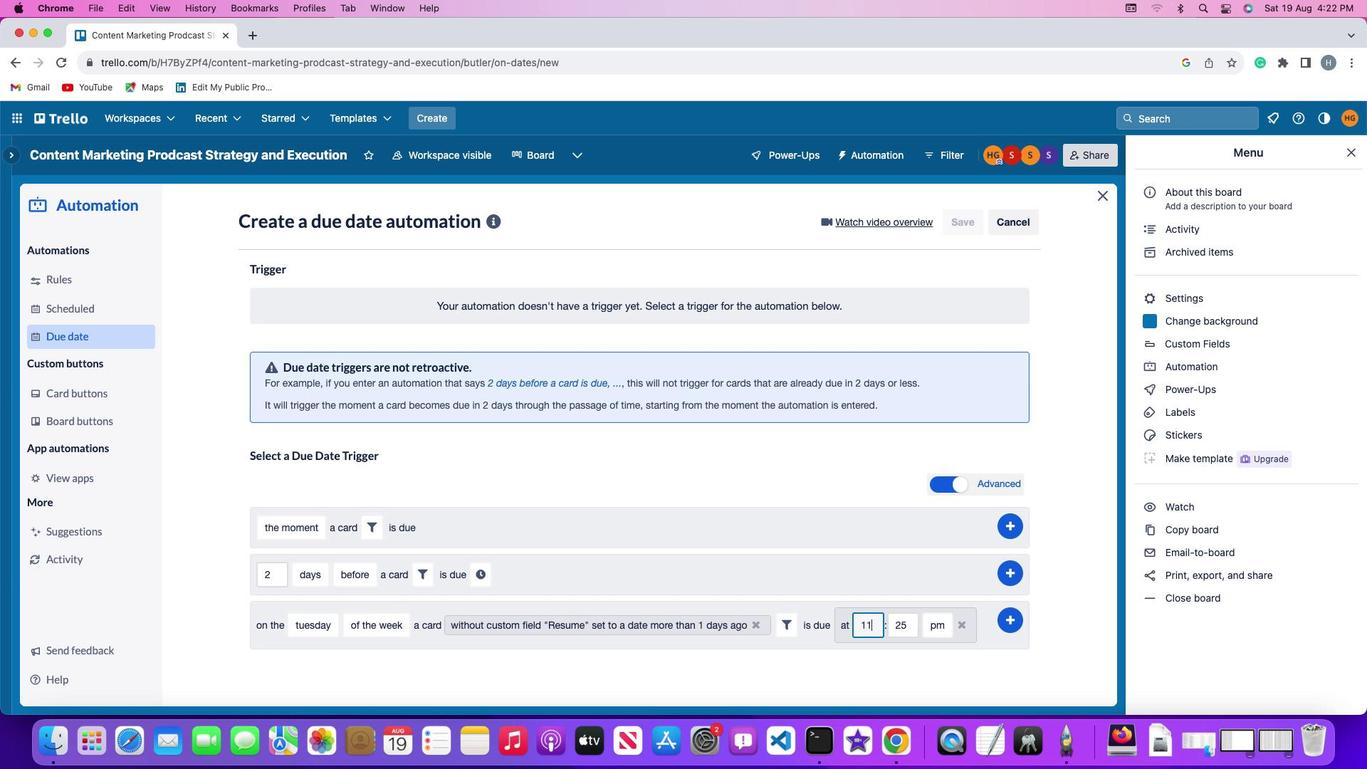
Action: Mouse moved to (921, 612)
Screenshot: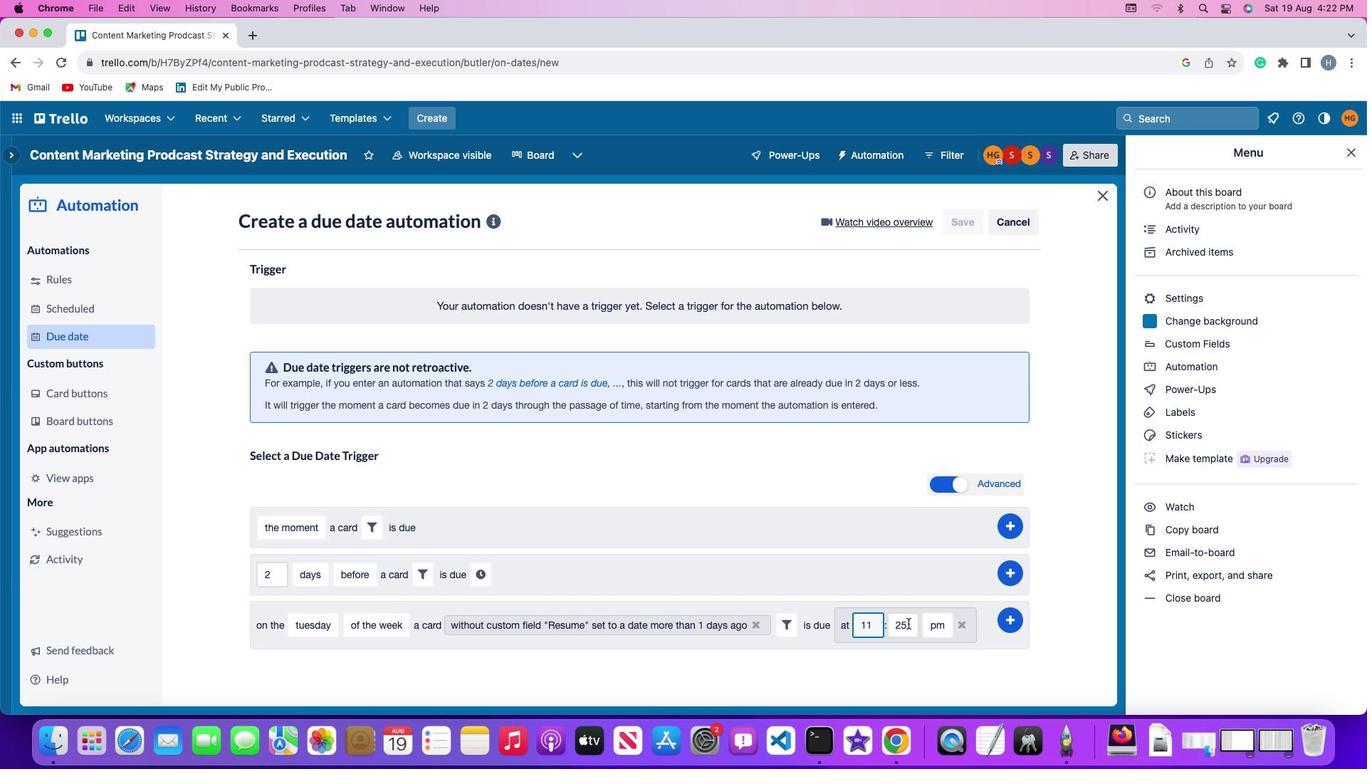 
Action: Mouse pressed left at (921, 612)
Screenshot: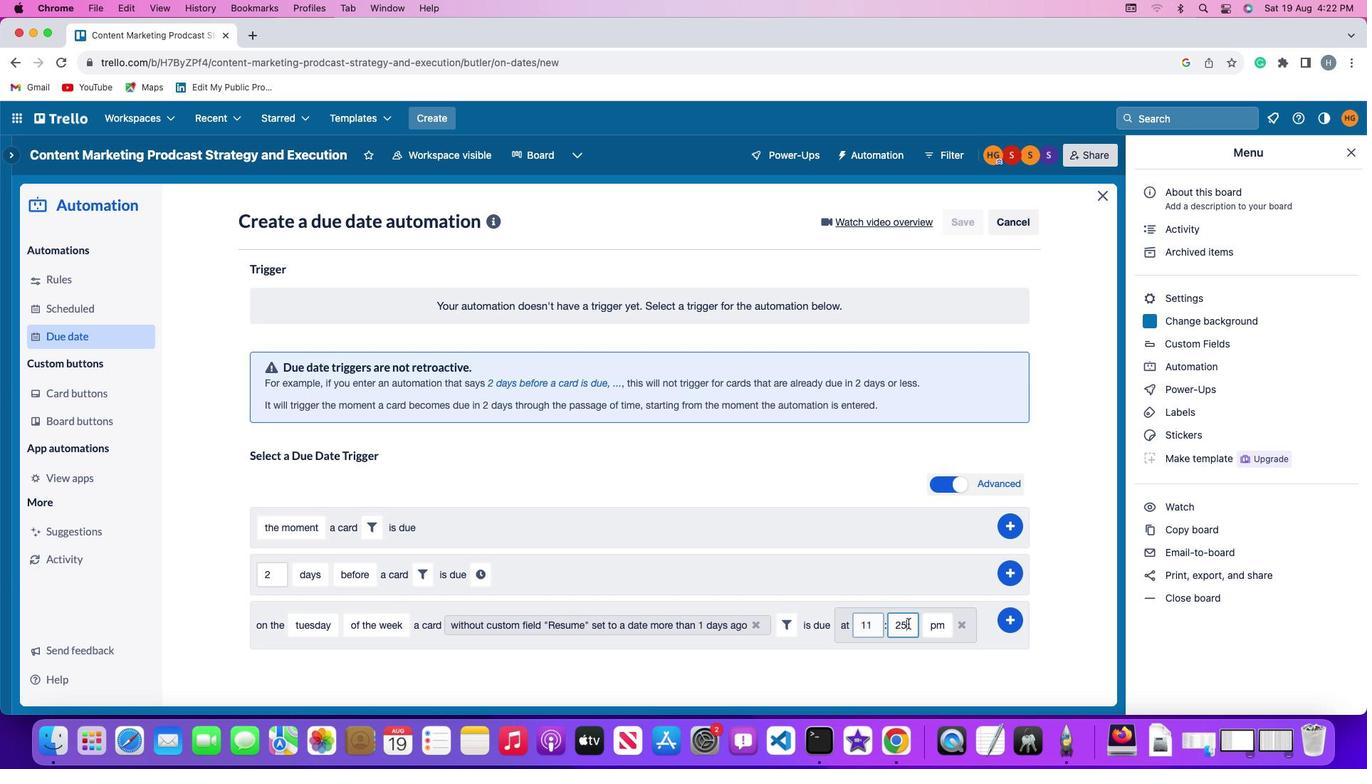 
Action: Key pressed Key.backspaceKey.backspace'0''0'
Screenshot: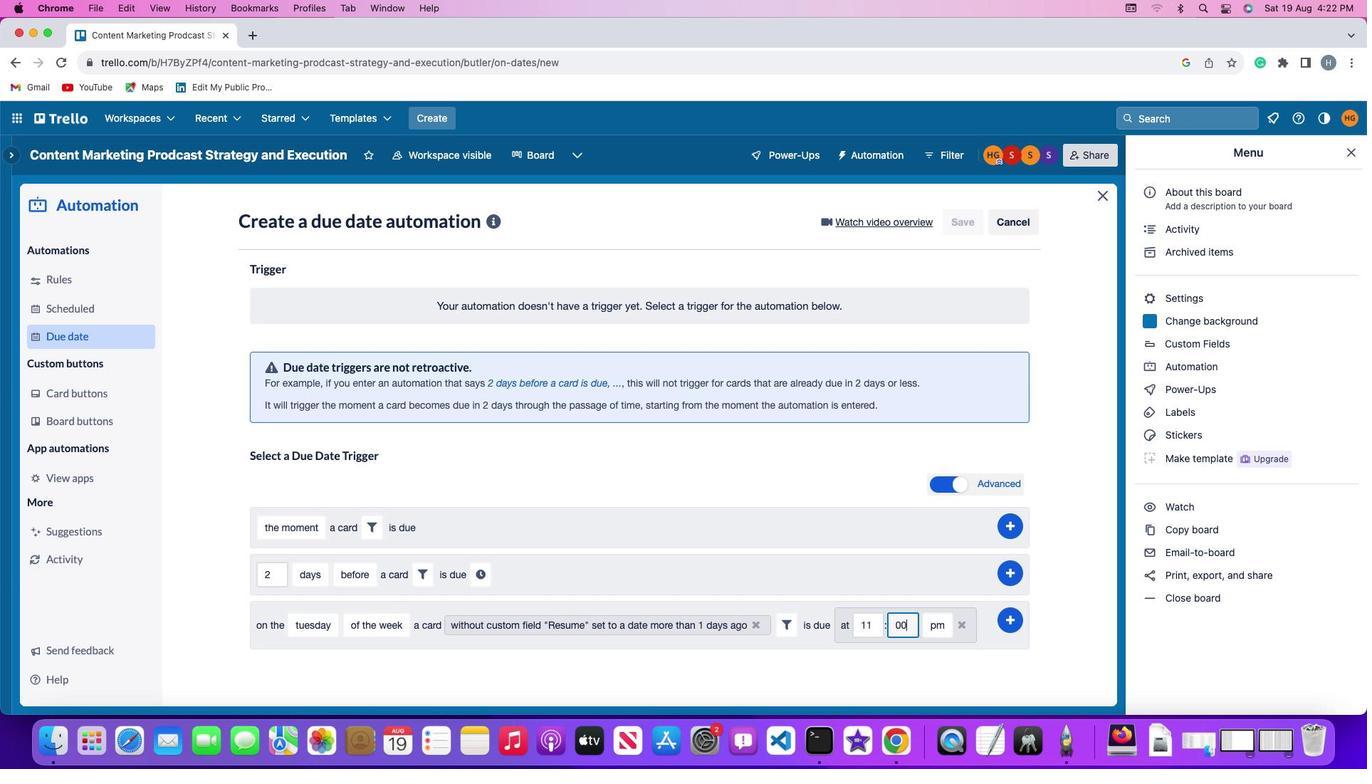 
Action: Mouse moved to (940, 611)
Screenshot: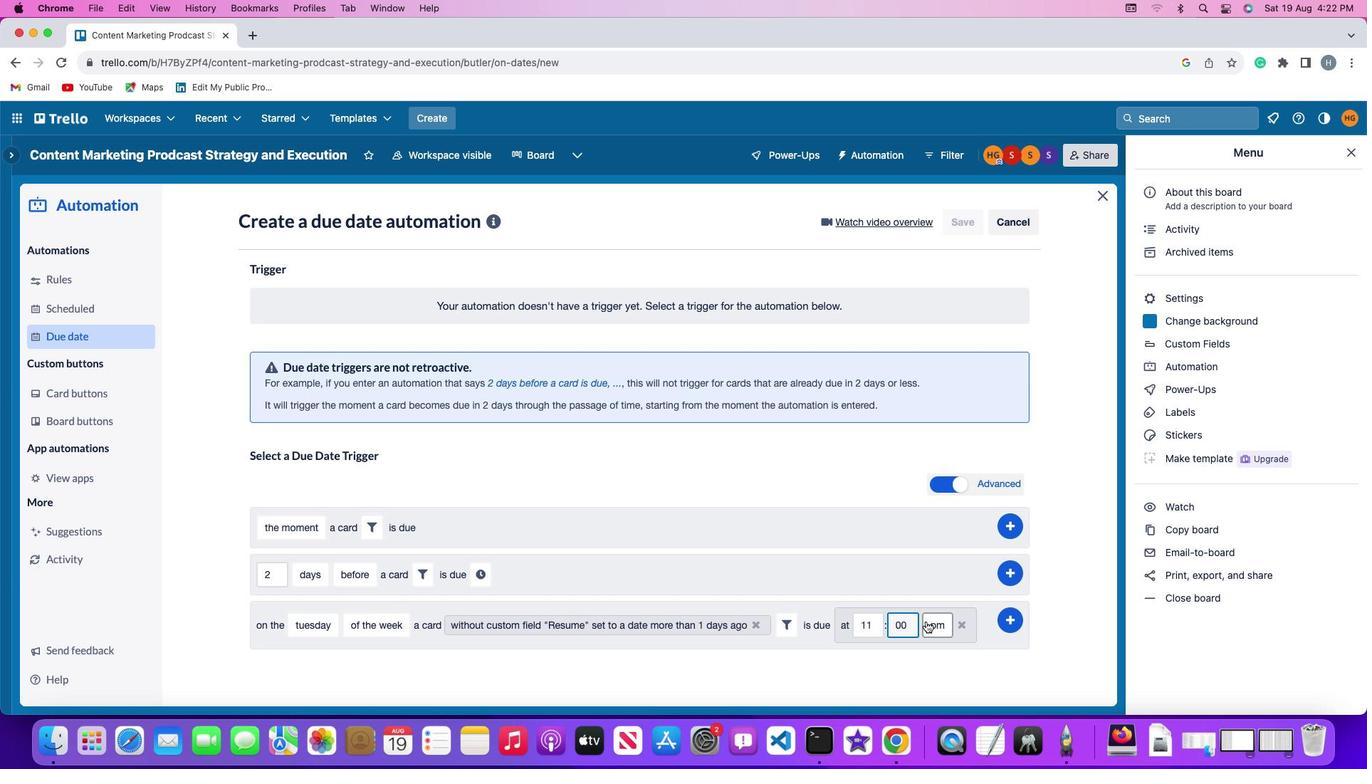 
Action: Mouse pressed left at (940, 611)
Screenshot: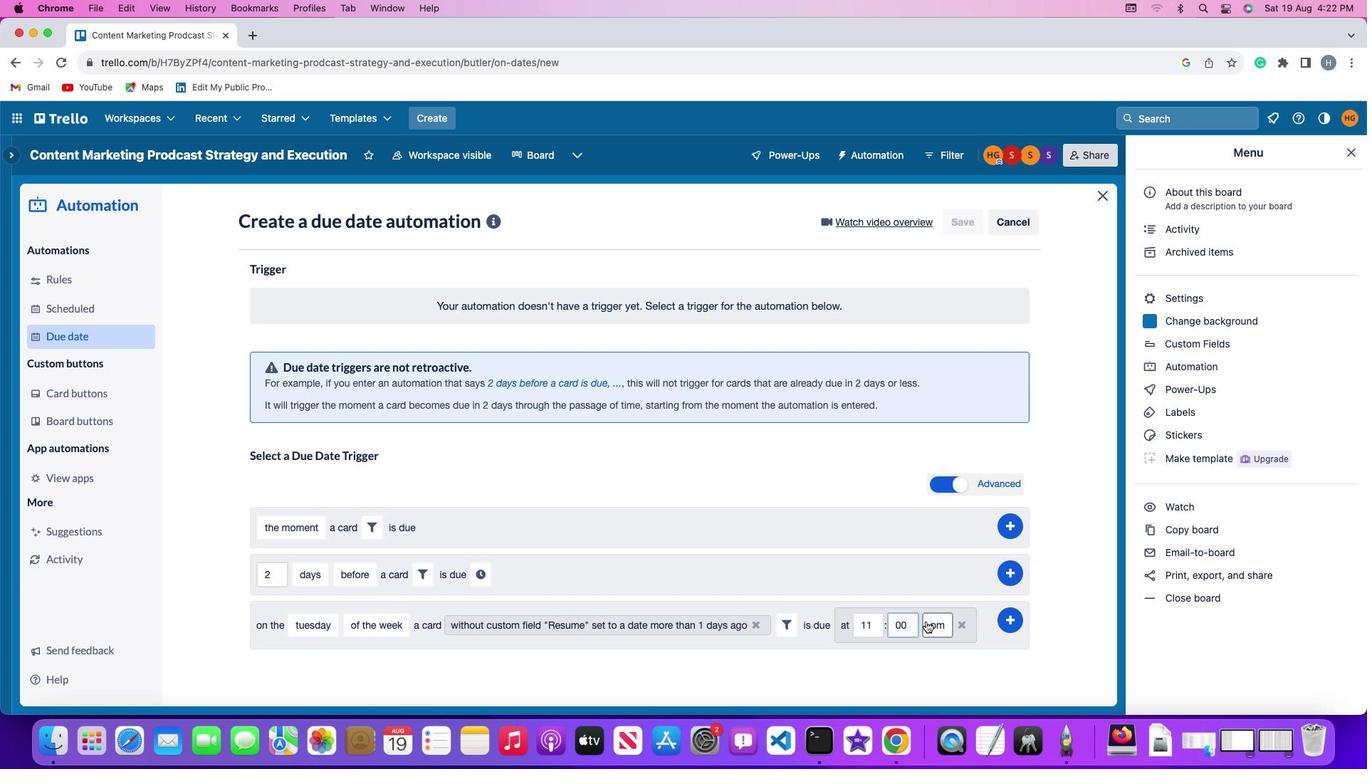 
Action: Mouse moved to (951, 629)
Screenshot: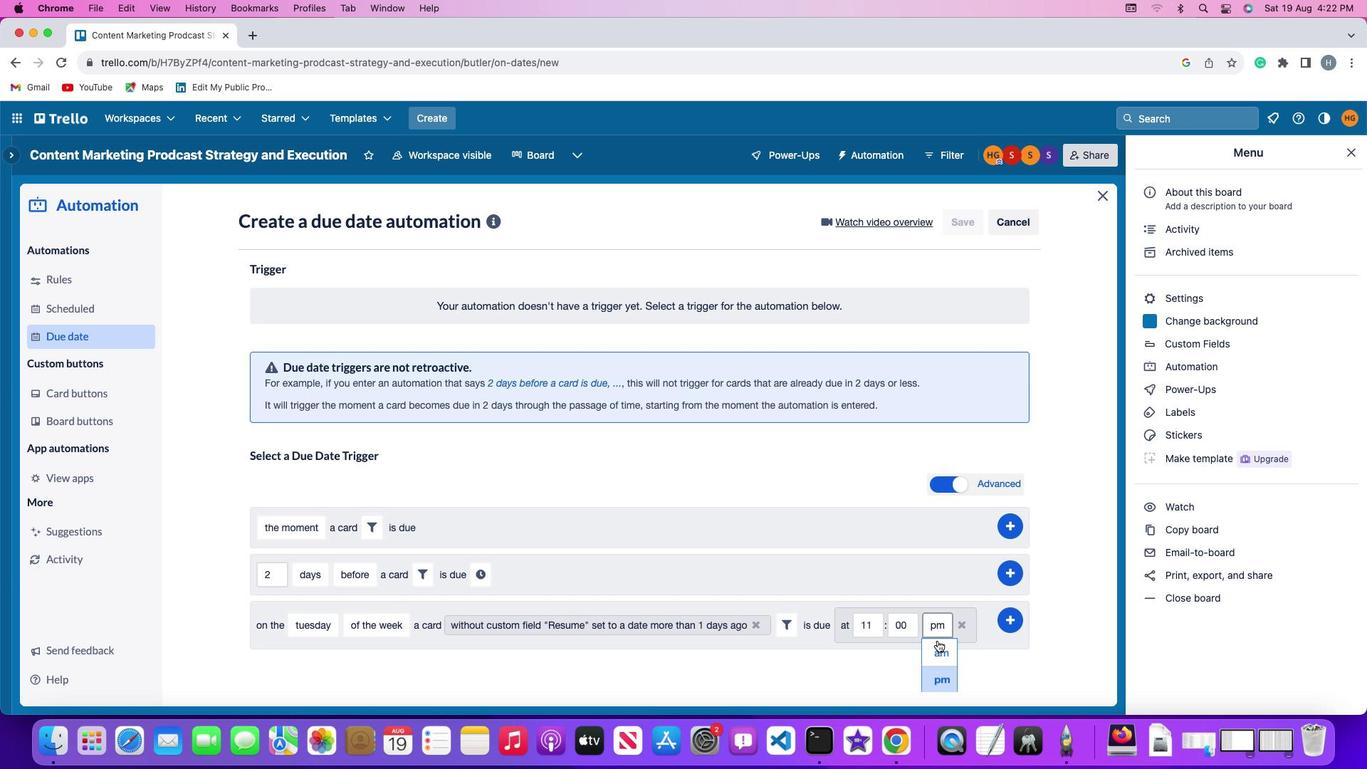 
Action: Mouse pressed left at (951, 629)
Screenshot: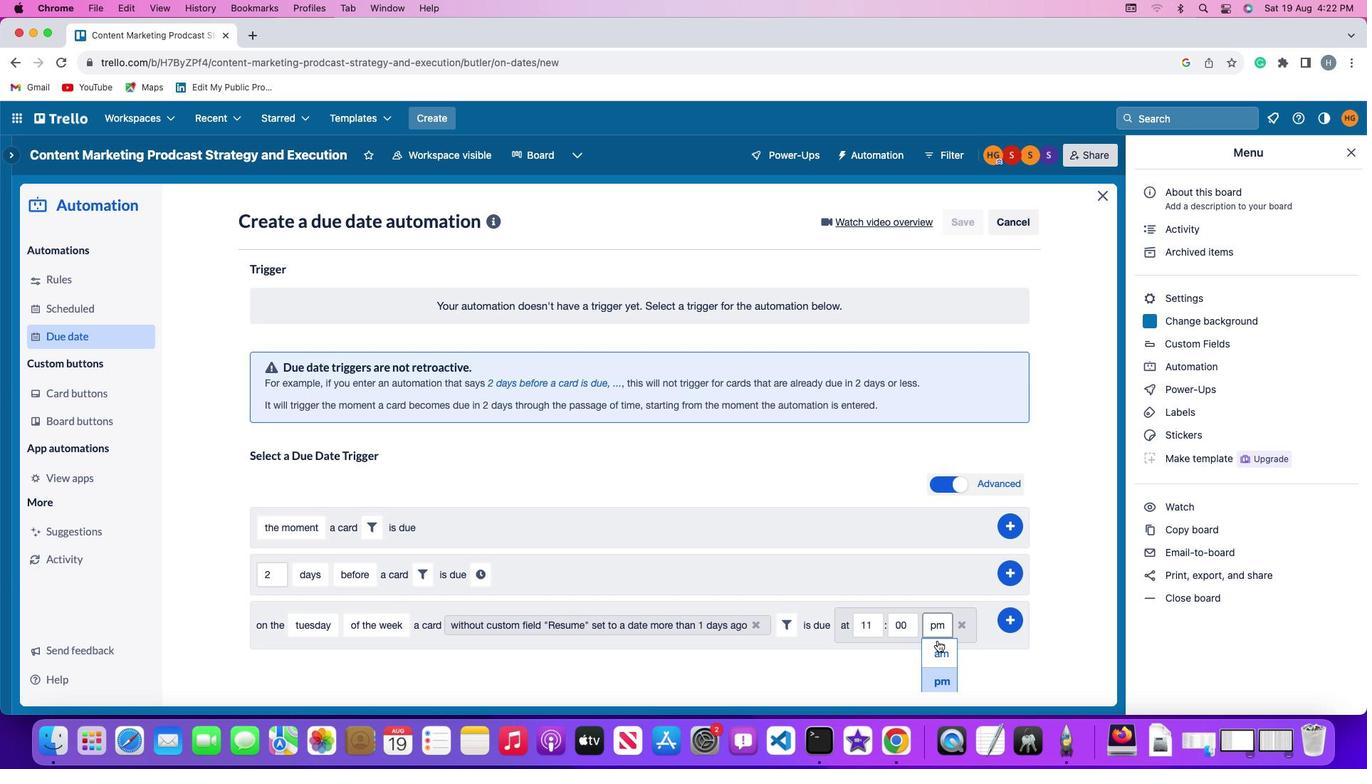 
Action: Mouse moved to (1026, 606)
Screenshot: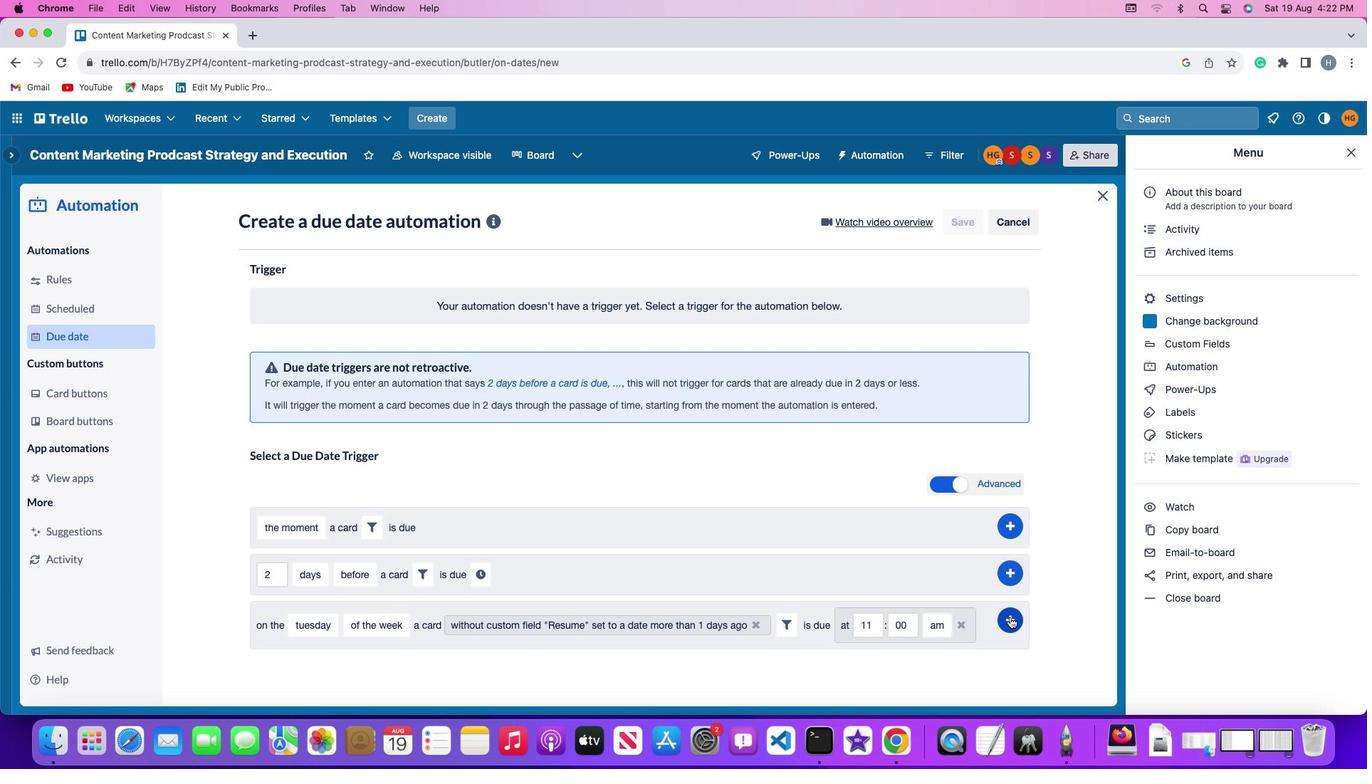 
Action: Mouse pressed left at (1026, 606)
Screenshot: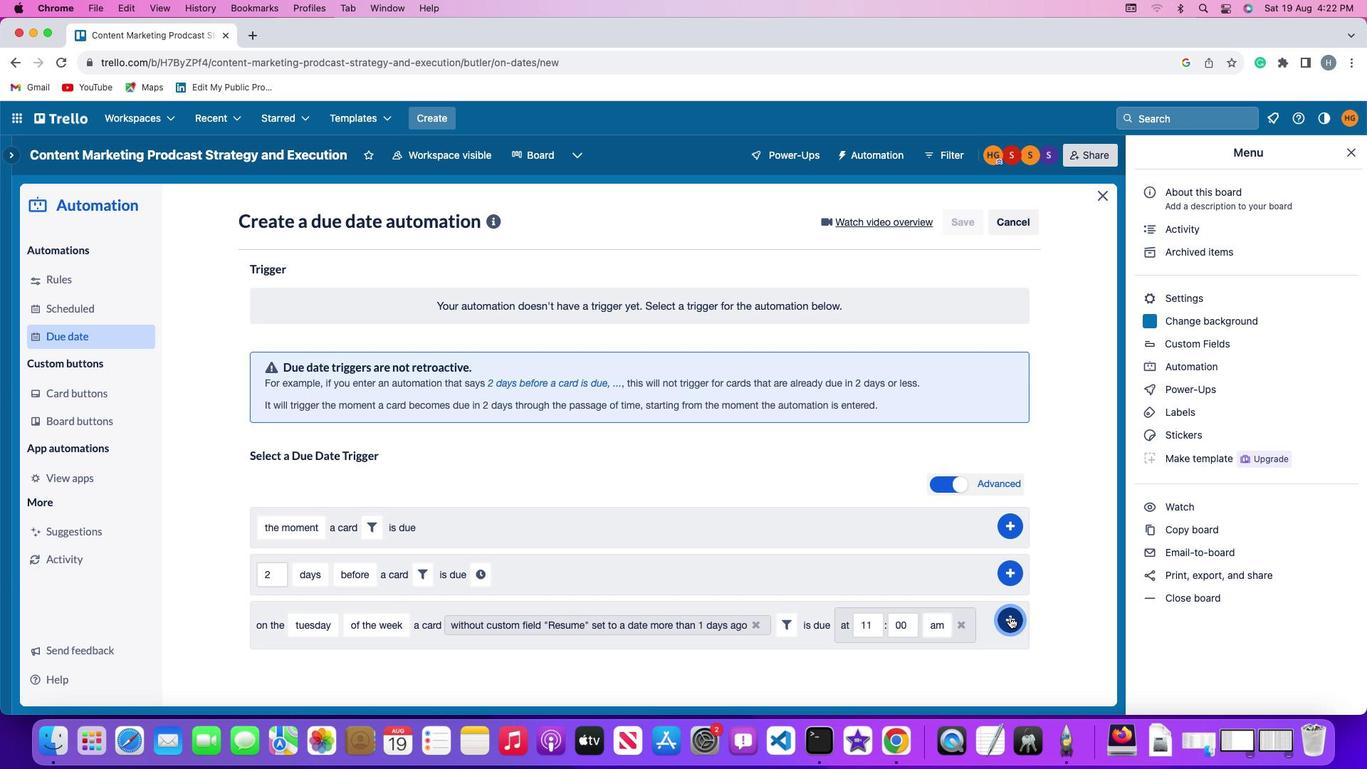 
Action: Mouse moved to (1092, 514)
Screenshot: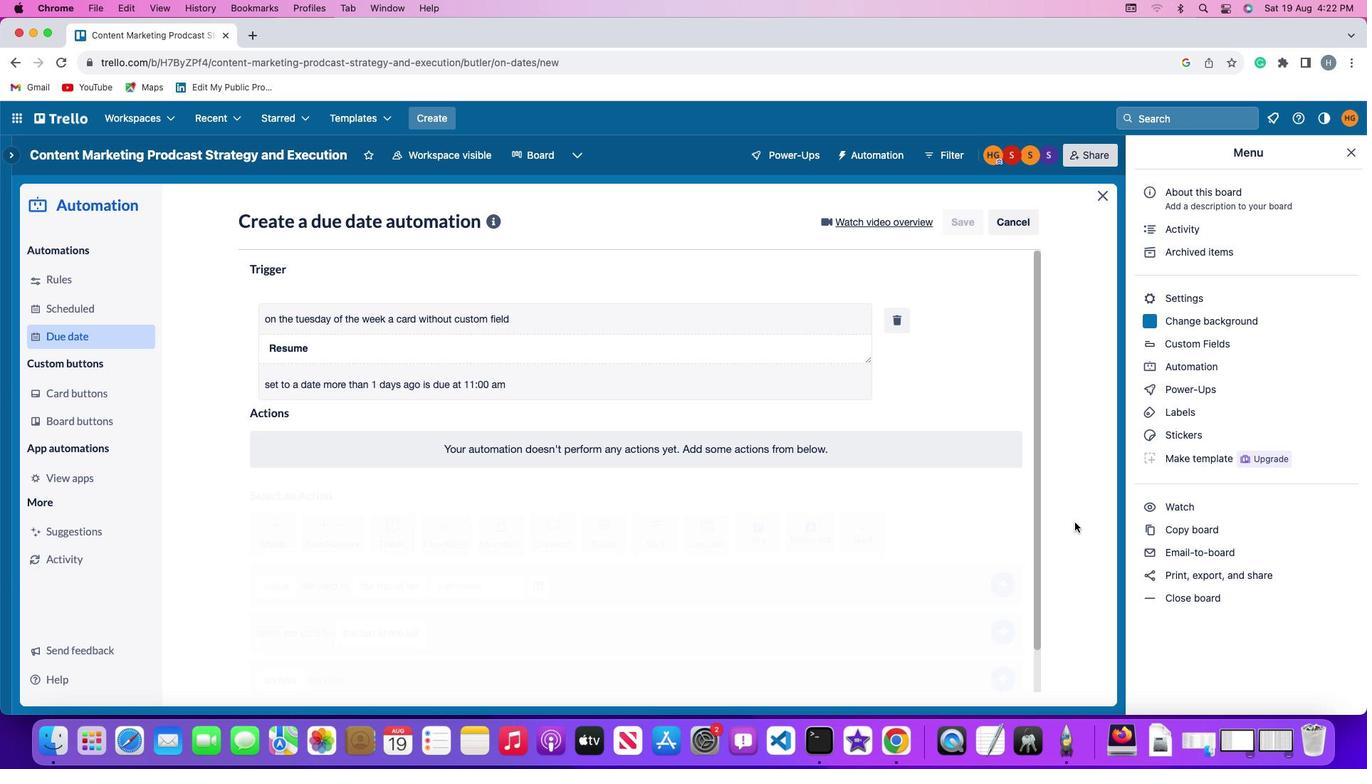 
